 Task: Look for space in Bishop Auckland, United Kingdom from 4th August, 2023 to 8th August, 2023 for 1 adult in price range Rs.10000 to Rs.15000. Place can be private room with 1  bedroom having 1 bed and 1 bathroom. Property type can be flatguest house, hotel. Amenities needed are: wifi. Booking option can be shelf check-in. Required host language is English.
Action: Mouse moved to (546, 69)
Screenshot: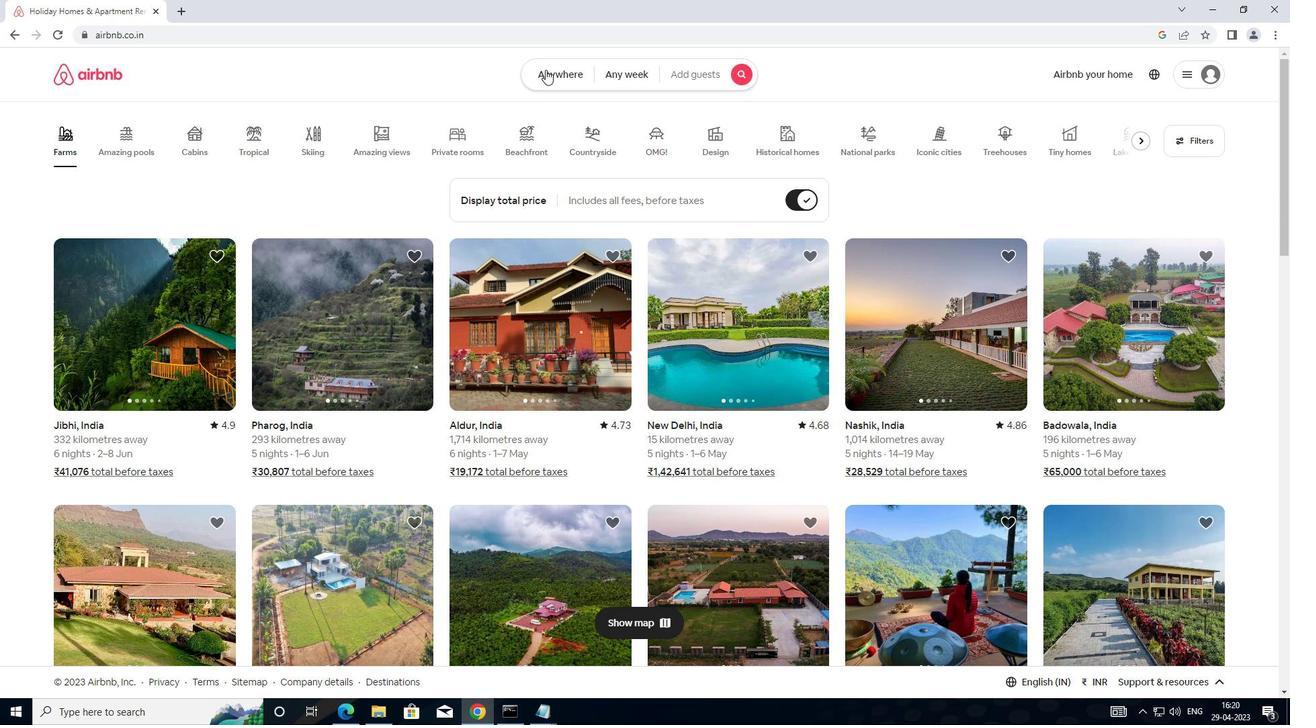 
Action: Mouse pressed left at (546, 69)
Screenshot: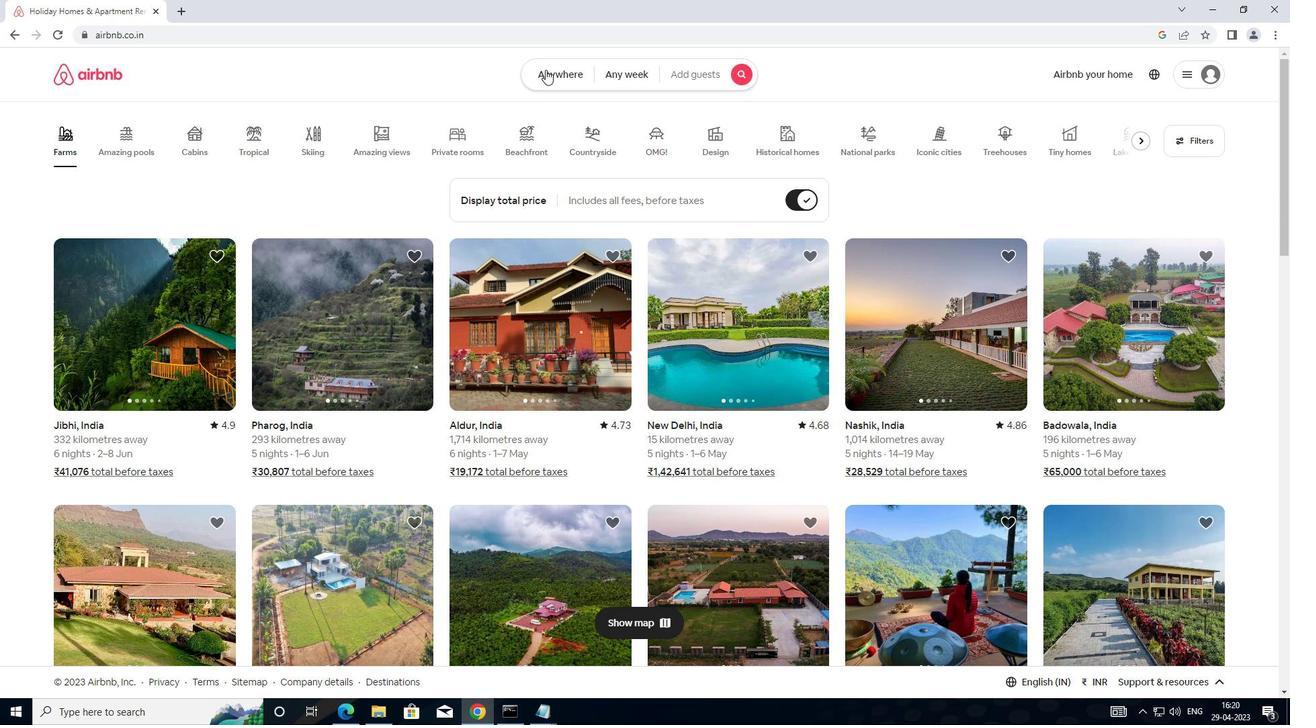
Action: Mouse moved to (452, 133)
Screenshot: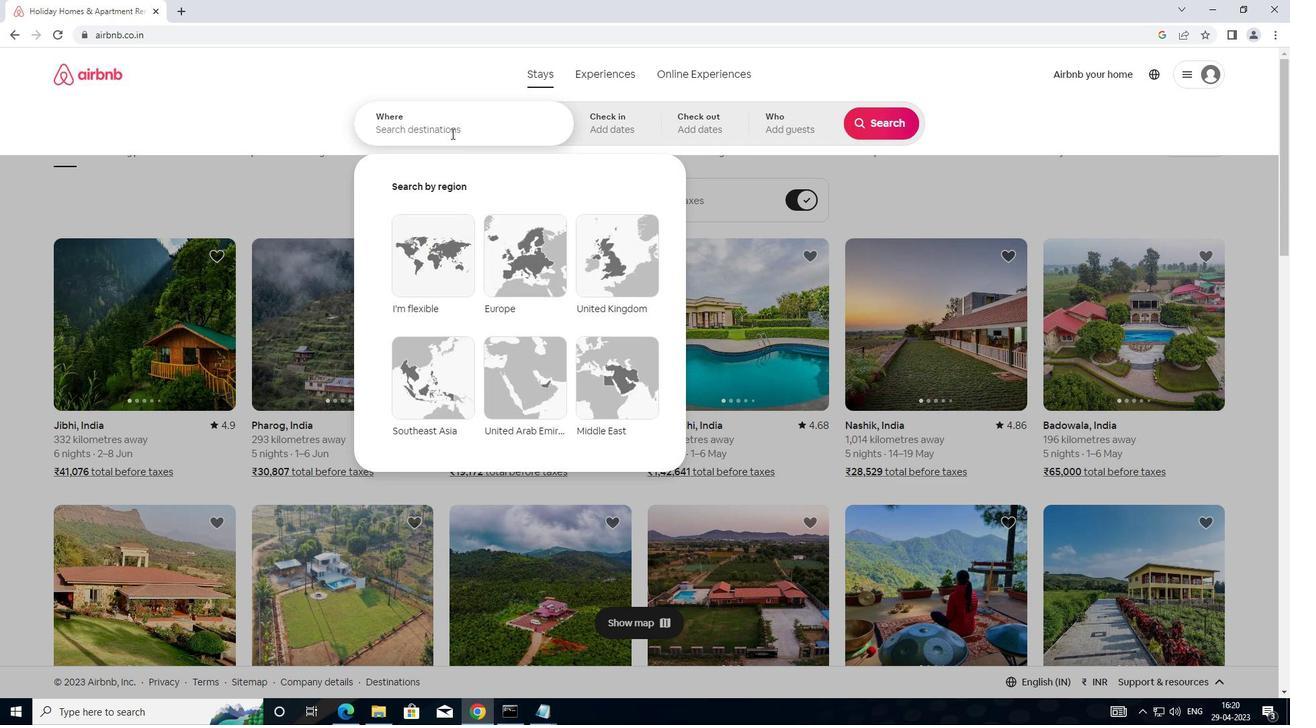 
Action: Mouse pressed left at (452, 133)
Screenshot: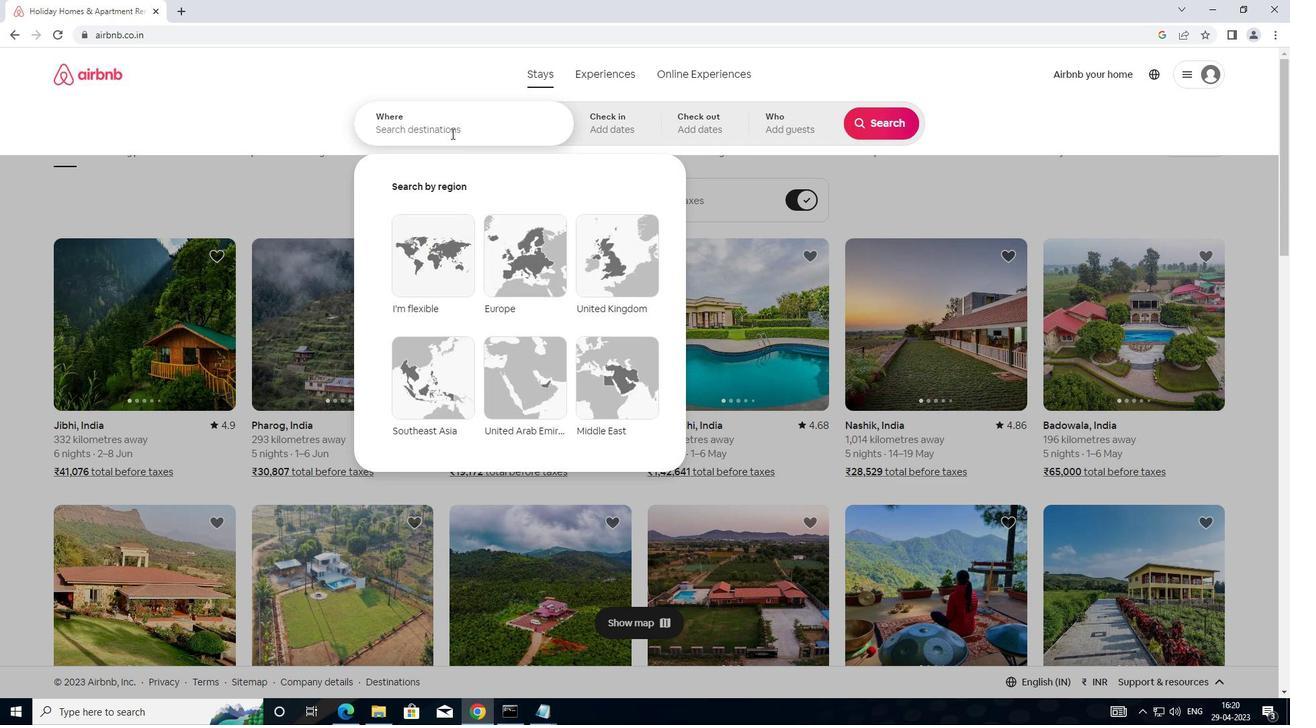 
Action: Mouse moved to (726, 102)
Screenshot: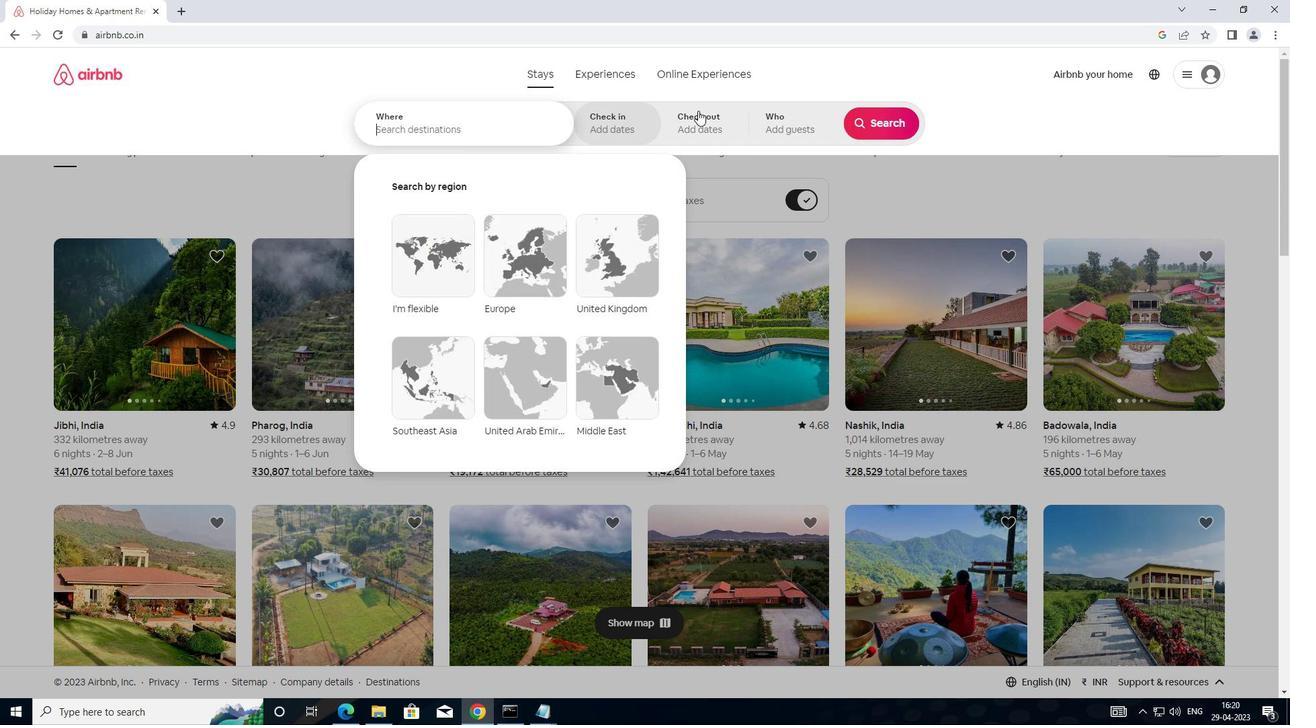 
Action: Key pressed <Key.space><Key.shift>BO<Key.backspace>ISHOP<Key.space>AUCKLAND,UNITED
Screenshot: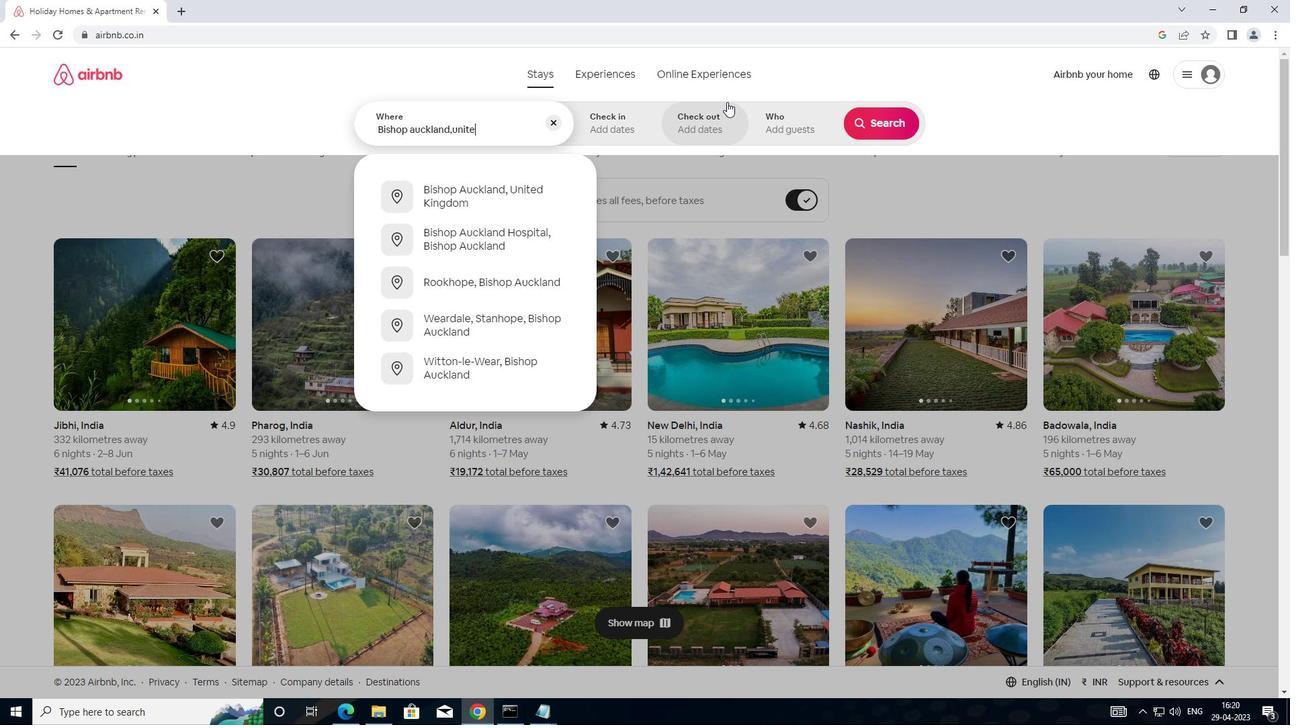 
Action: Mouse moved to (501, 188)
Screenshot: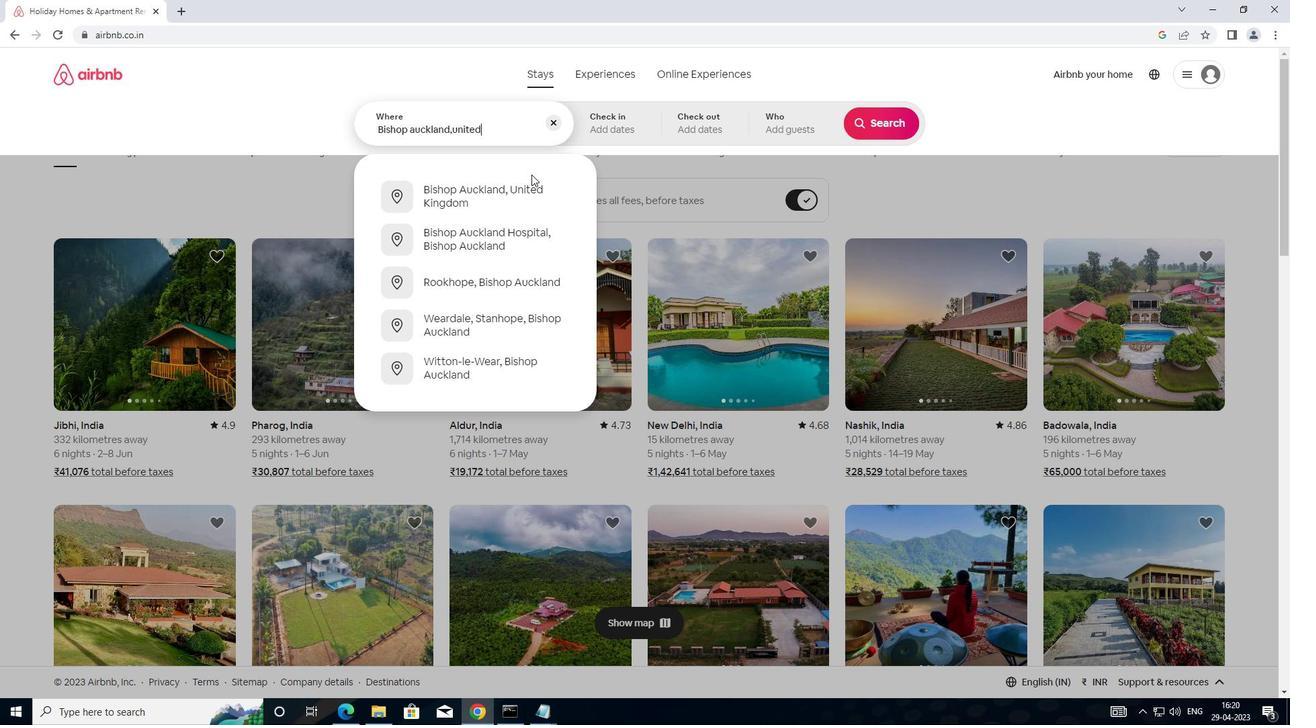 
Action: Mouse pressed left at (501, 188)
Screenshot: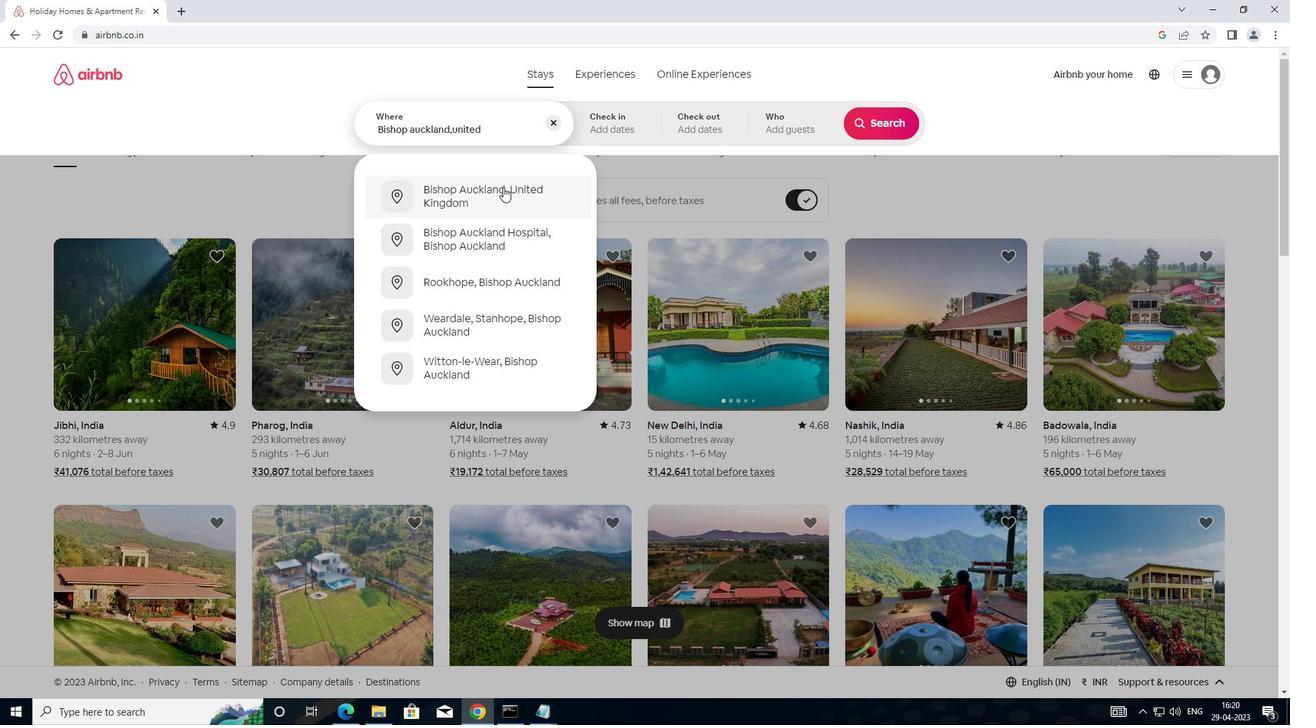 
Action: Mouse moved to (884, 233)
Screenshot: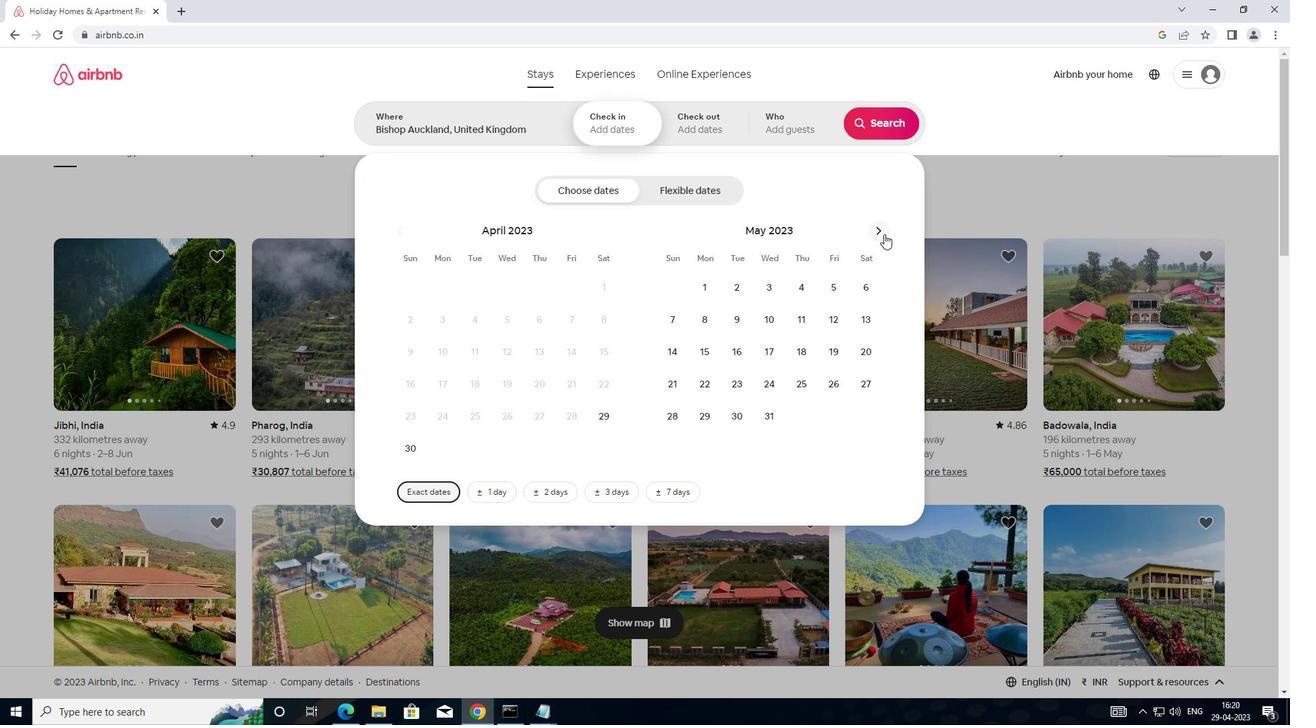 
Action: Mouse pressed left at (884, 233)
Screenshot: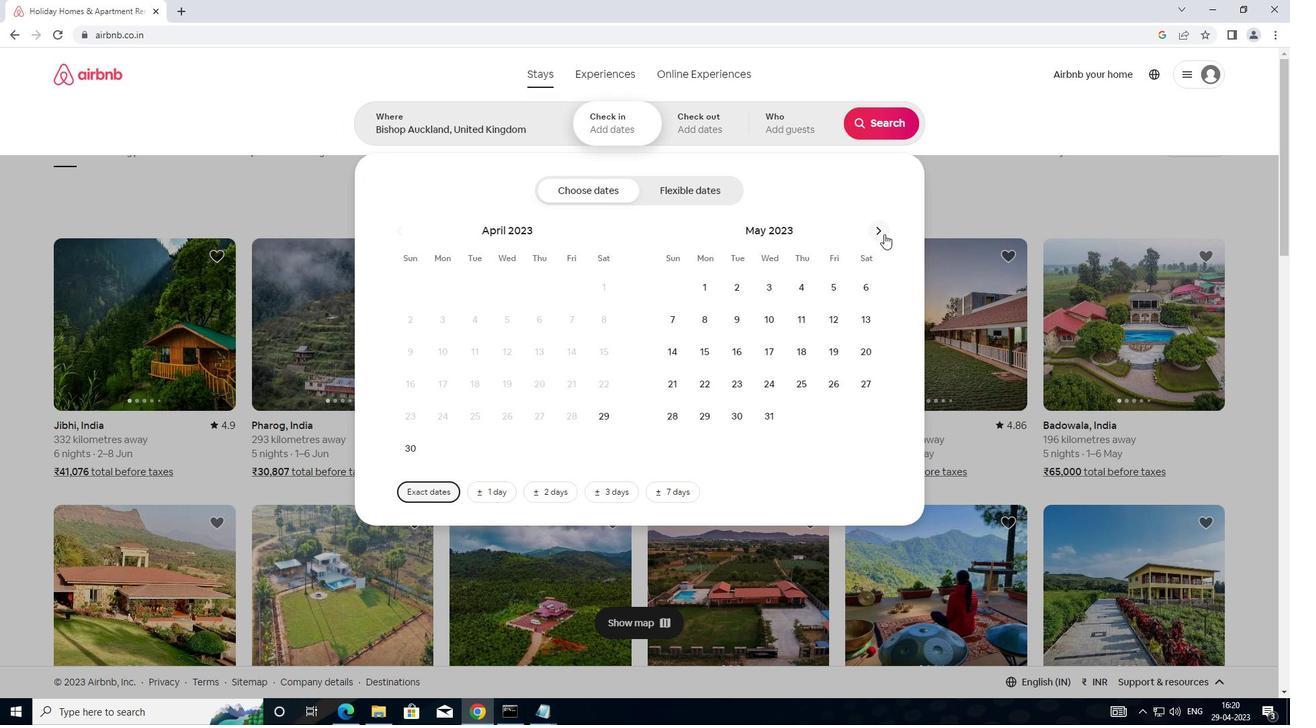 
Action: Mouse moved to (884, 233)
Screenshot: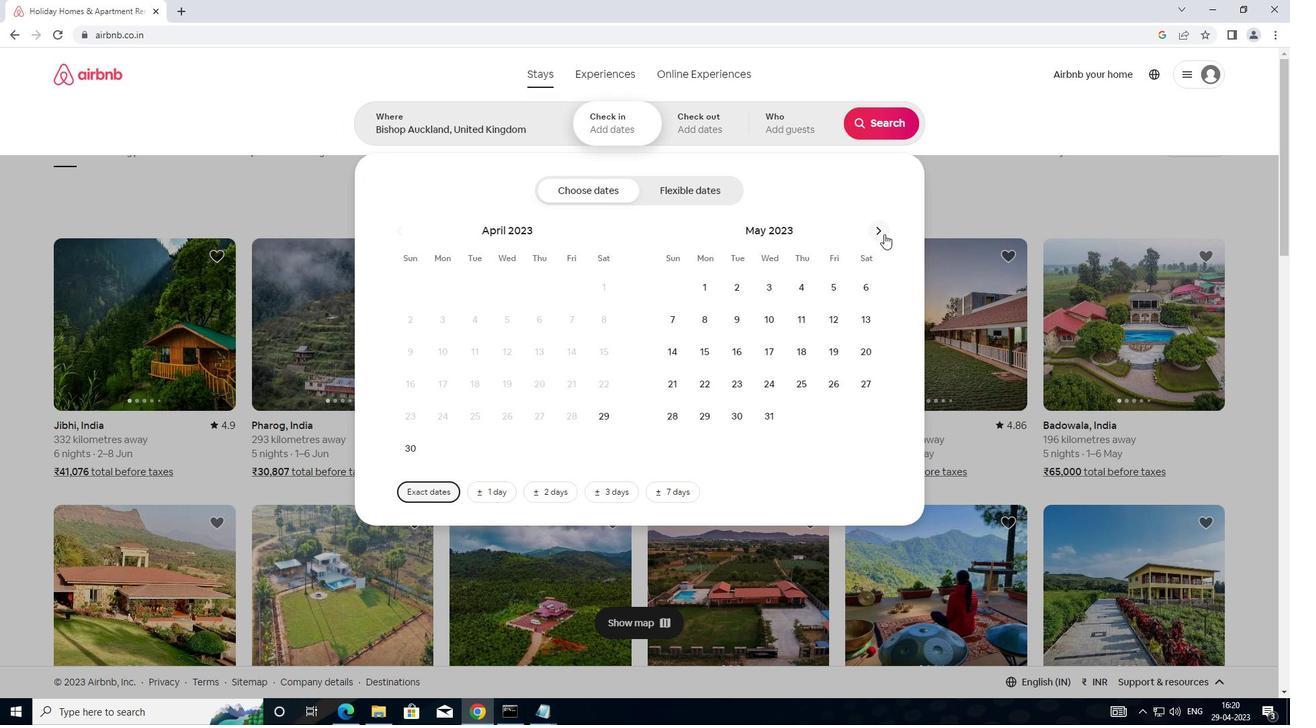 
Action: Mouse pressed left at (884, 233)
Screenshot: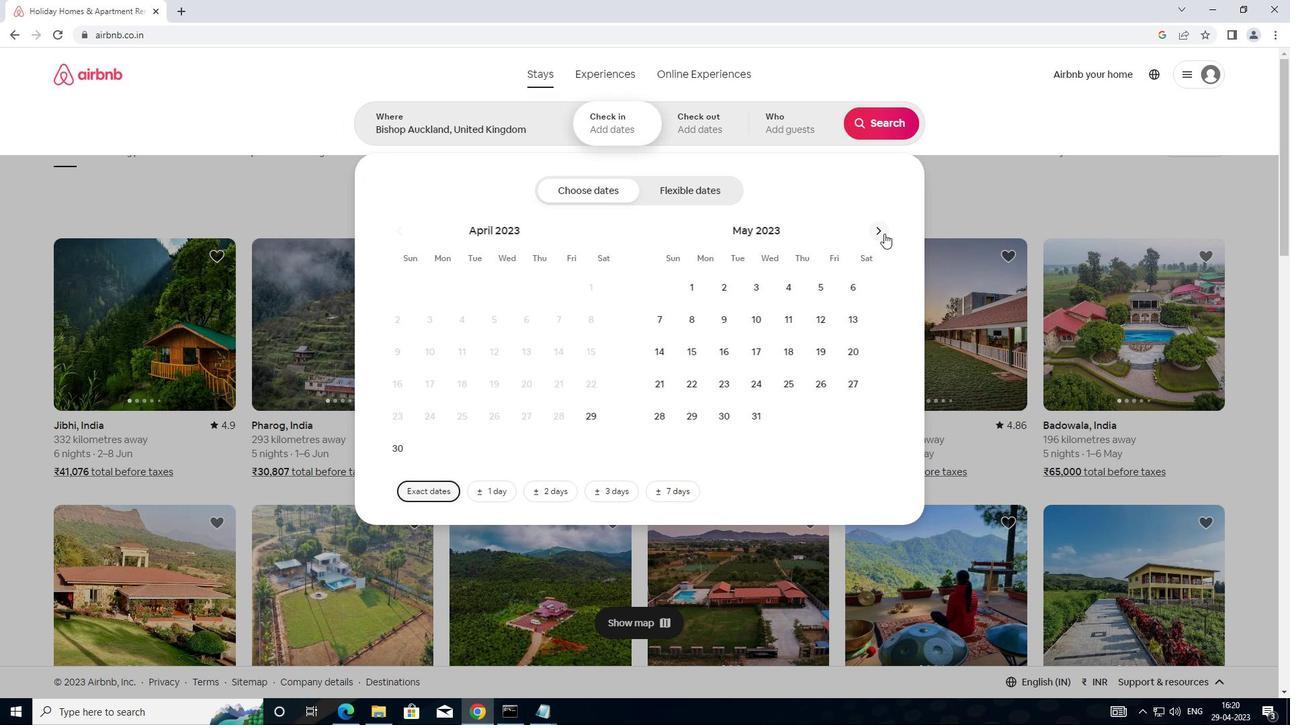 
Action: Mouse moved to (880, 234)
Screenshot: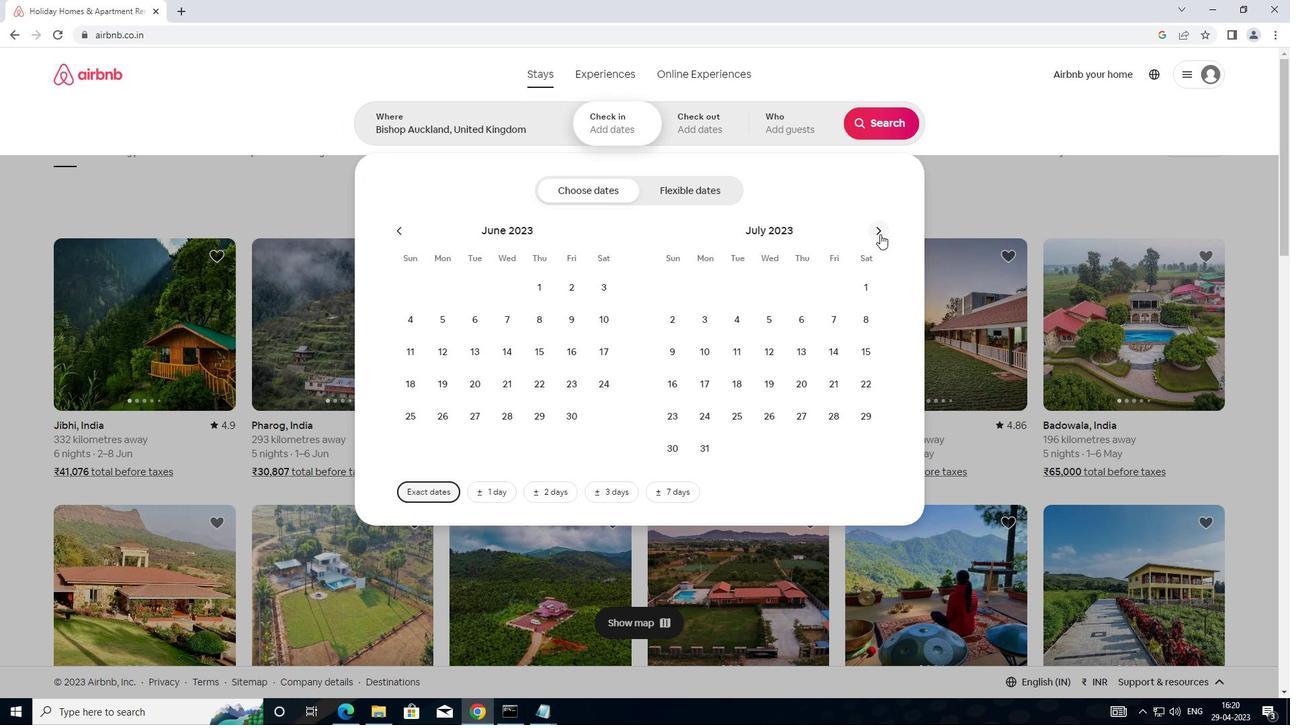 
Action: Mouse pressed left at (880, 234)
Screenshot: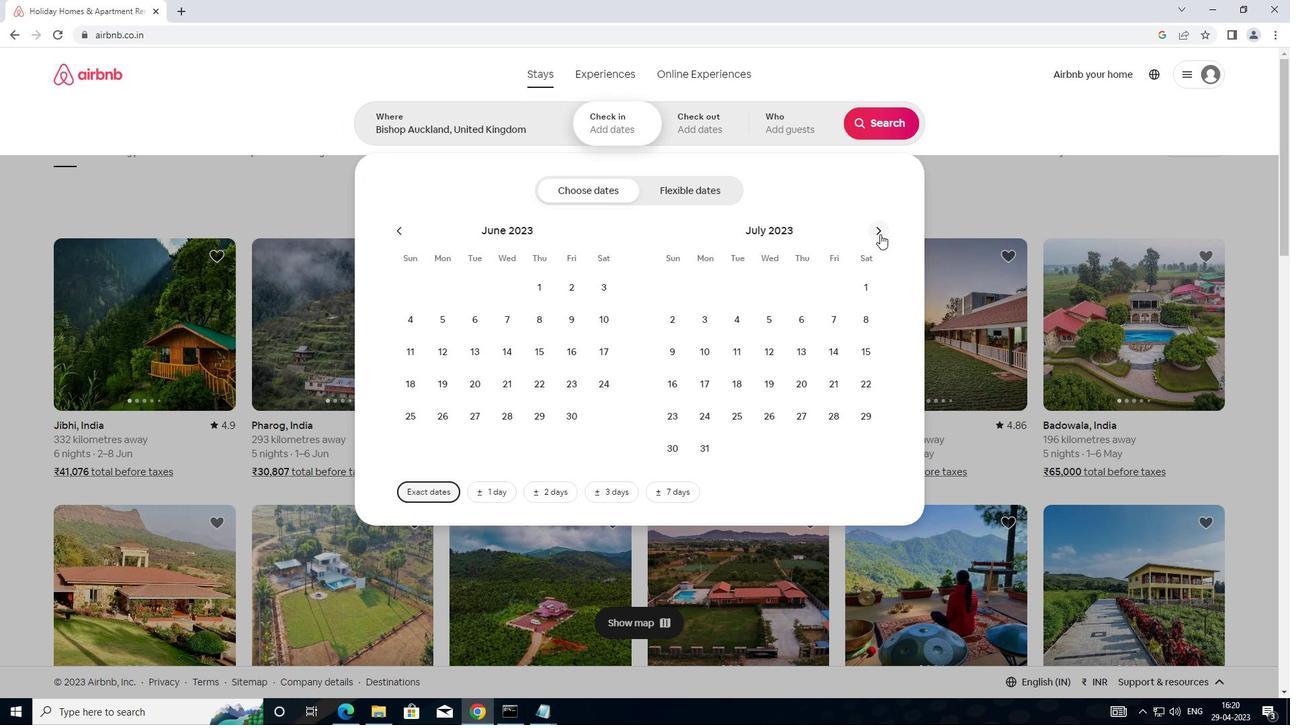 
Action: Mouse moved to (825, 282)
Screenshot: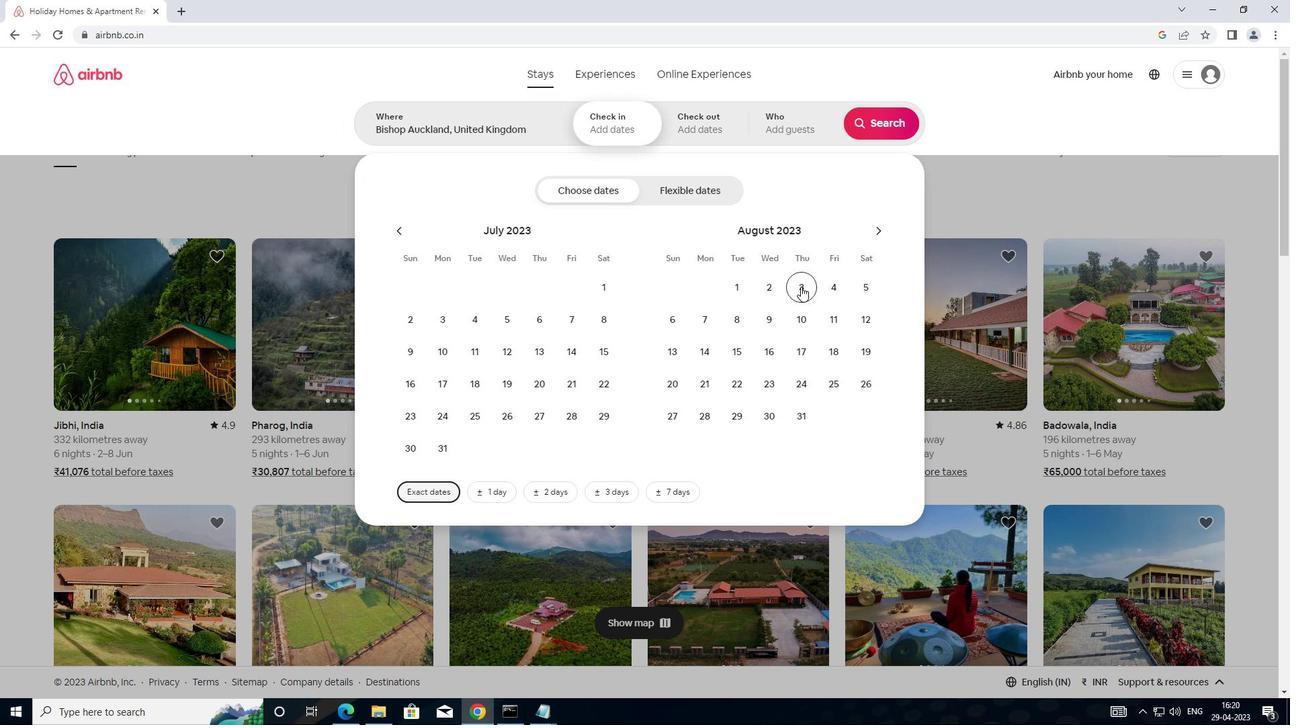 
Action: Mouse pressed left at (825, 282)
Screenshot: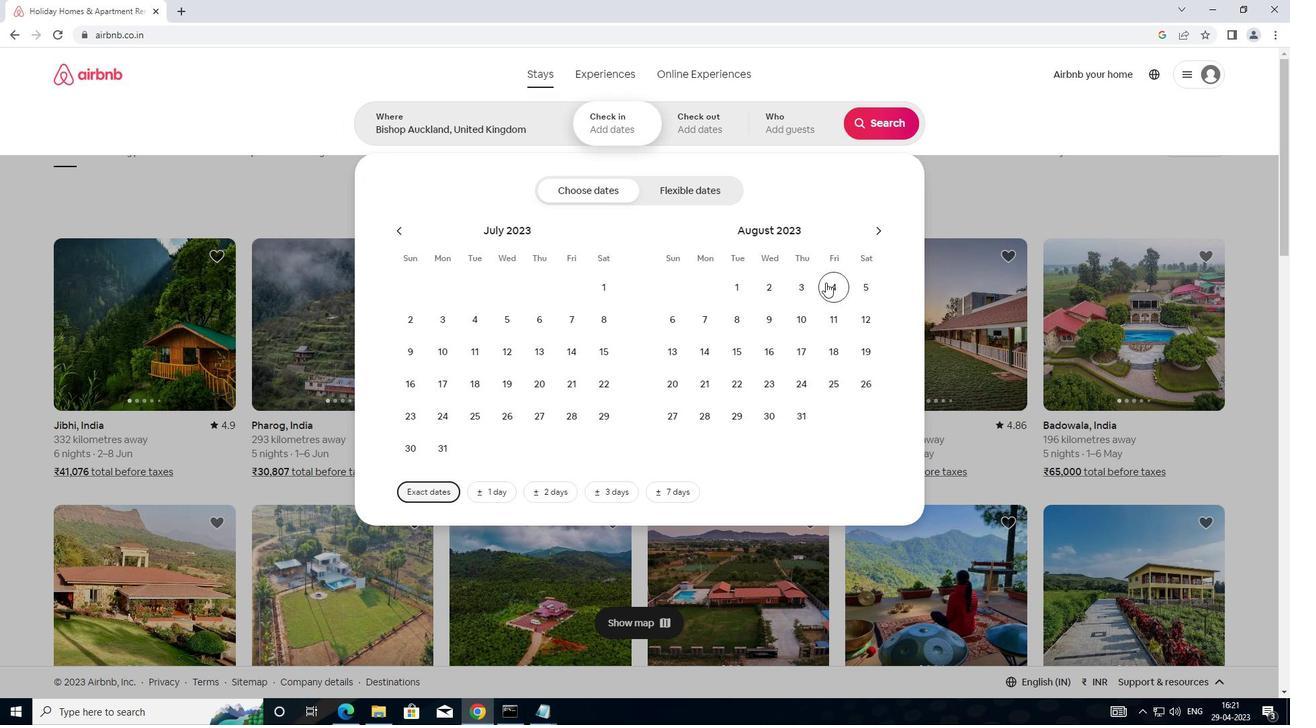 
Action: Mouse moved to (735, 317)
Screenshot: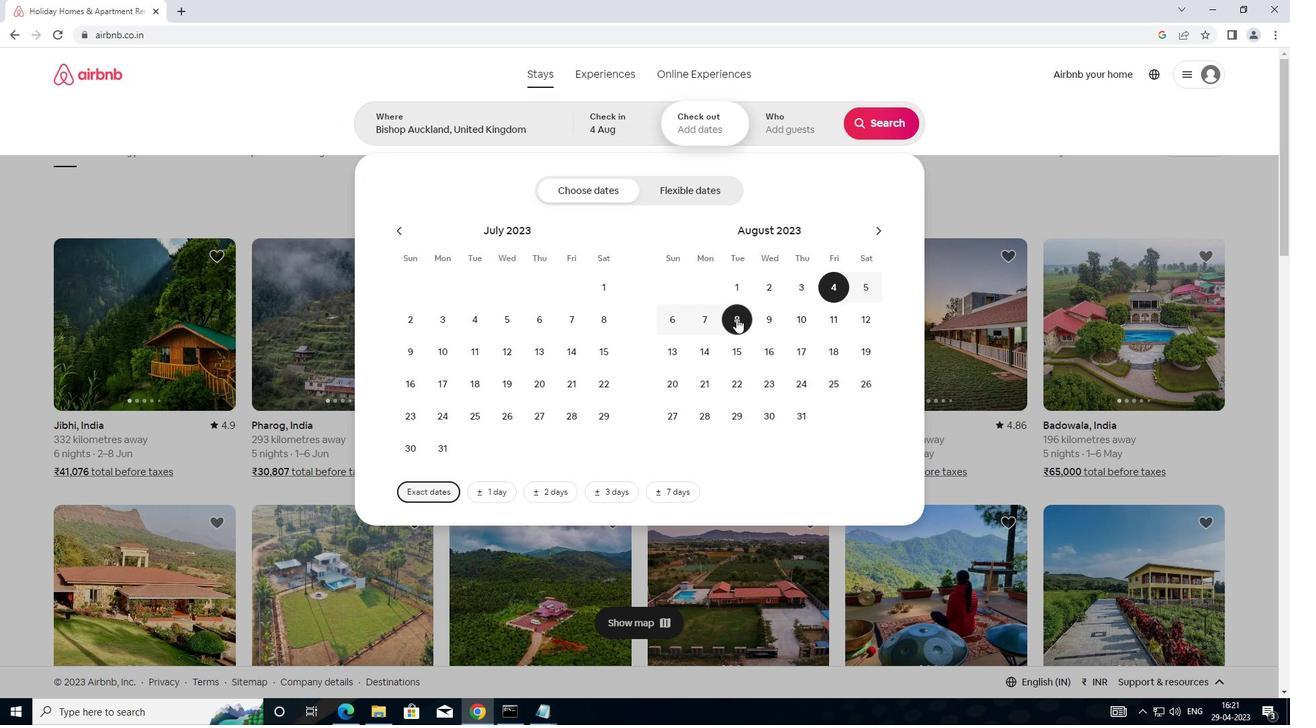 
Action: Mouse pressed left at (735, 317)
Screenshot: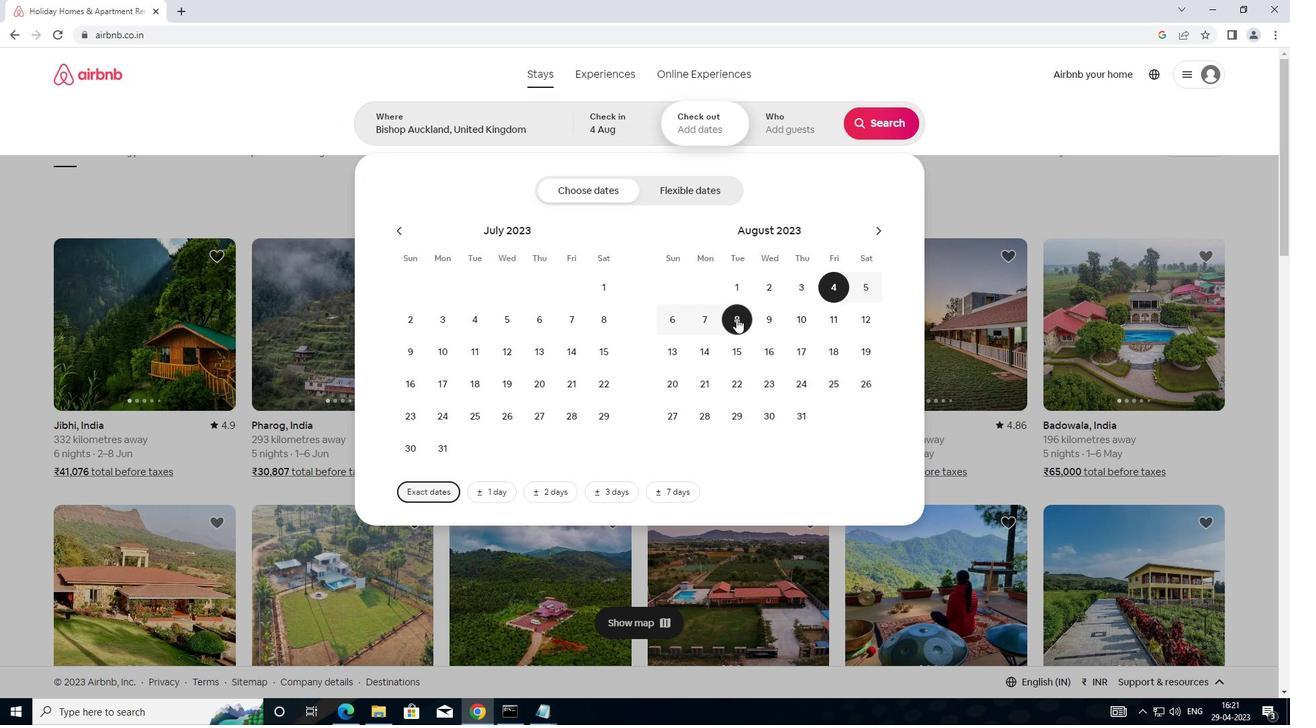 
Action: Mouse moved to (802, 126)
Screenshot: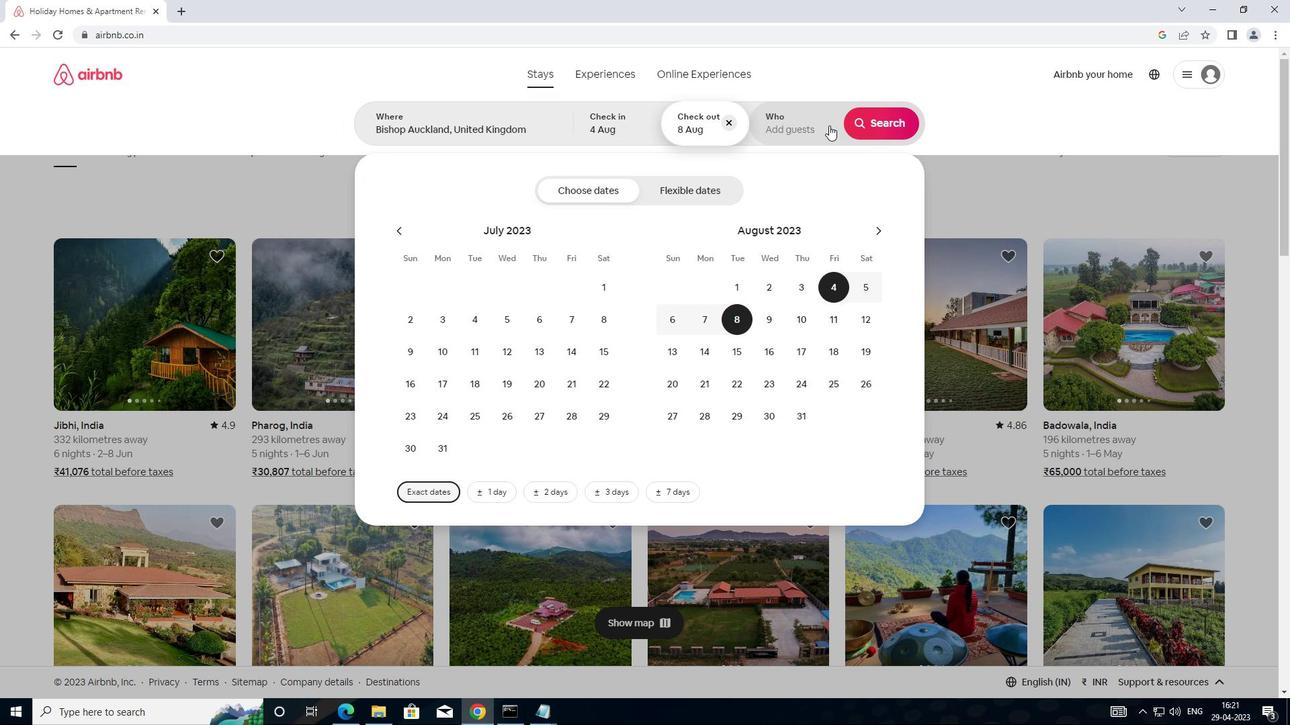 
Action: Mouse pressed left at (802, 126)
Screenshot: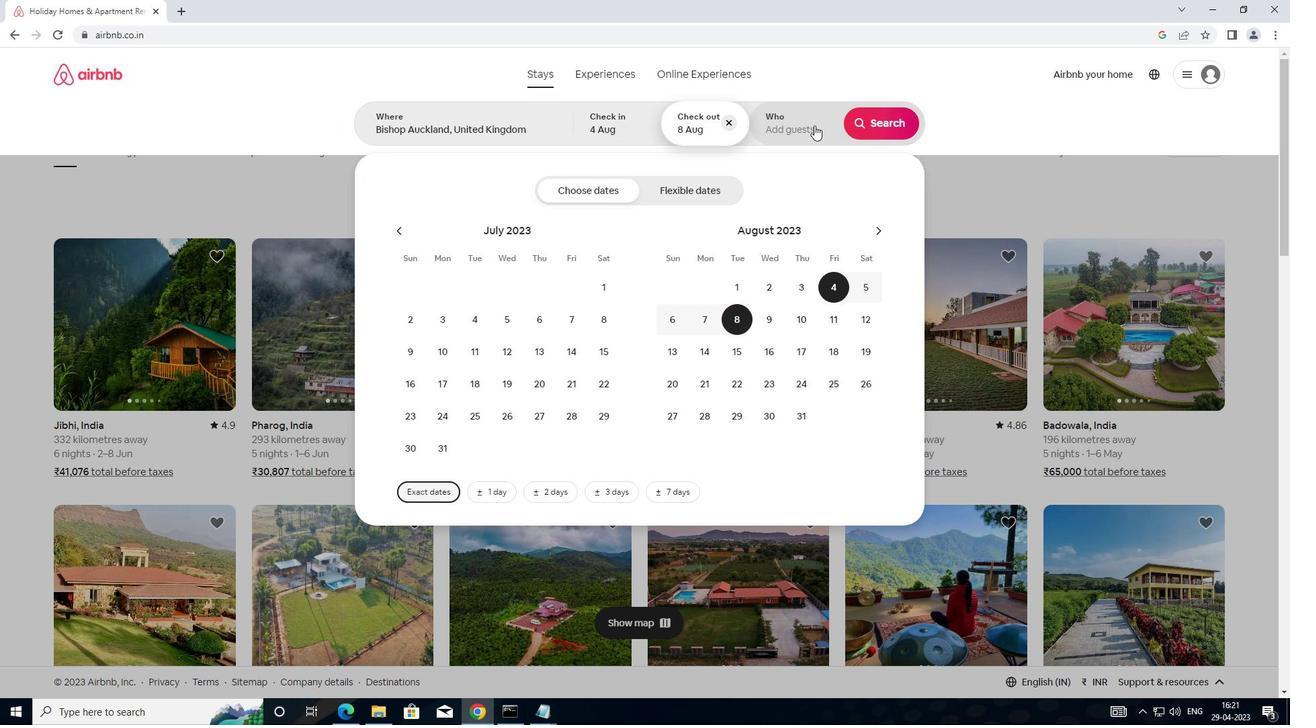 
Action: Mouse moved to (893, 190)
Screenshot: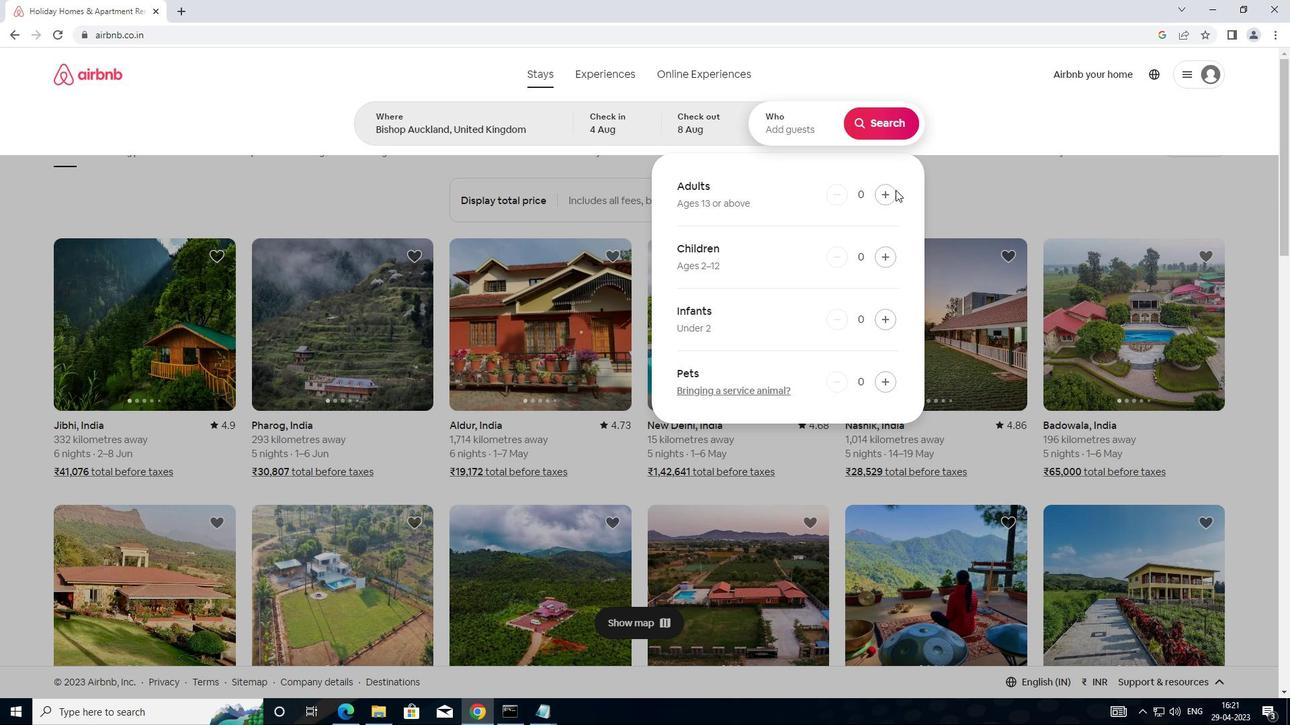 
Action: Mouse pressed left at (893, 190)
Screenshot: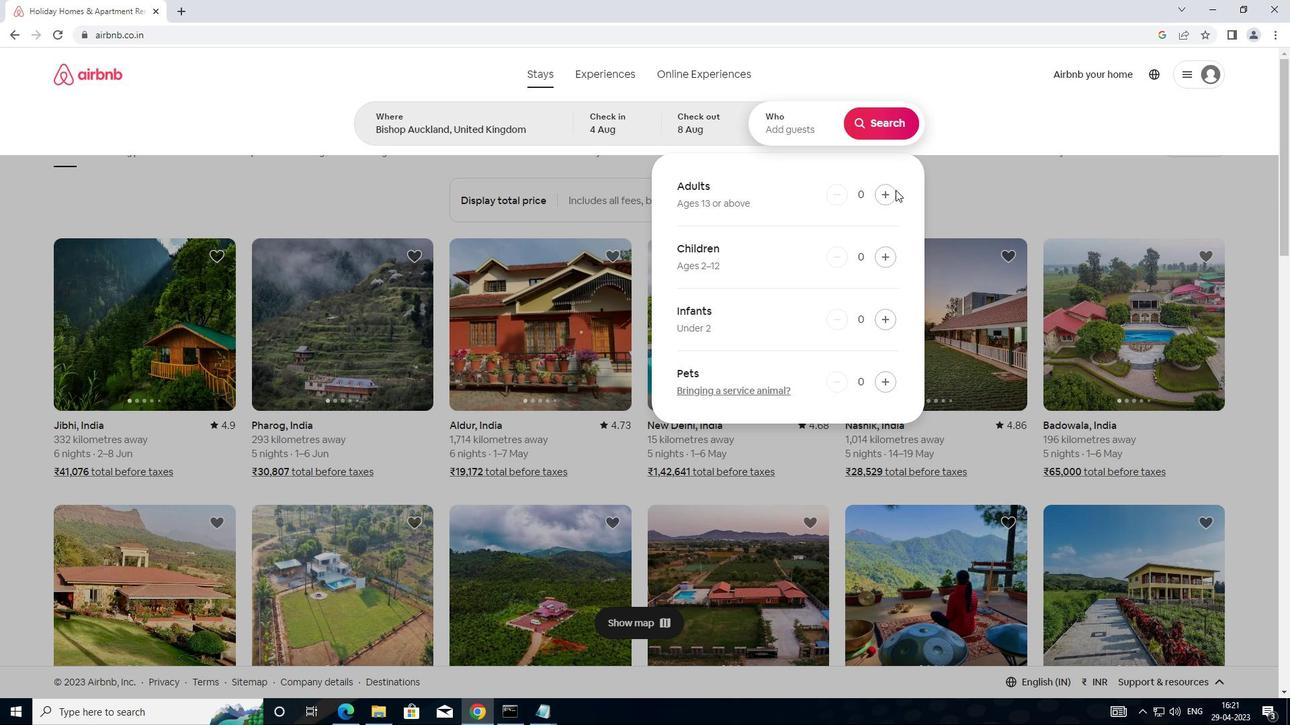 
Action: Mouse moved to (890, 128)
Screenshot: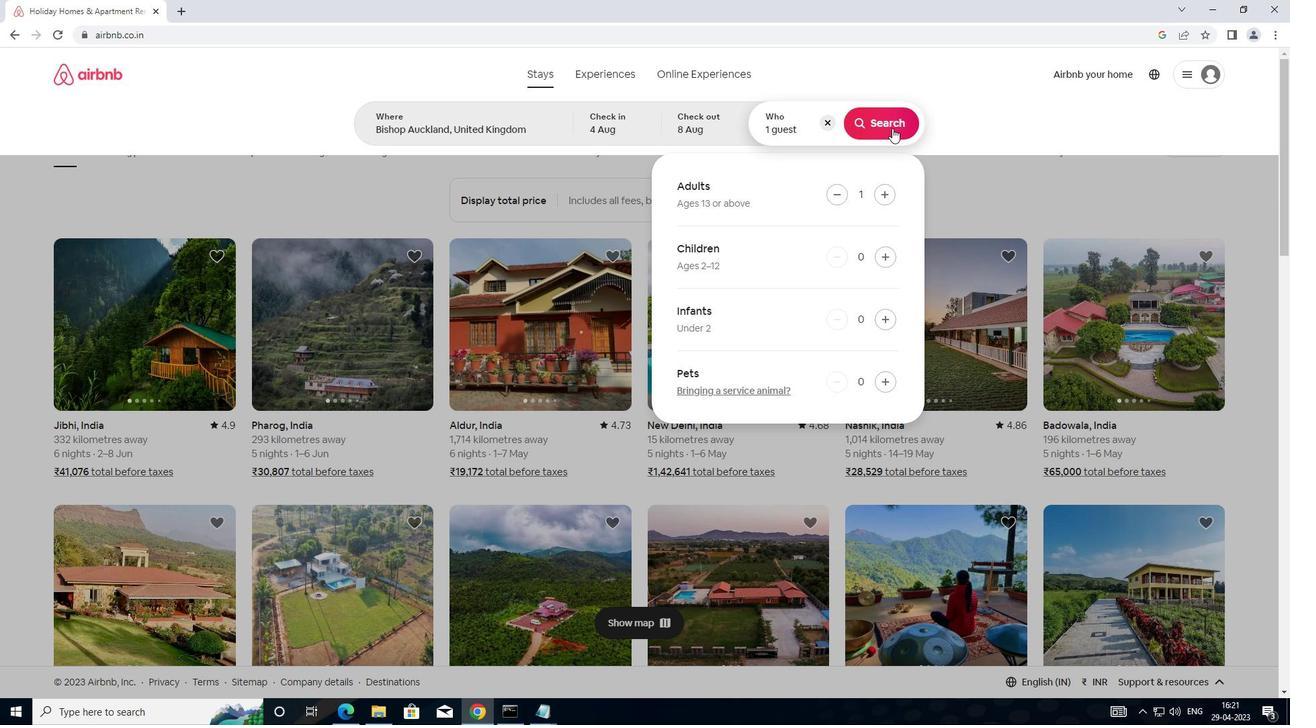 
Action: Mouse pressed left at (890, 128)
Screenshot: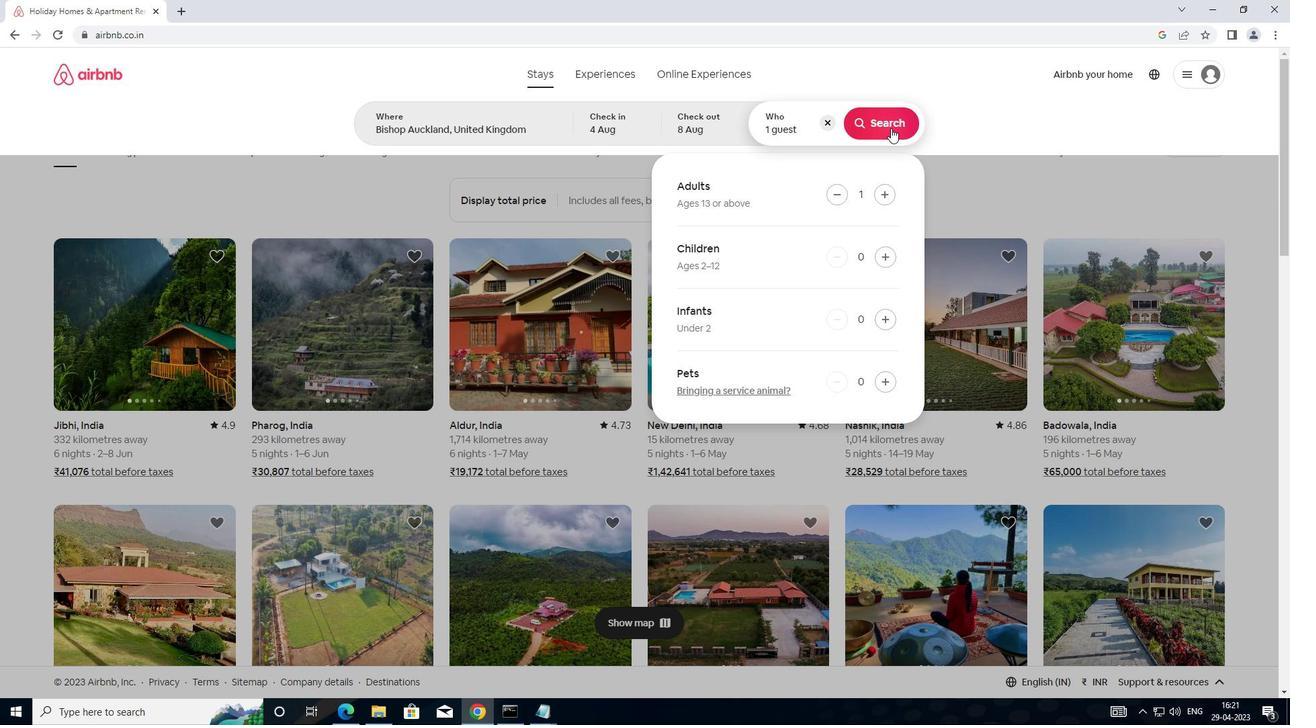 
Action: Mouse moved to (1208, 135)
Screenshot: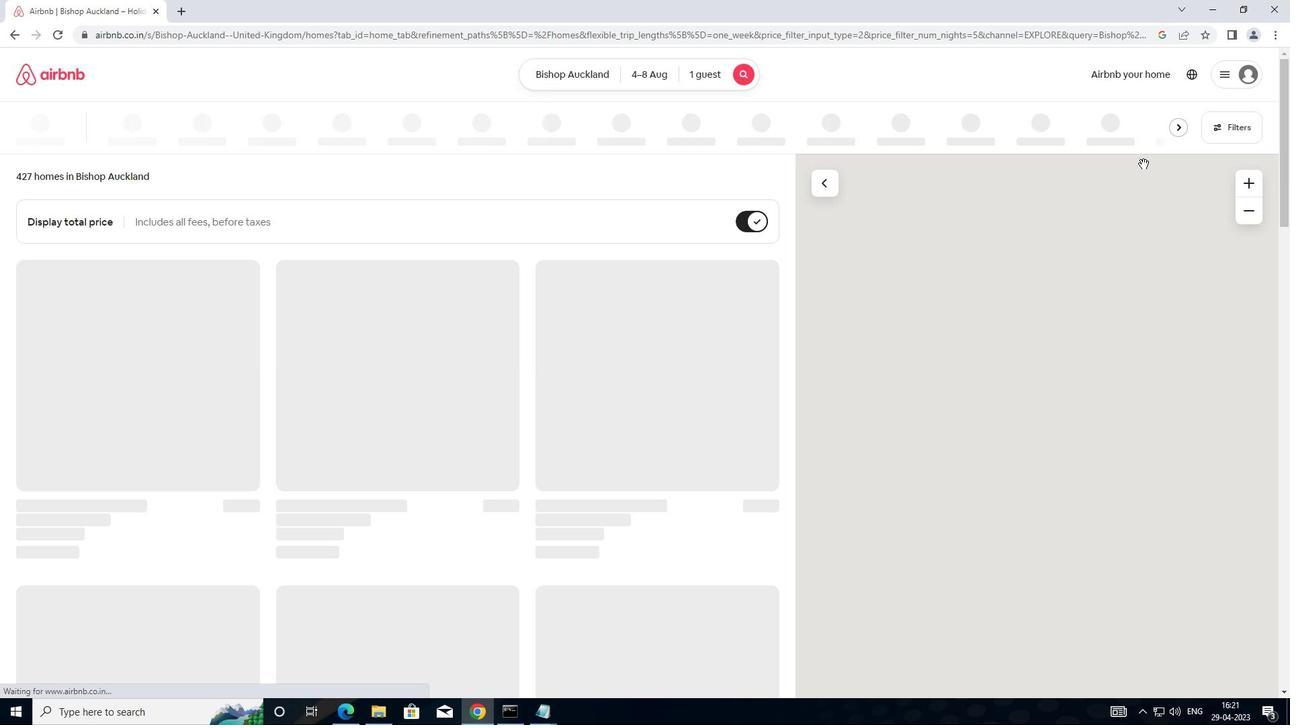 
Action: Mouse pressed left at (1208, 135)
Screenshot: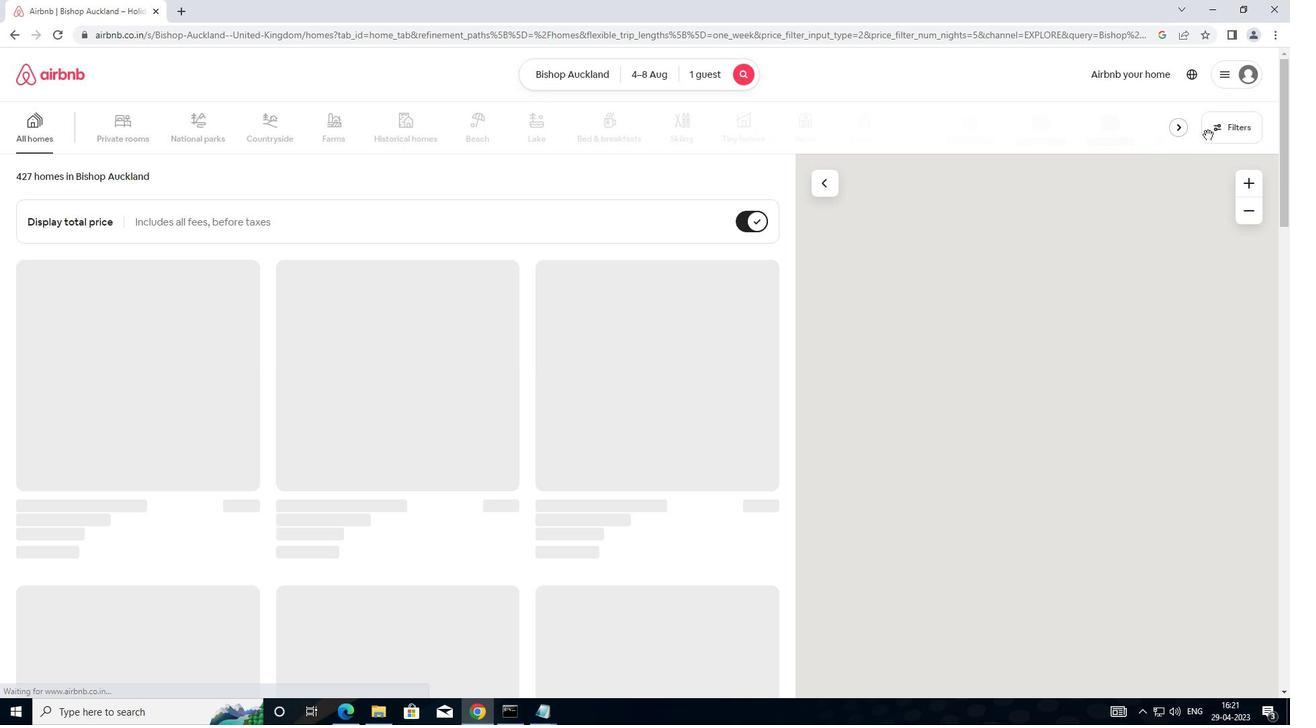 
Action: Mouse moved to (488, 299)
Screenshot: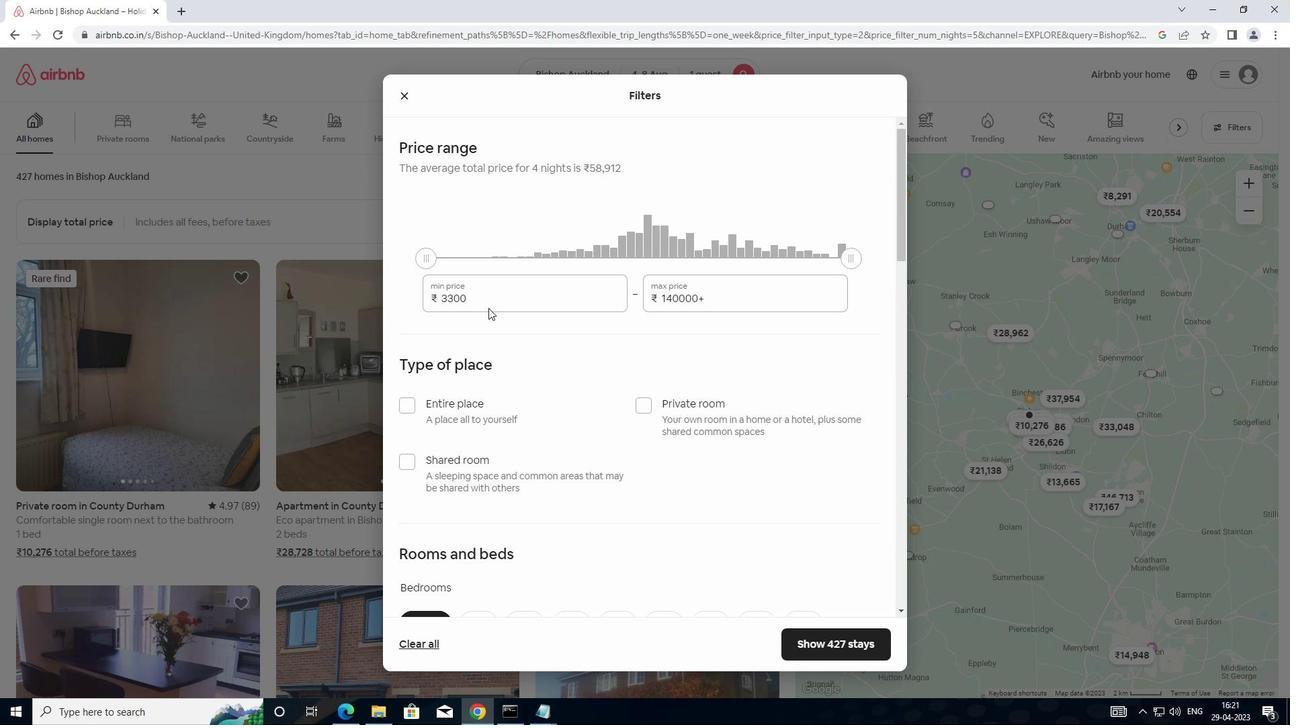 
Action: Mouse pressed left at (488, 299)
Screenshot: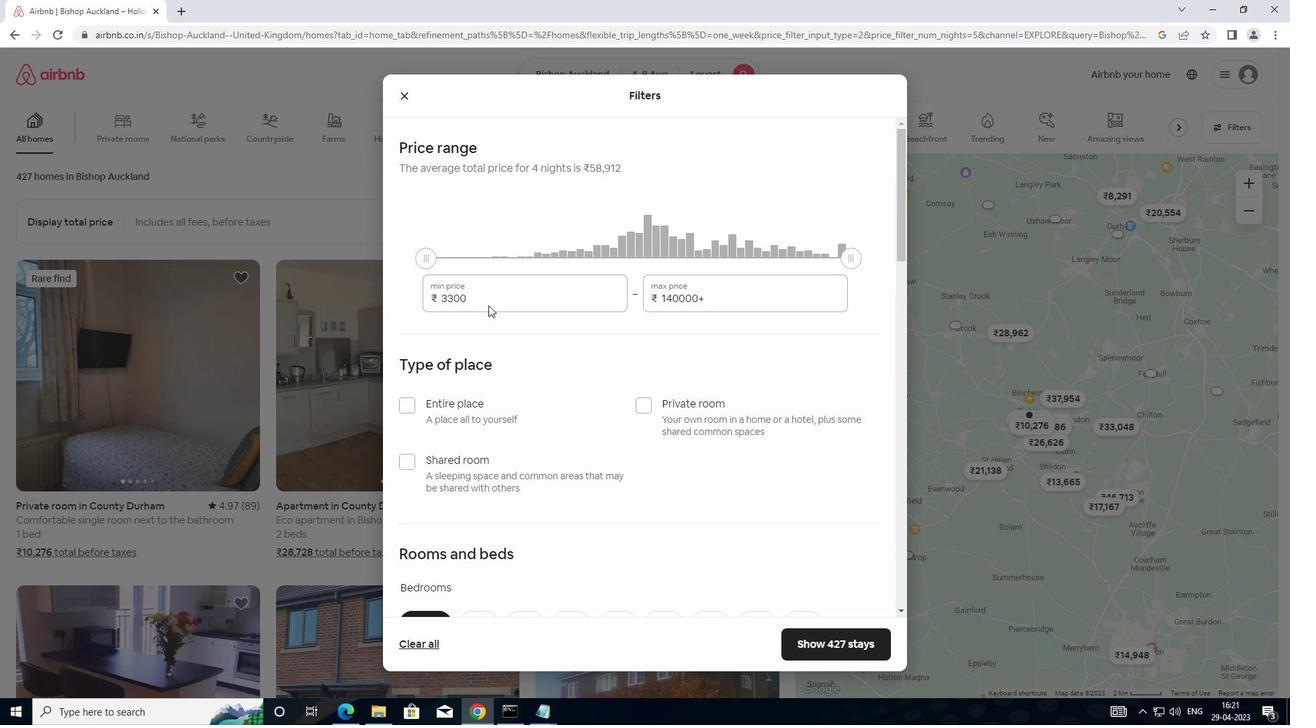 
Action: Mouse moved to (443, 297)
Screenshot: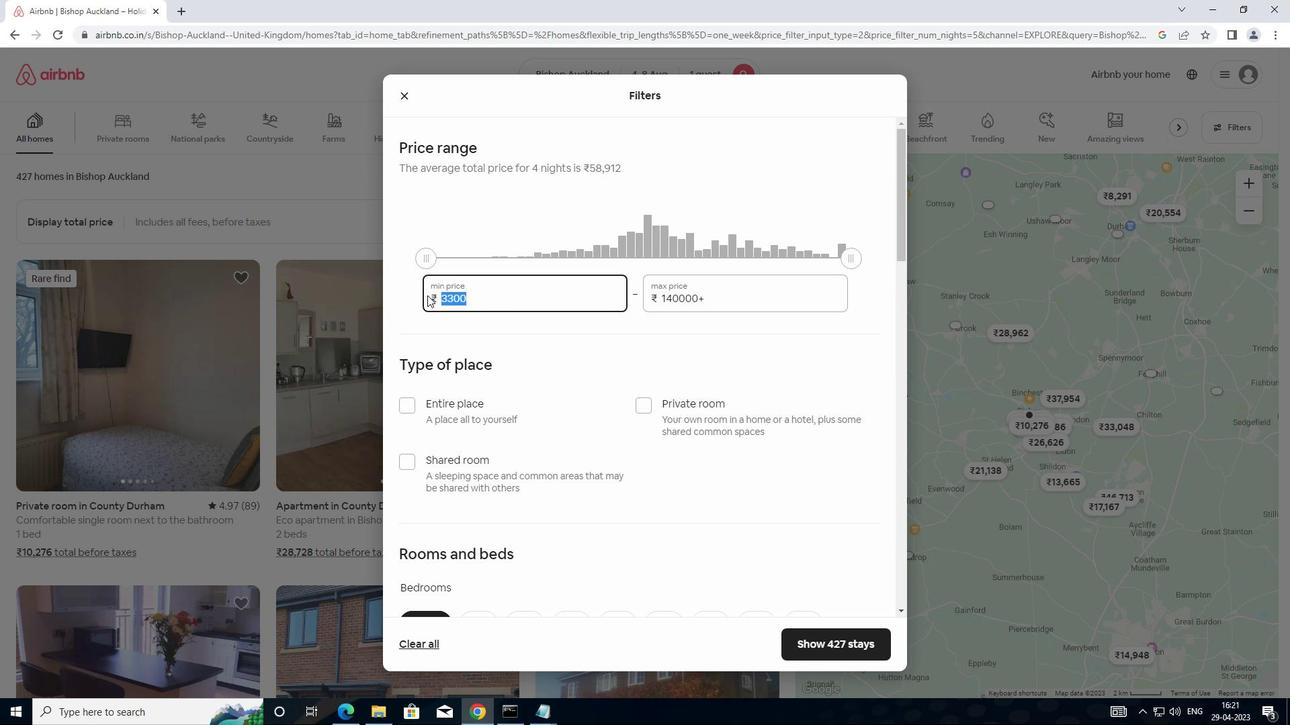 
Action: Key pressed 10000
Screenshot: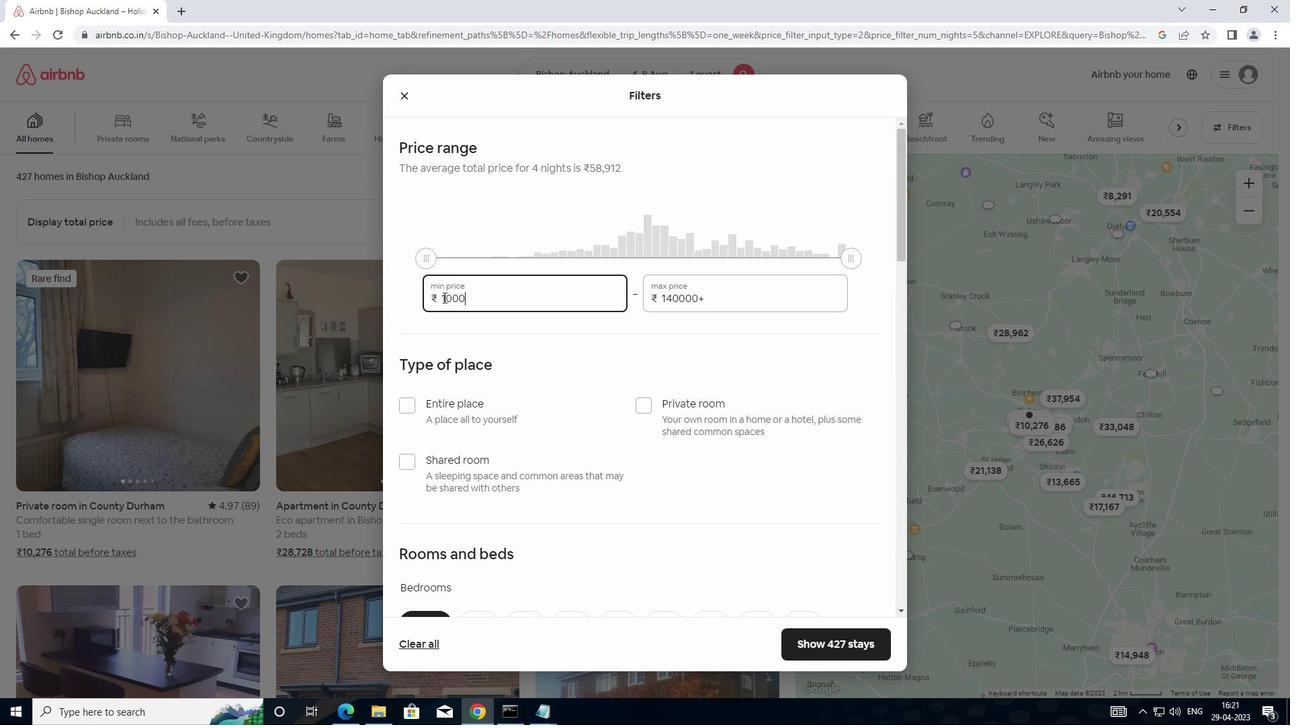 
Action: Mouse moved to (717, 286)
Screenshot: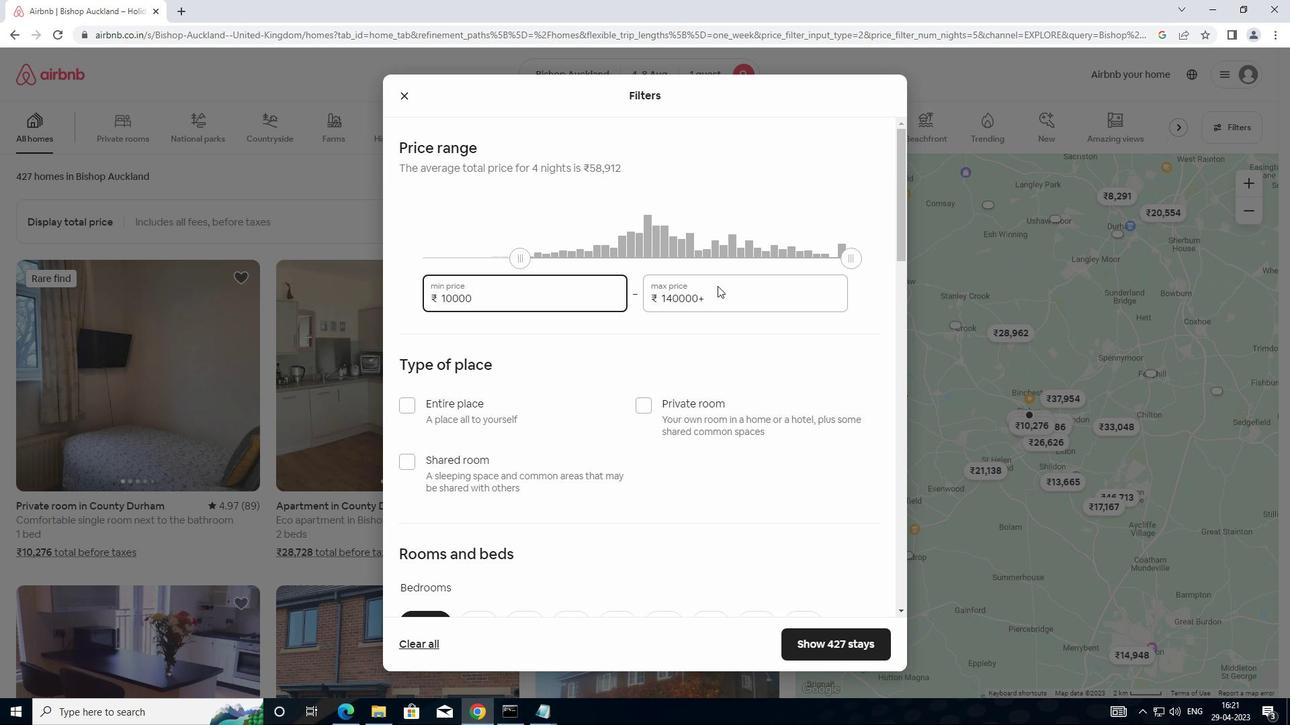 
Action: Mouse pressed left at (717, 286)
Screenshot: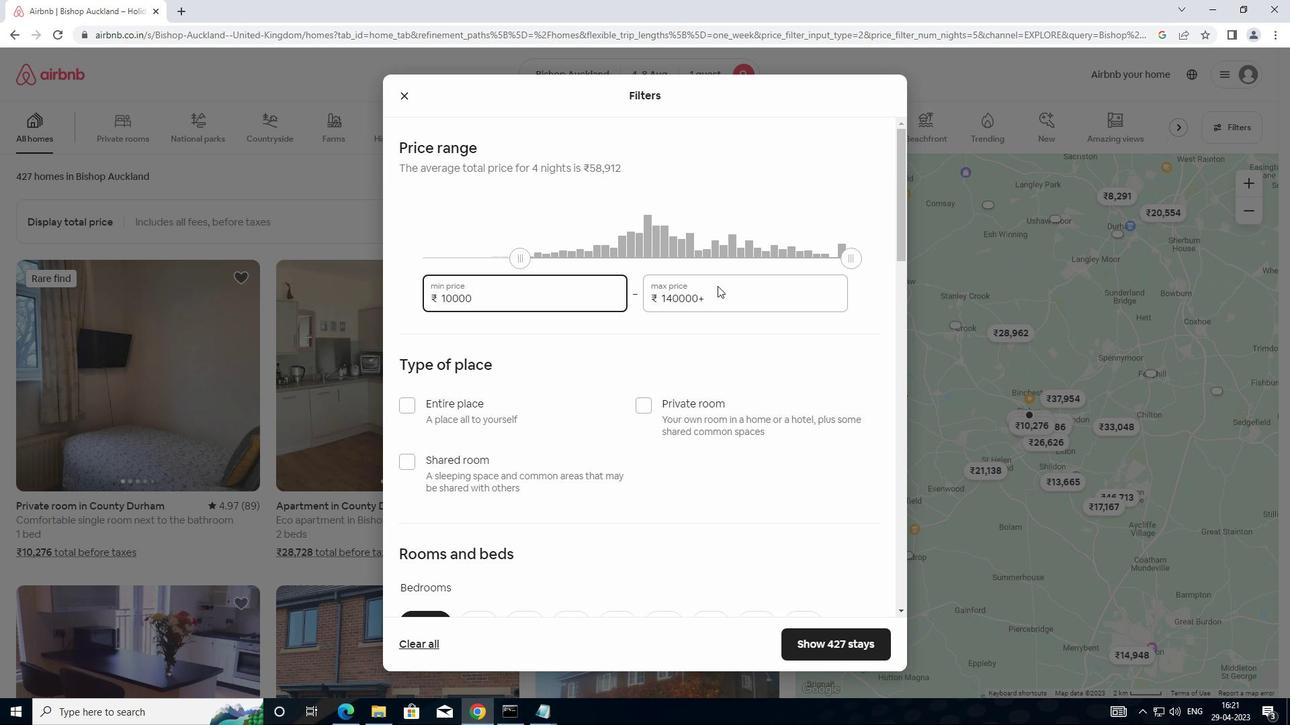 
Action: Mouse moved to (724, 294)
Screenshot: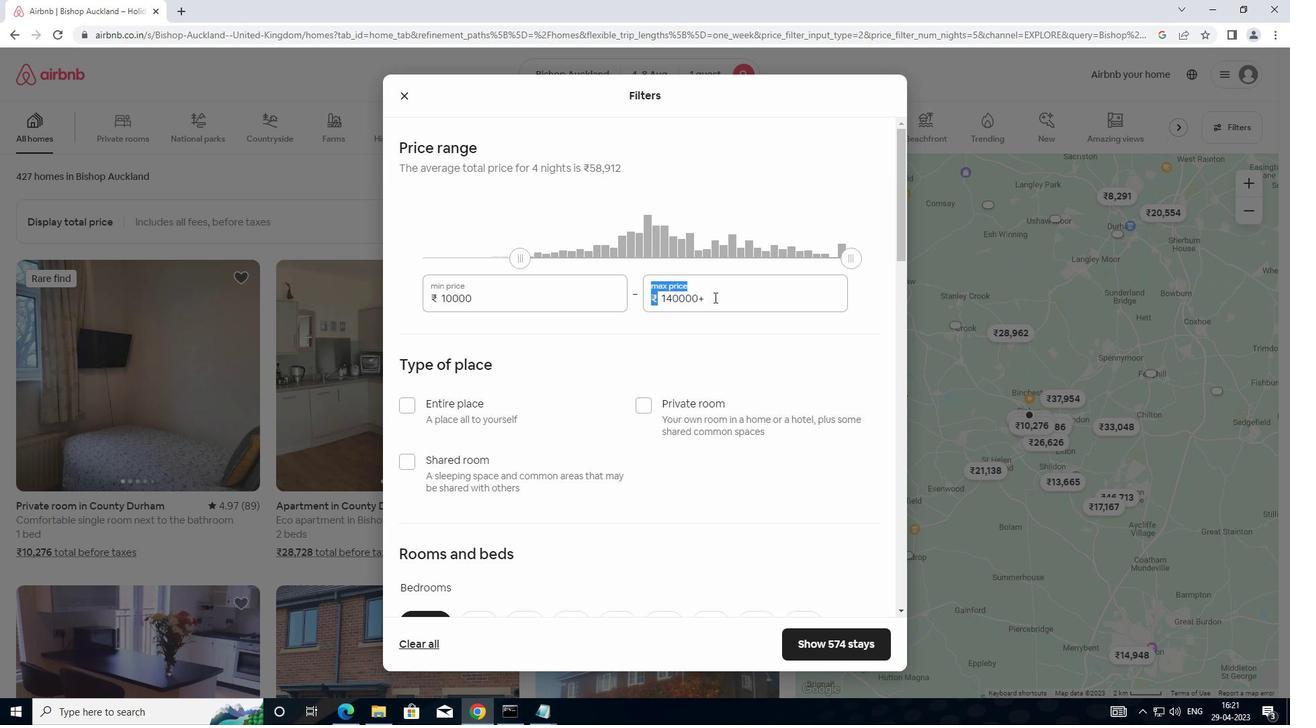 
Action: Mouse pressed left at (724, 294)
Screenshot: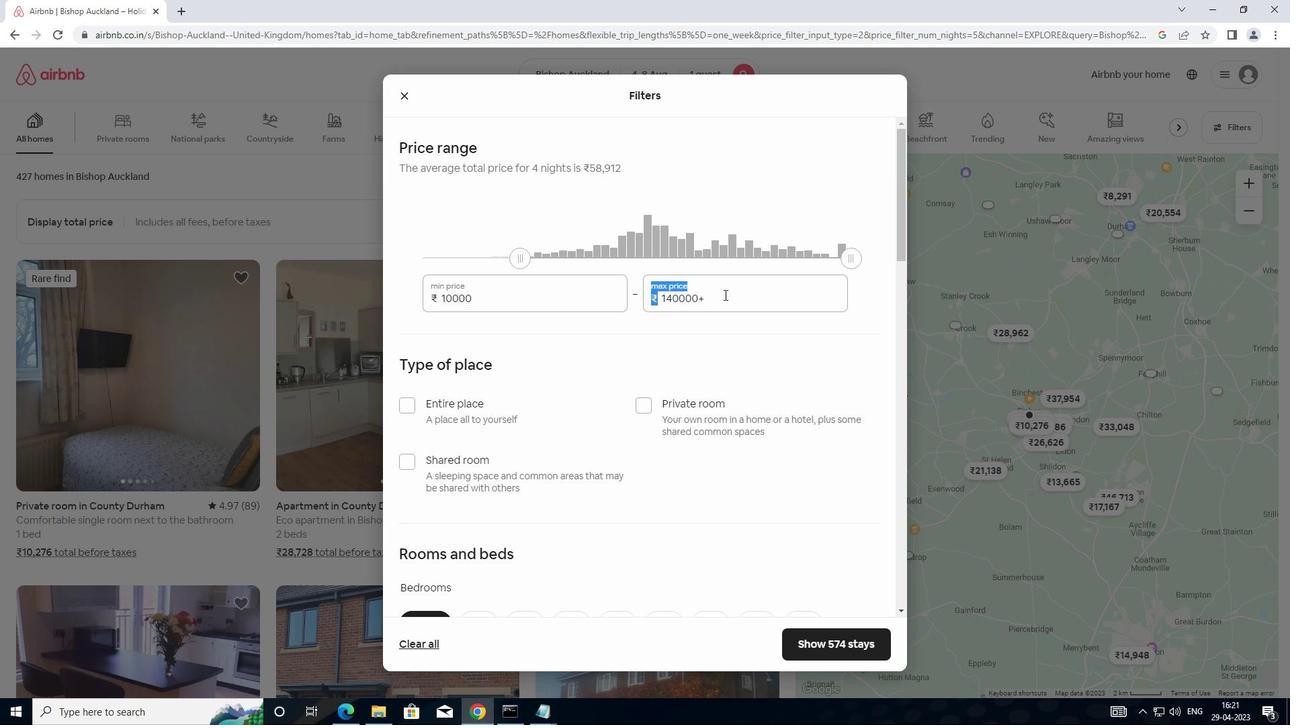 
Action: Mouse moved to (724, 294)
Screenshot: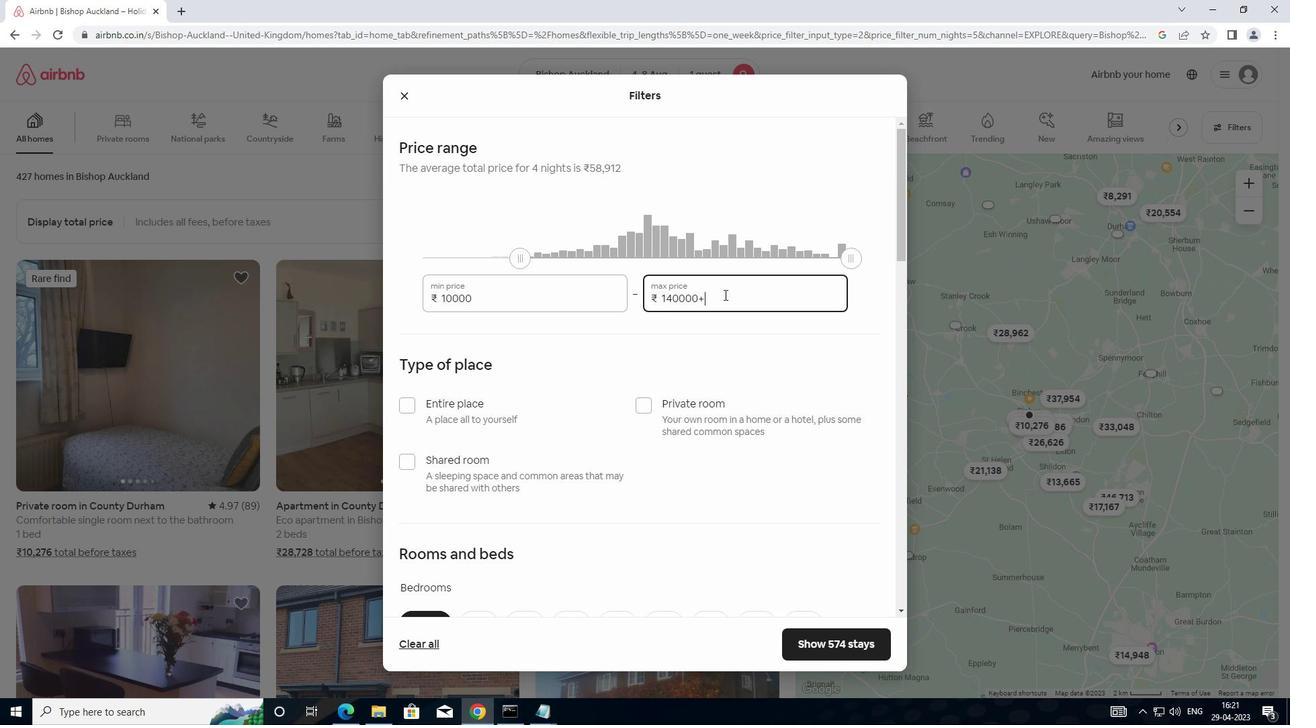 
Action: Mouse pressed left at (724, 294)
Screenshot: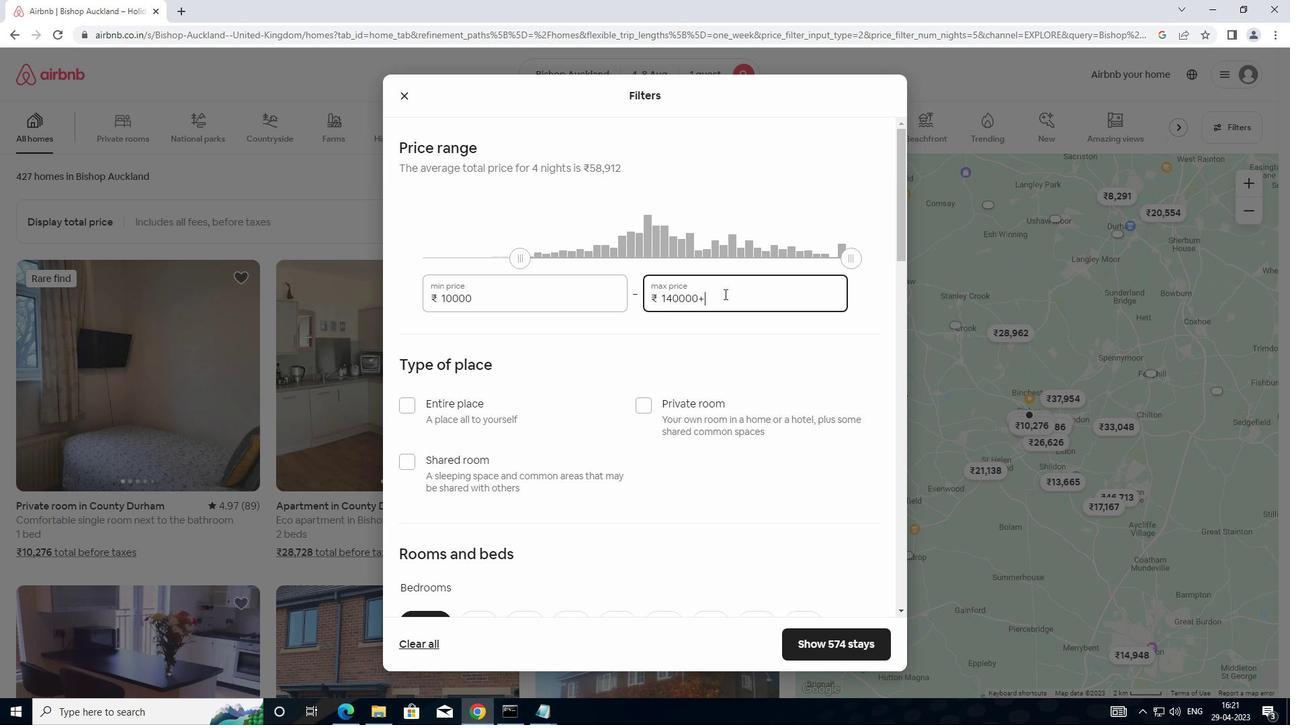 
Action: Mouse moved to (649, 299)
Screenshot: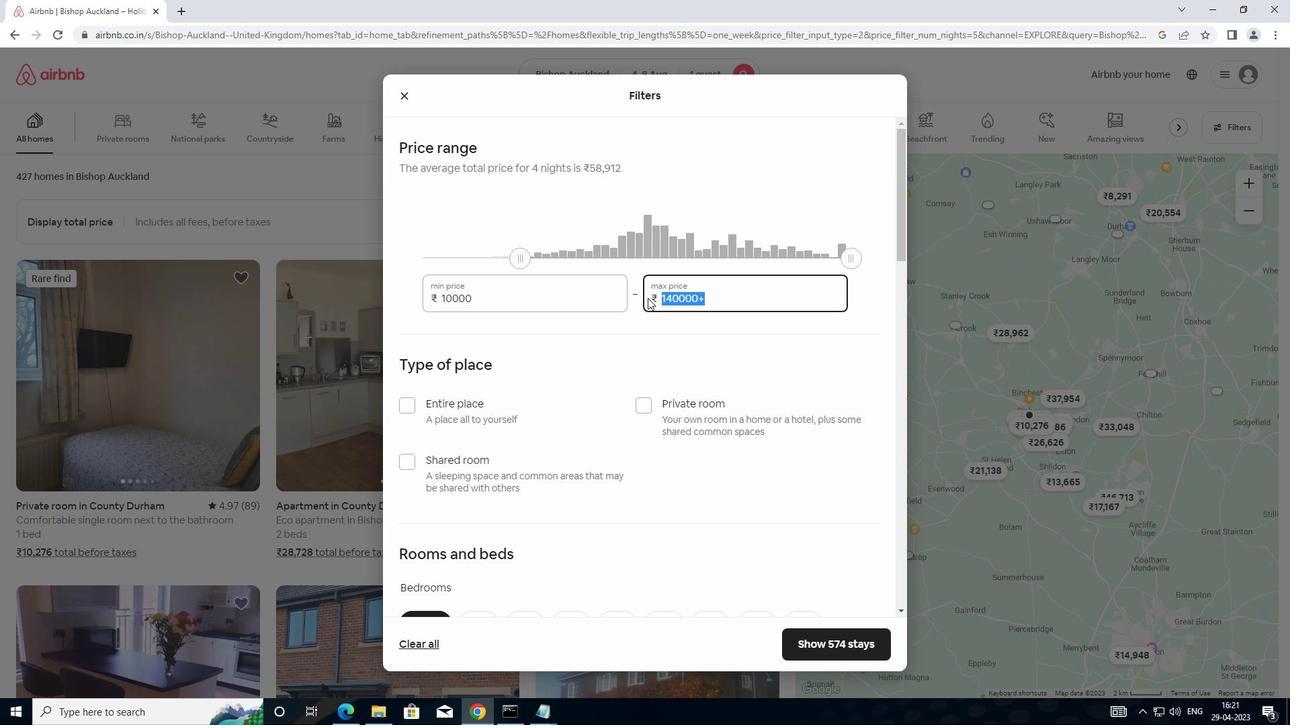 
Action: Key pressed 15000
Screenshot: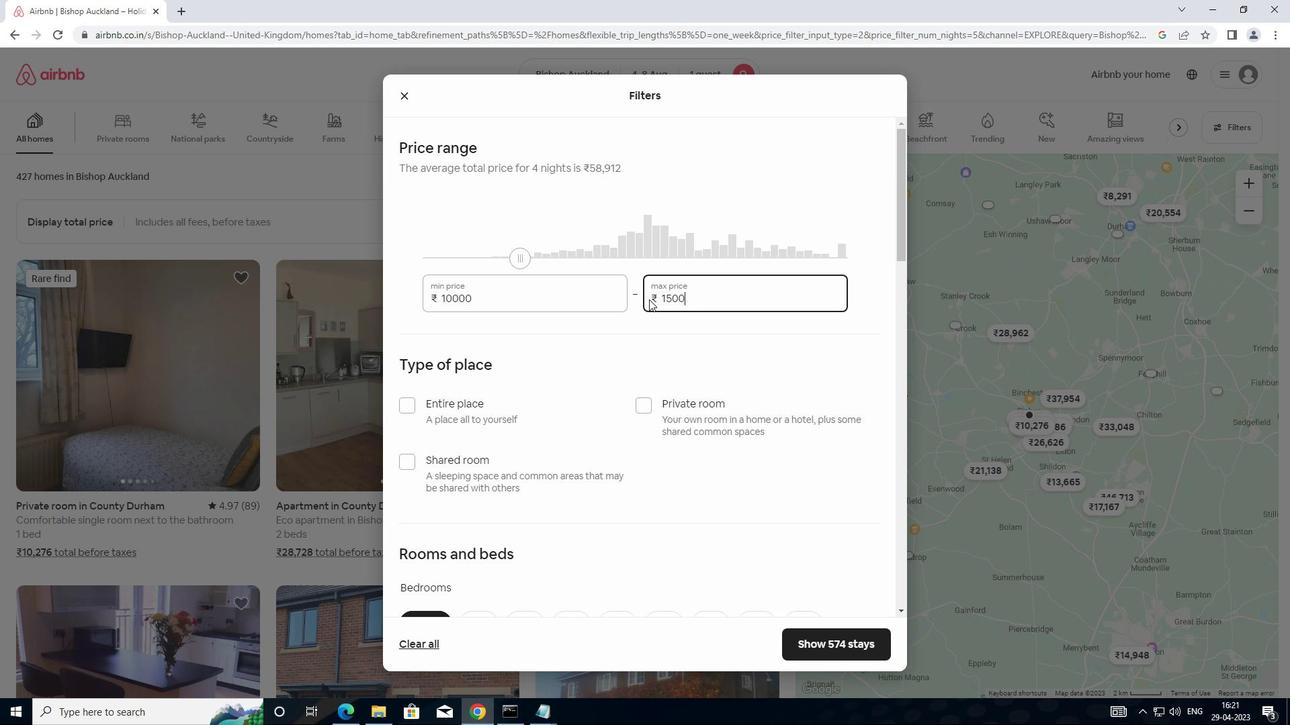 
Action: Mouse moved to (637, 406)
Screenshot: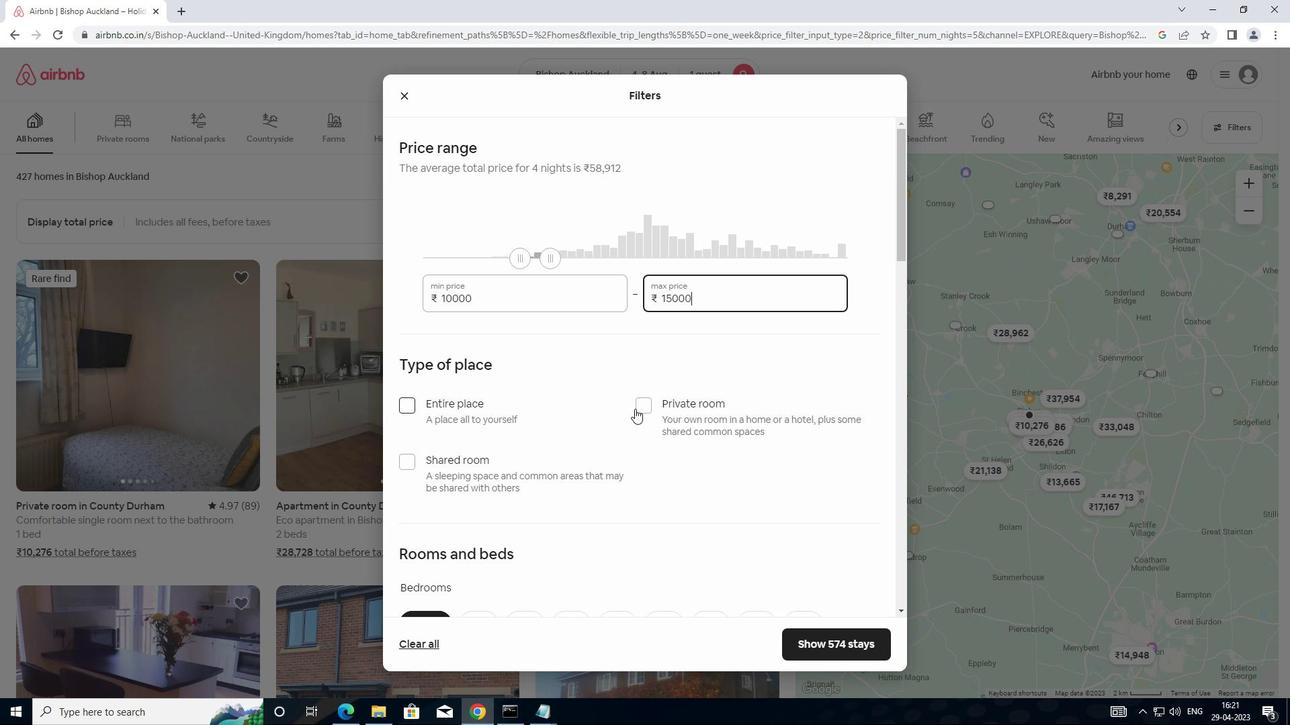 
Action: Mouse pressed left at (637, 406)
Screenshot: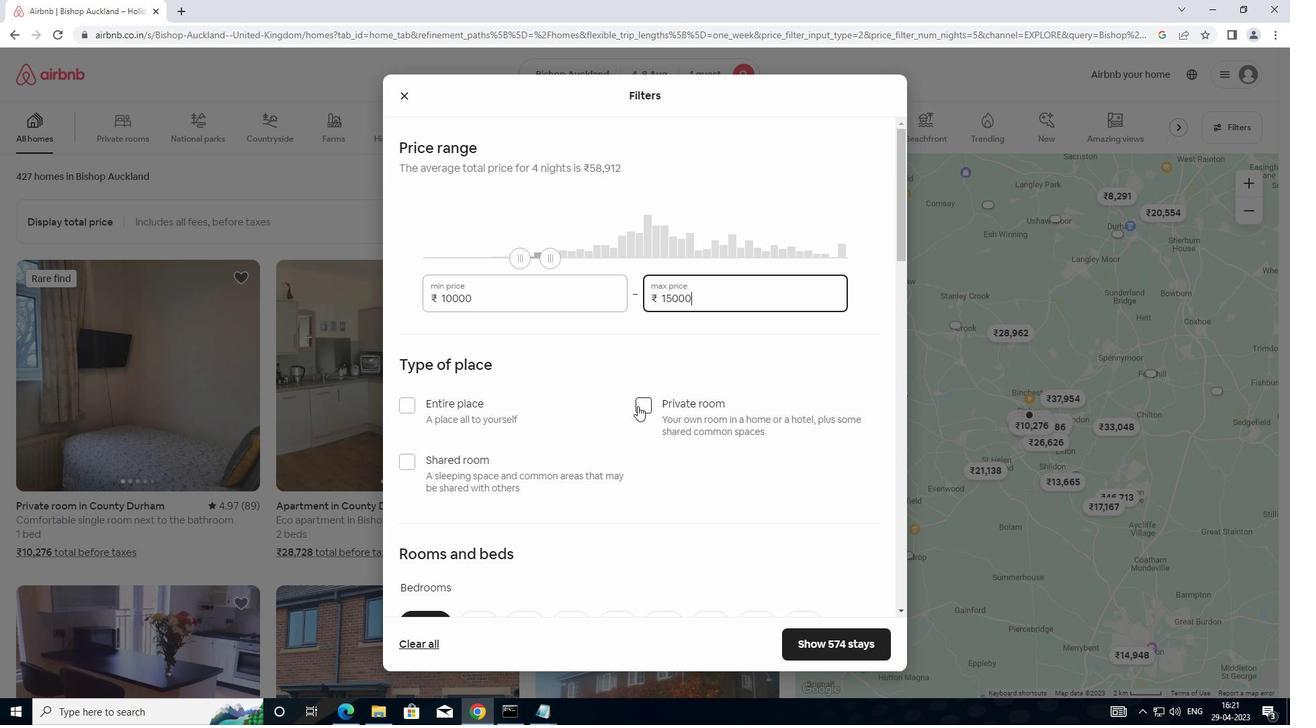 
Action: Mouse moved to (646, 402)
Screenshot: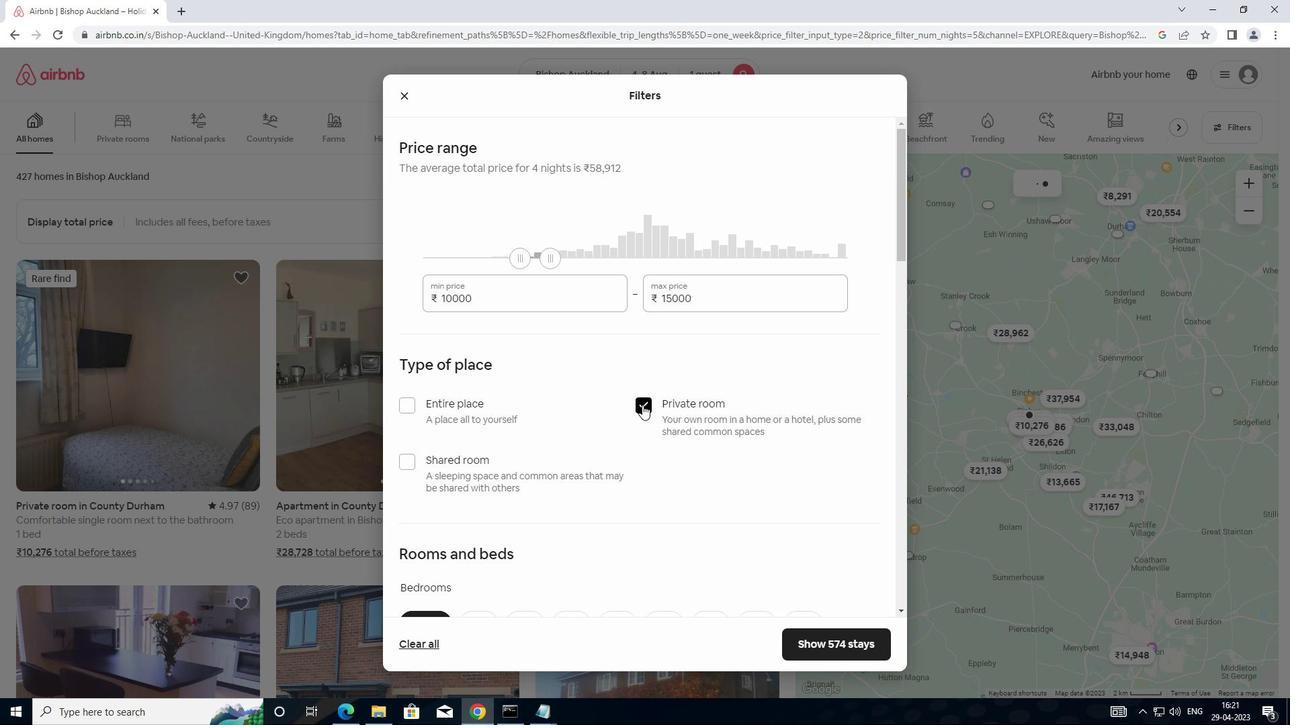 
Action: Mouse scrolled (646, 401) with delta (0, 0)
Screenshot: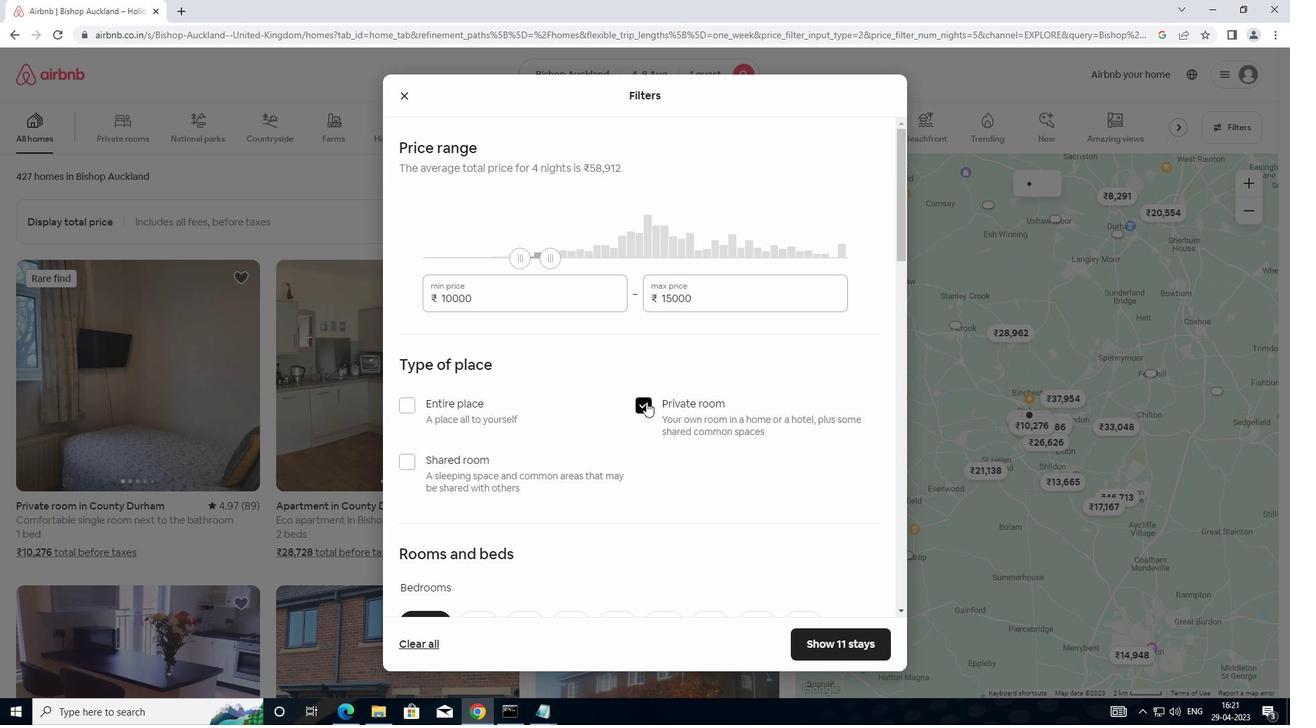 
Action: Mouse scrolled (646, 401) with delta (0, 0)
Screenshot: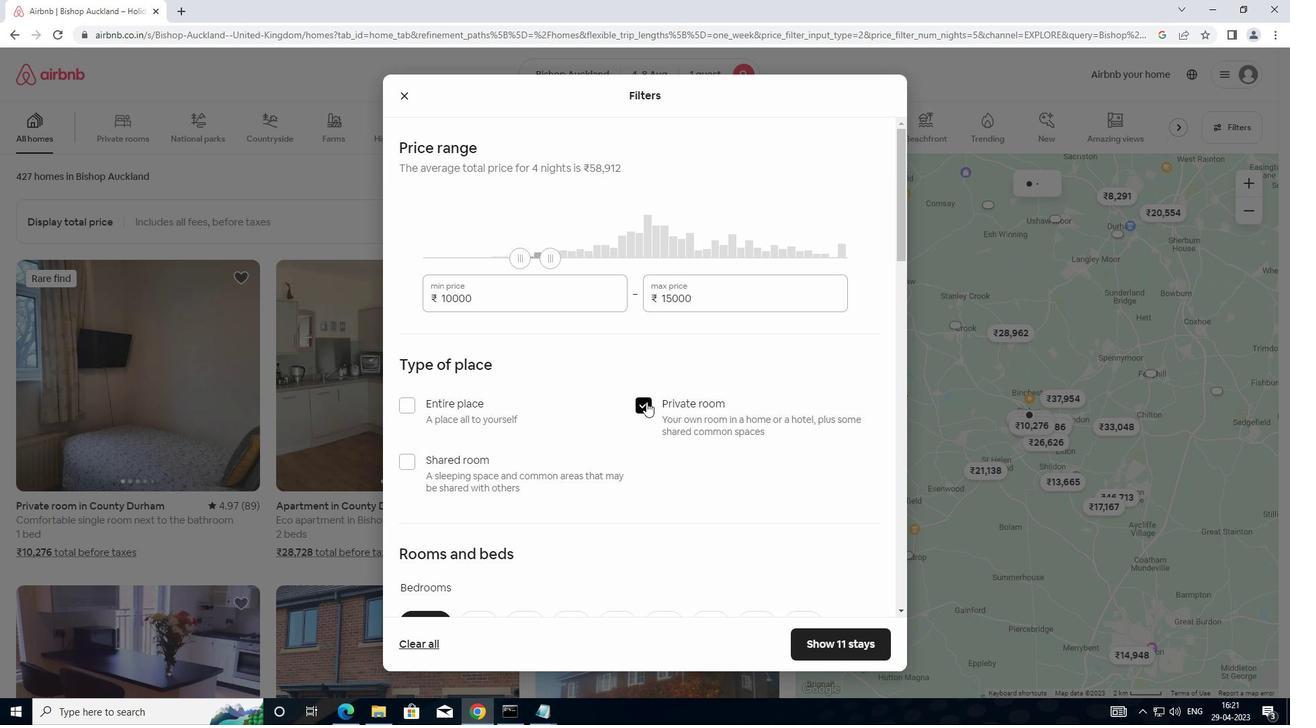 
Action: Mouse moved to (650, 399)
Screenshot: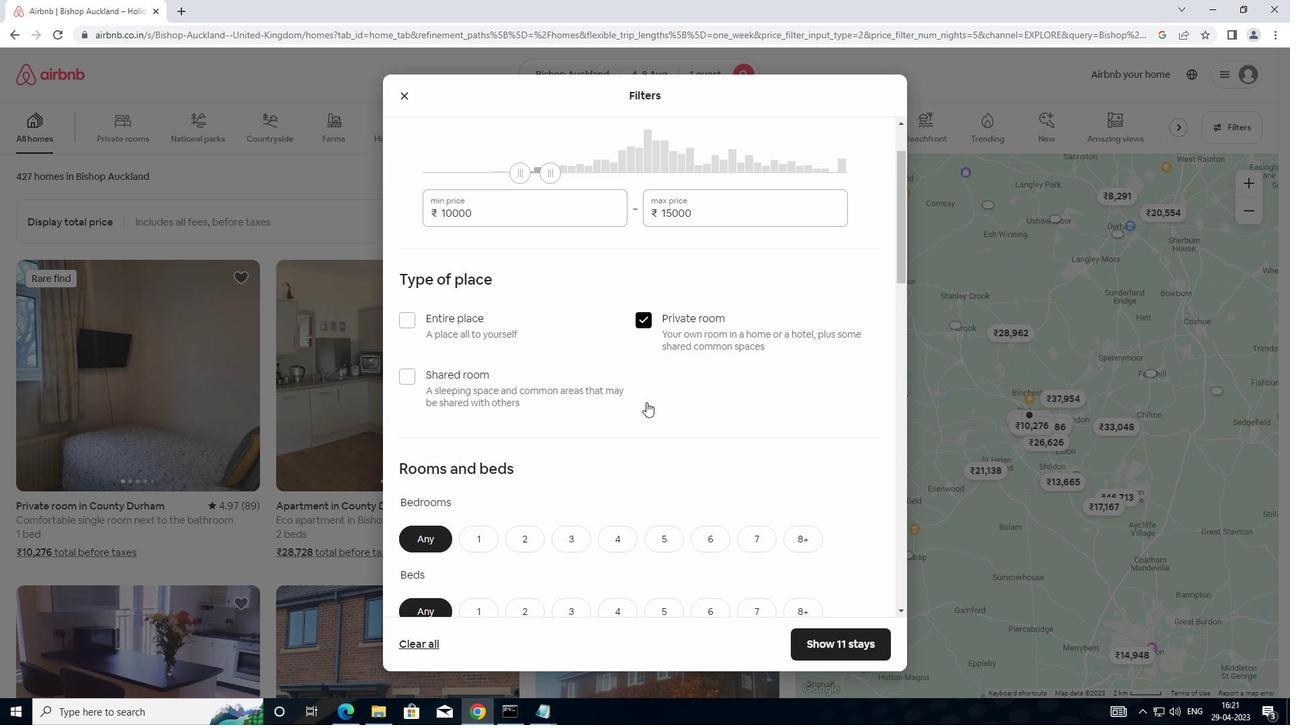 
Action: Mouse scrolled (650, 399) with delta (0, 0)
Screenshot: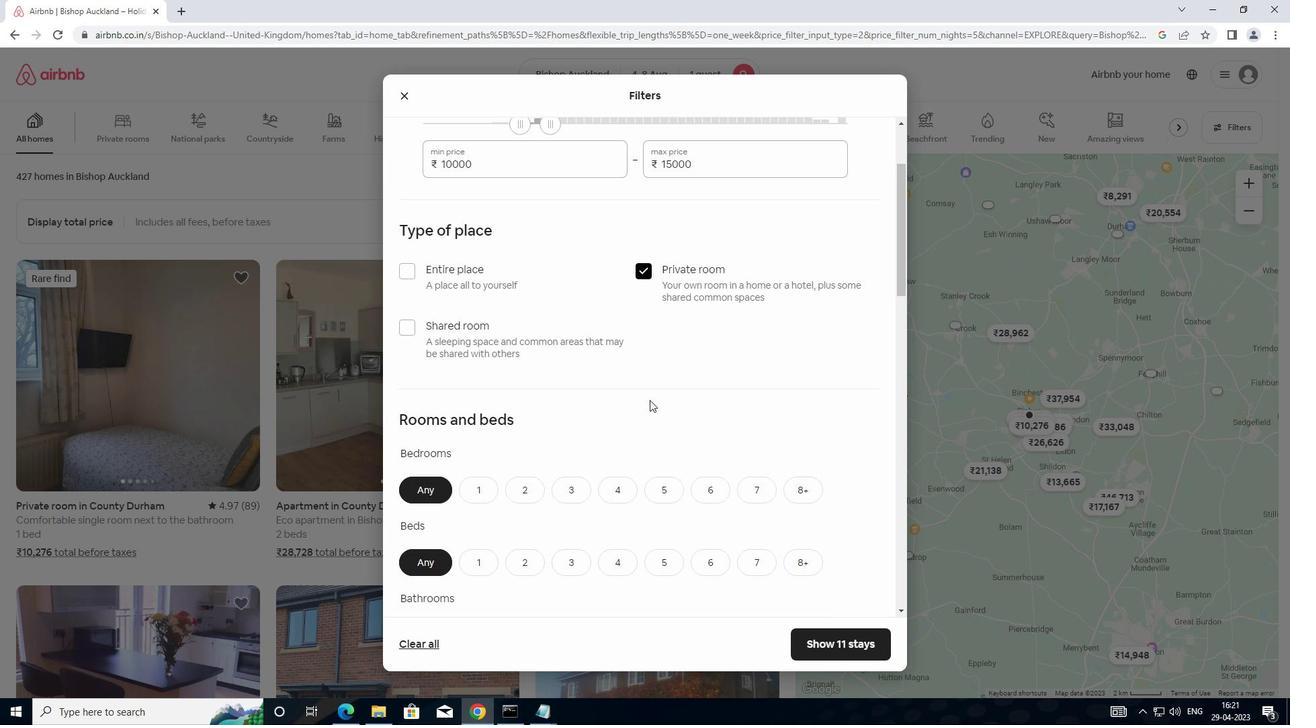 
Action: Mouse scrolled (650, 399) with delta (0, 0)
Screenshot: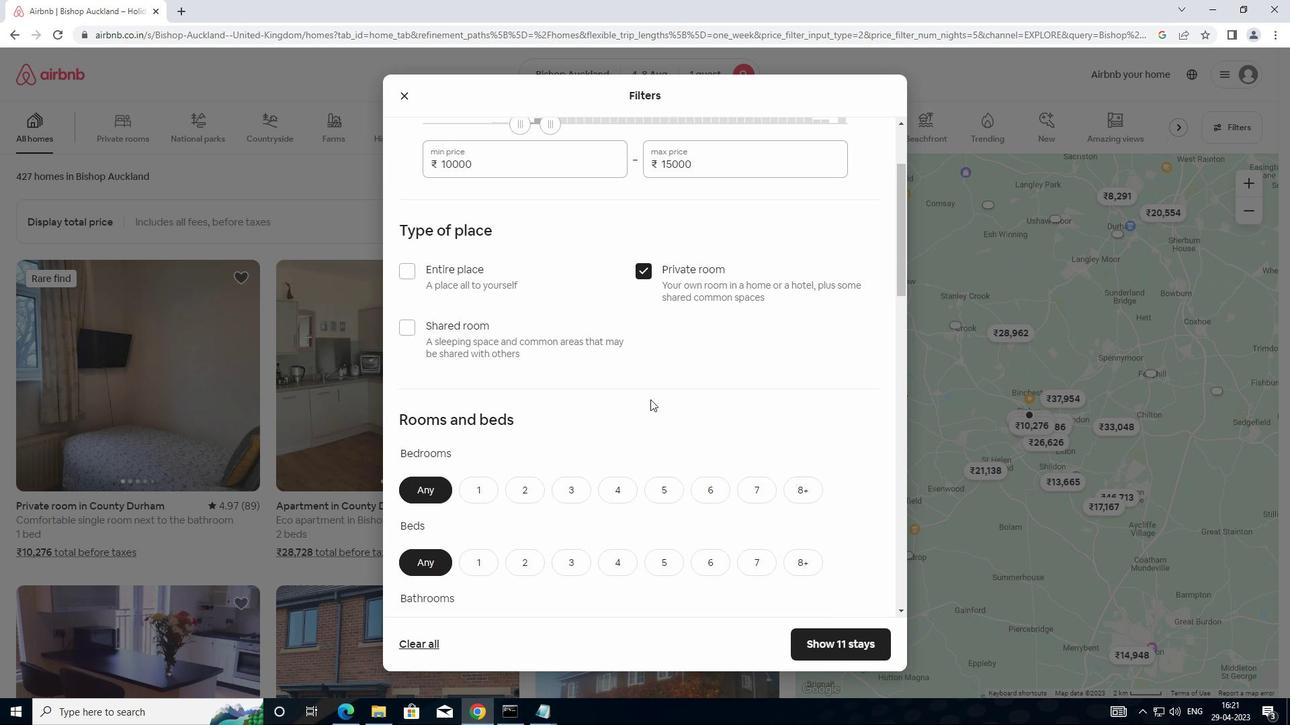 
Action: Mouse moved to (483, 342)
Screenshot: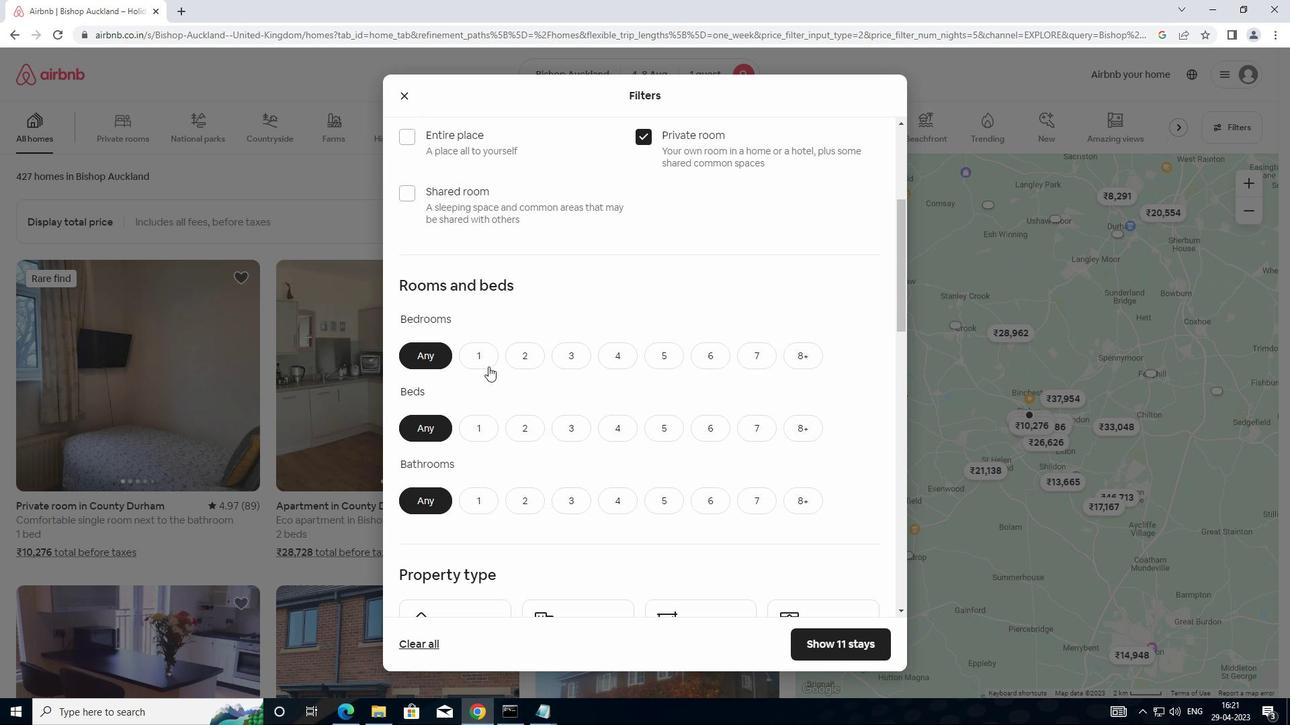 
Action: Mouse pressed left at (483, 342)
Screenshot: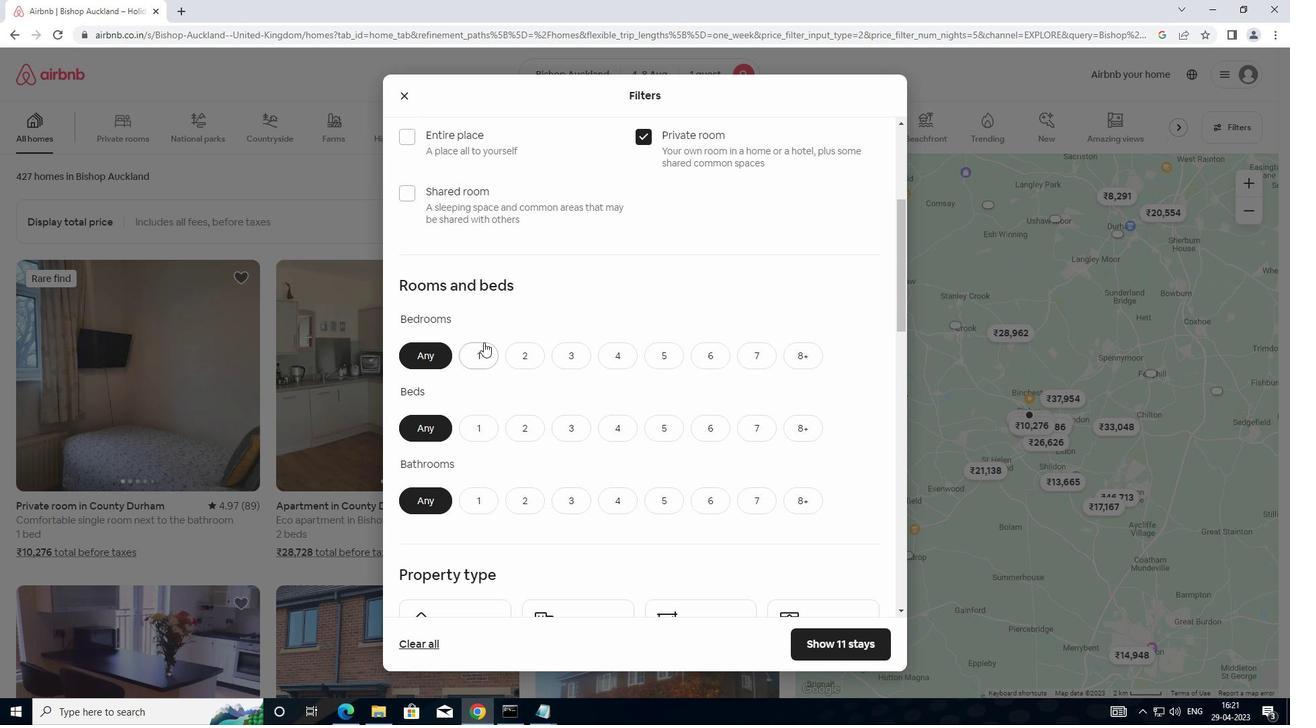 
Action: Mouse moved to (470, 423)
Screenshot: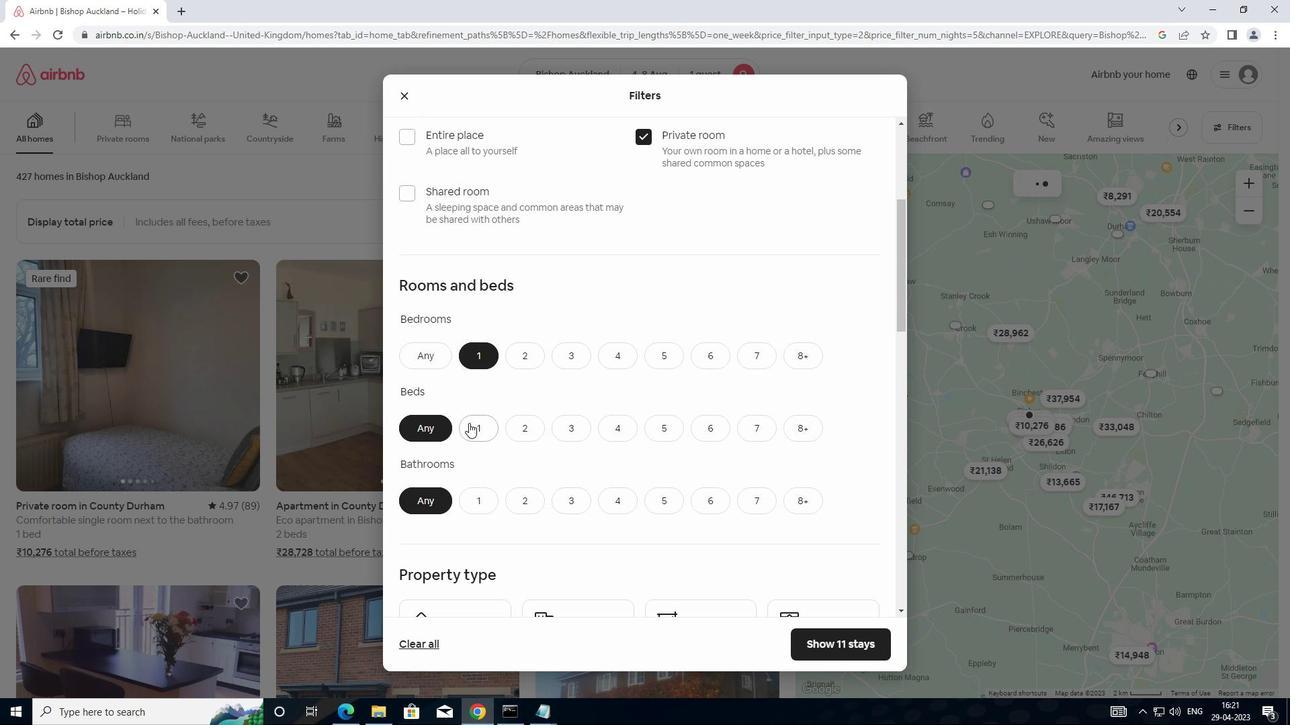 
Action: Mouse pressed left at (470, 423)
Screenshot: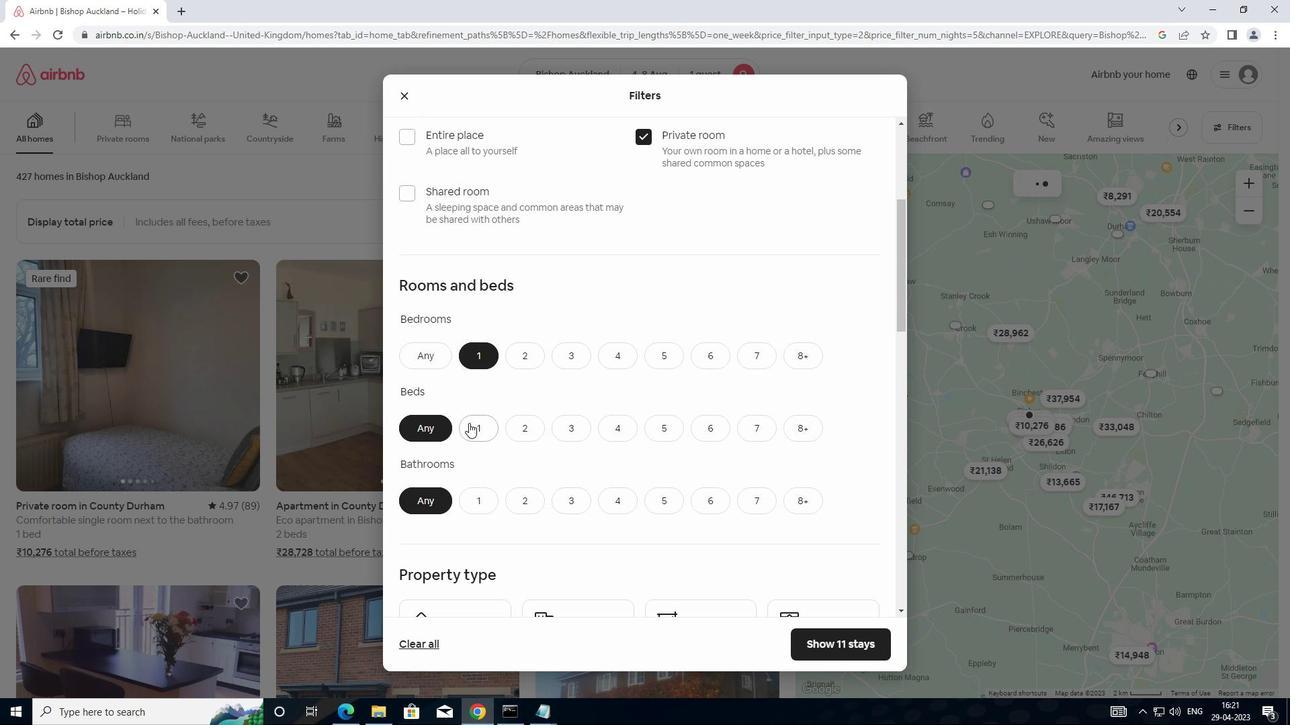 
Action: Mouse moved to (485, 502)
Screenshot: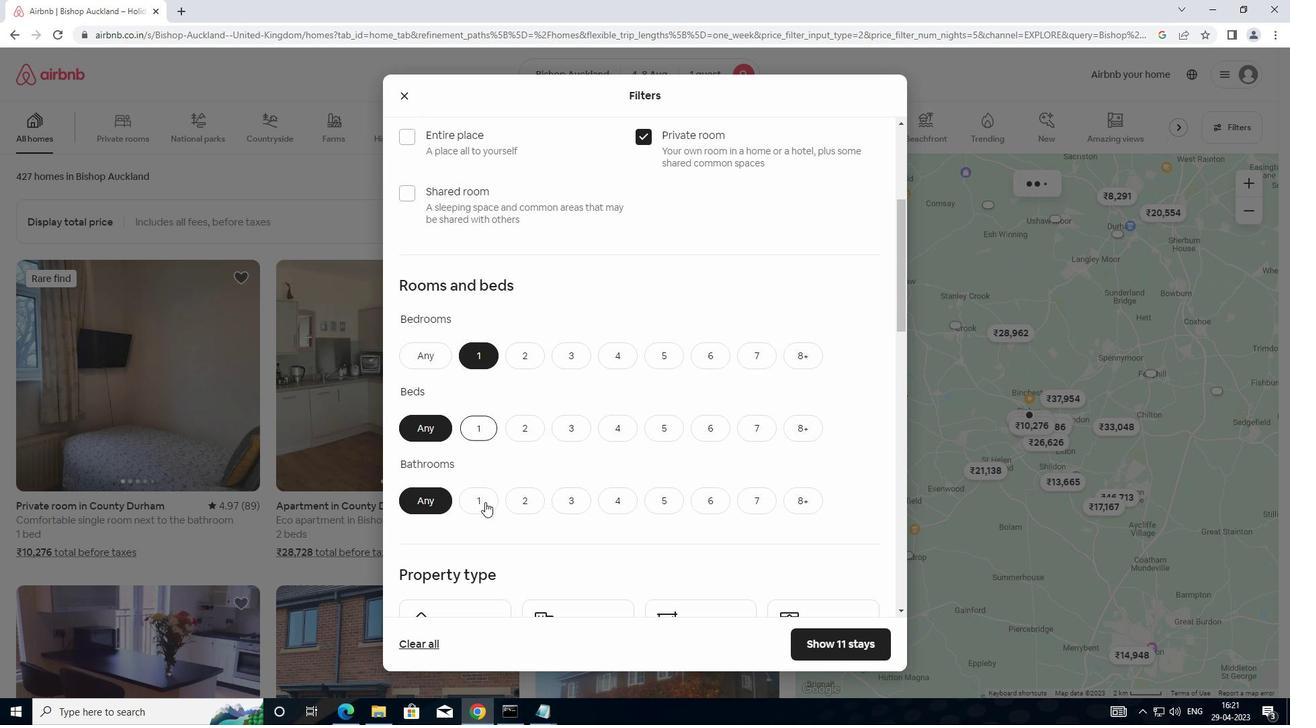 
Action: Mouse pressed left at (485, 502)
Screenshot: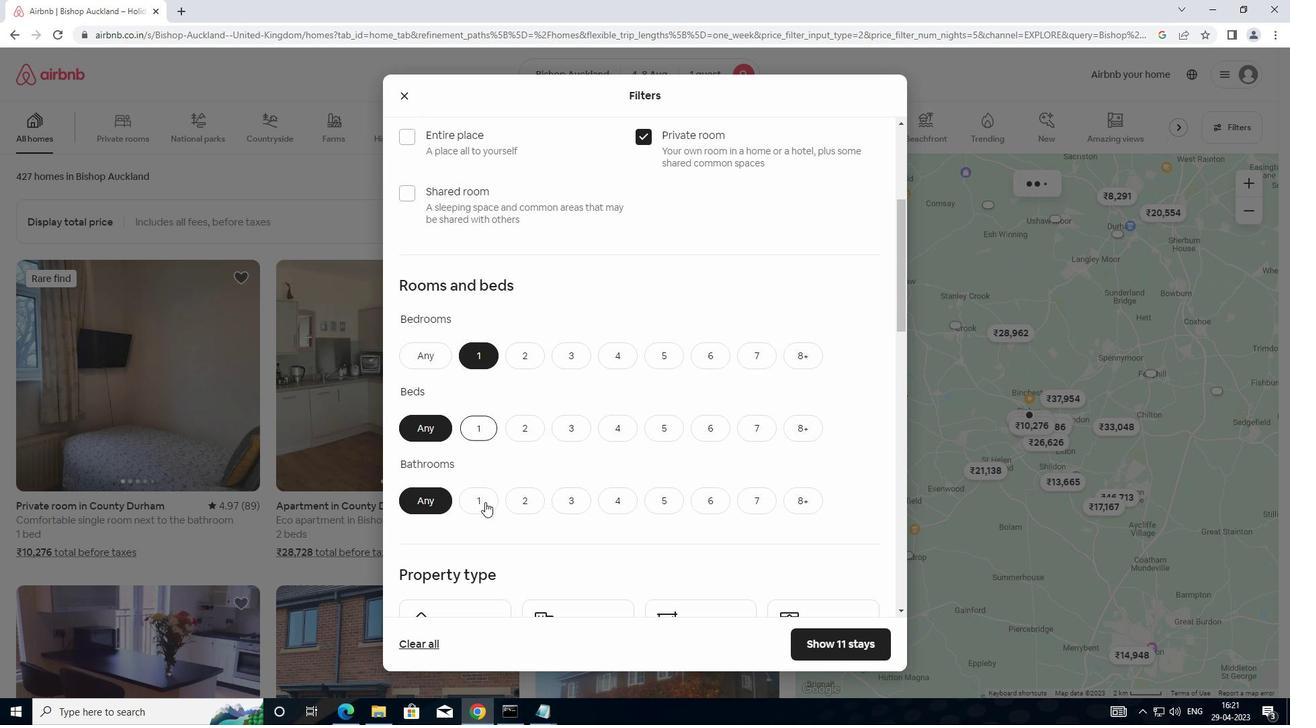 
Action: Mouse moved to (502, 477)
Screenshot: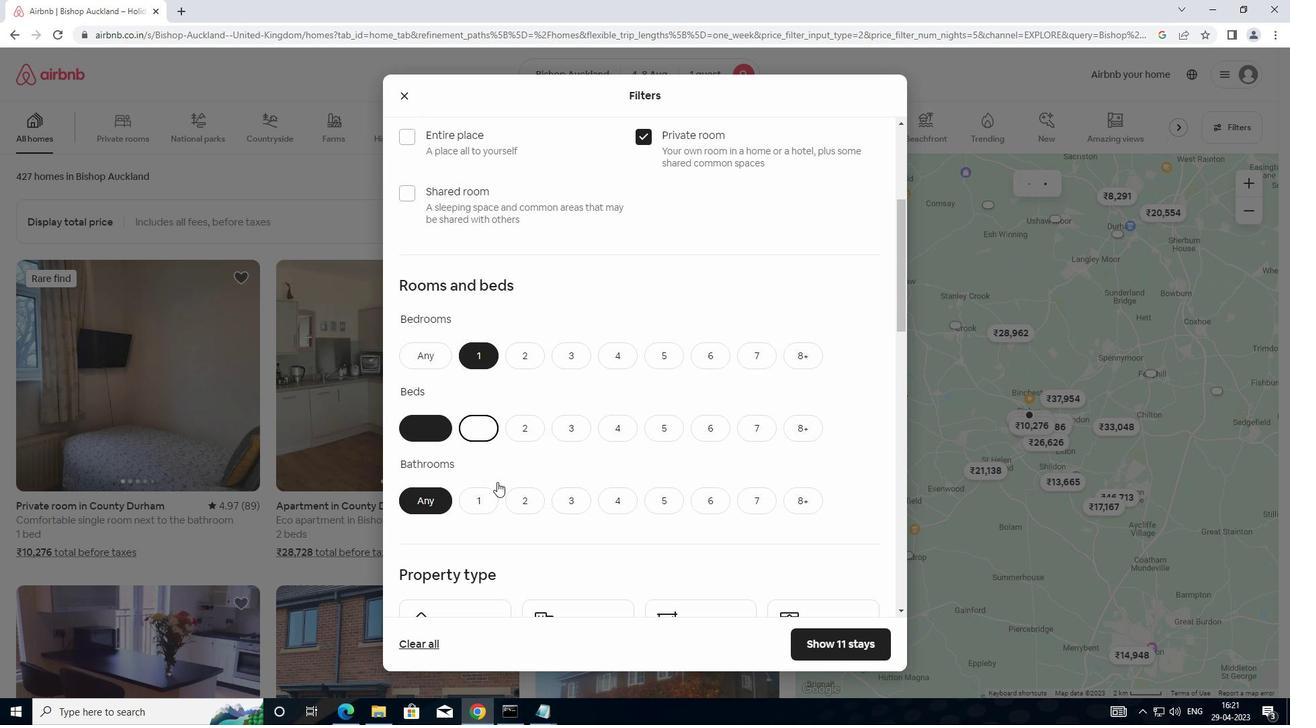 
Action: Mouse scrolled (502, 476) with delta (0, 0)
Screenshot: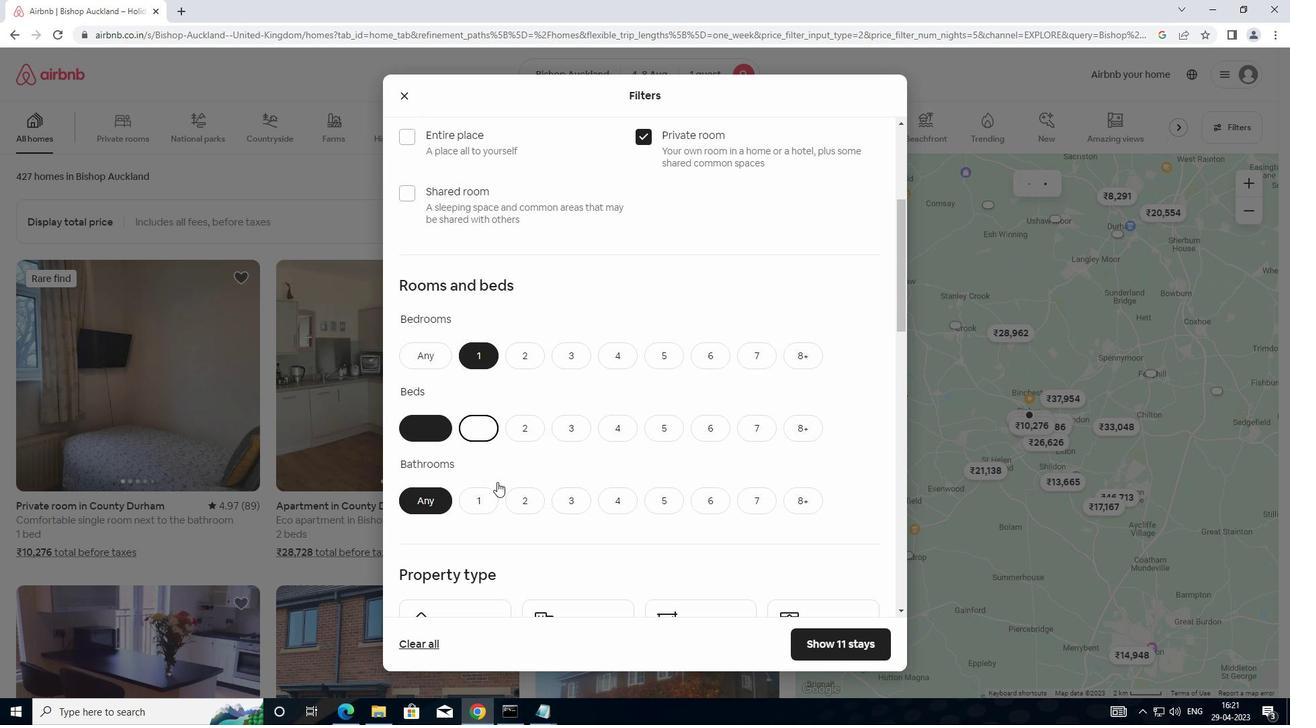 
Action: Mouse moved to (505, 474)
Screenshot: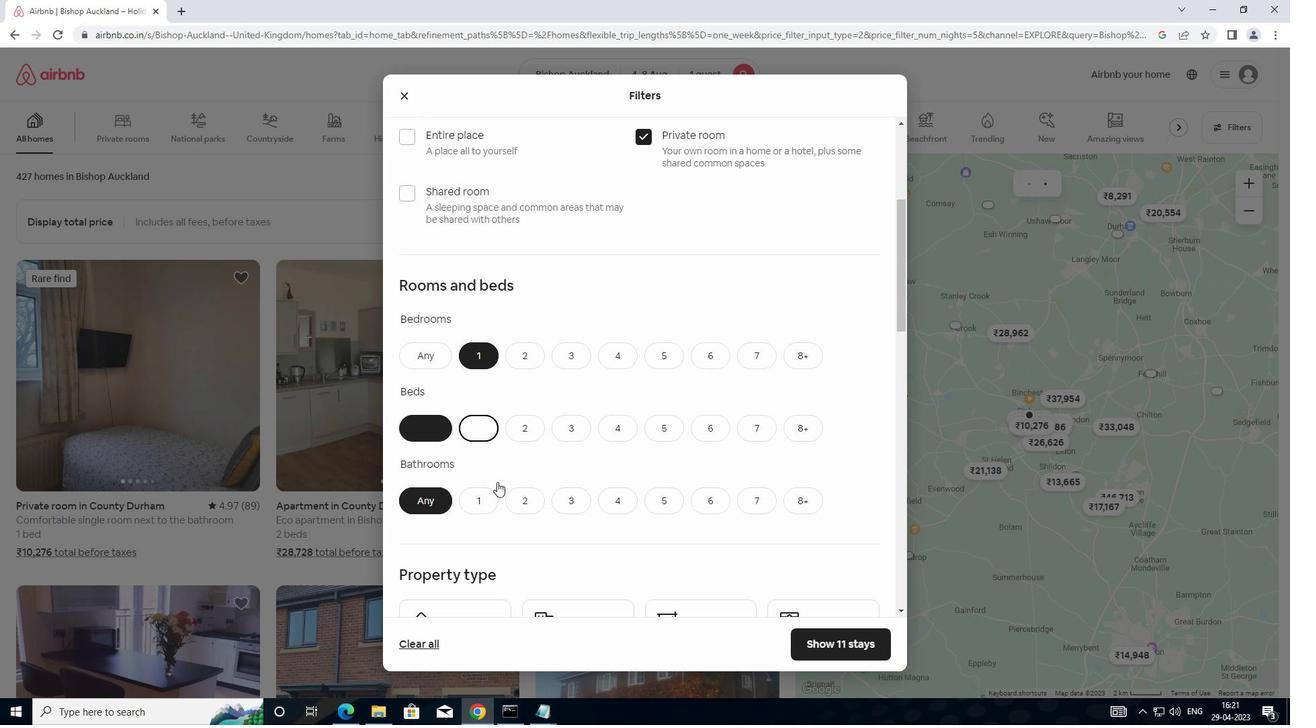 
Action: Mouse scrolled (505, 473) with delta (0, 0)
Screenshot: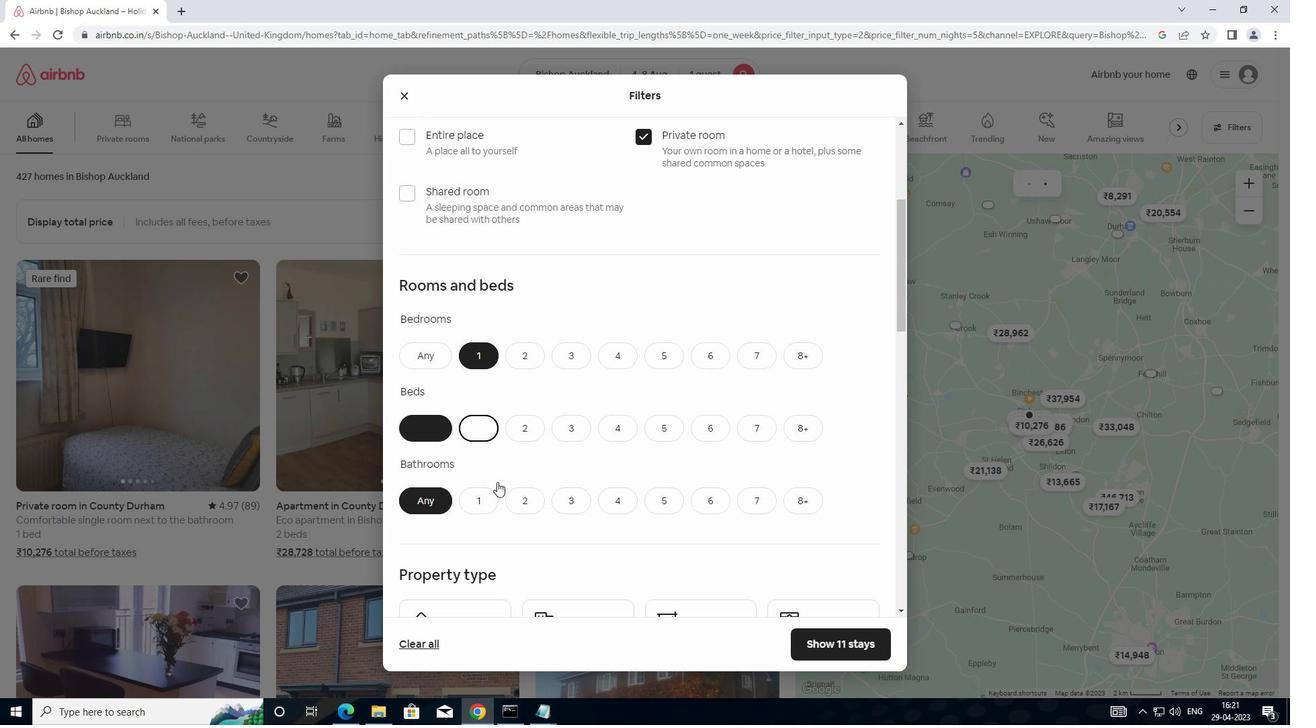 
Action: Mouse moved to (510, 470)
Screenshot: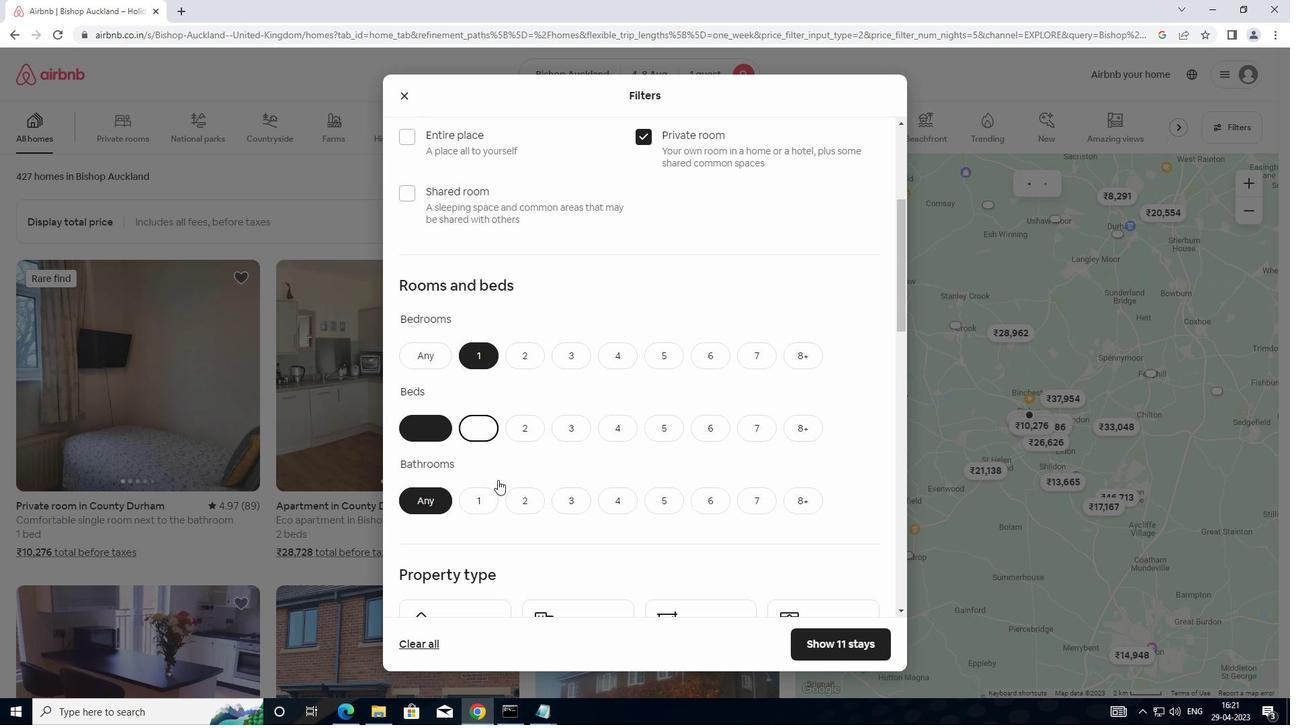 
Action: Mouse scrolled (510, 470) with delta (0, 0)
Screenshot: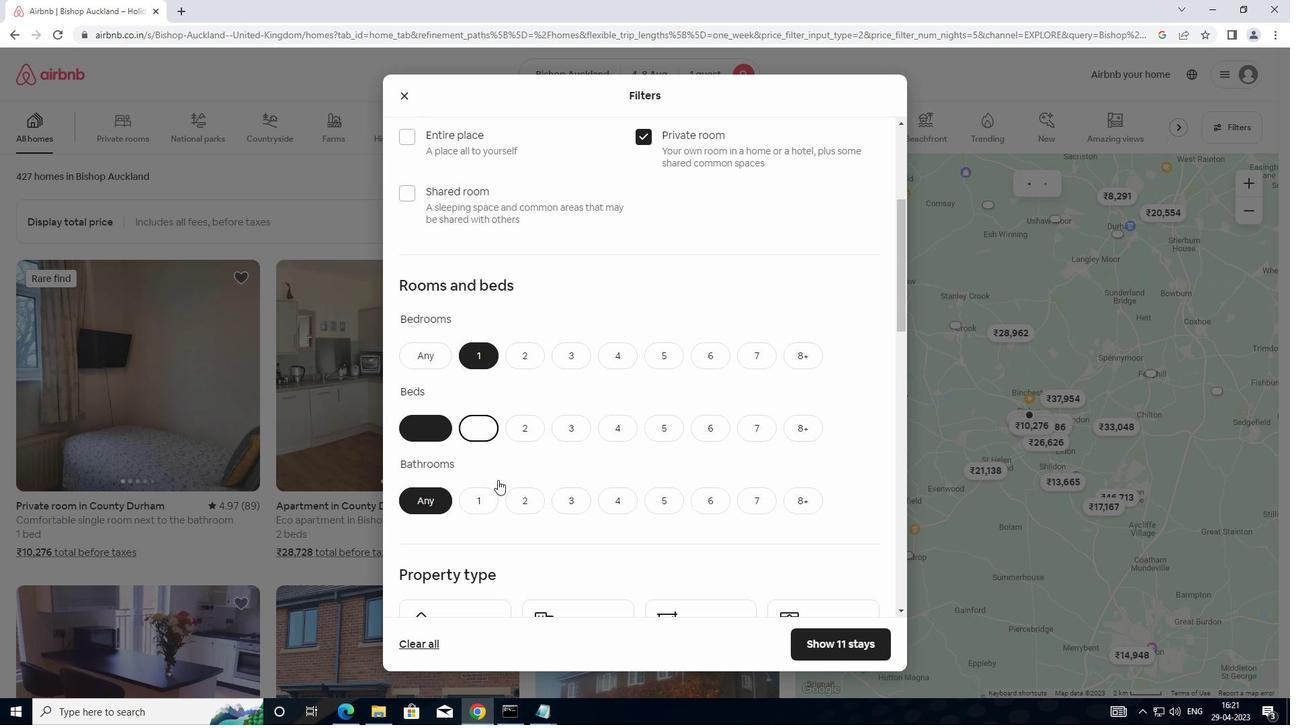 
Action: Mouse moved to (514, 468)
Screenshot: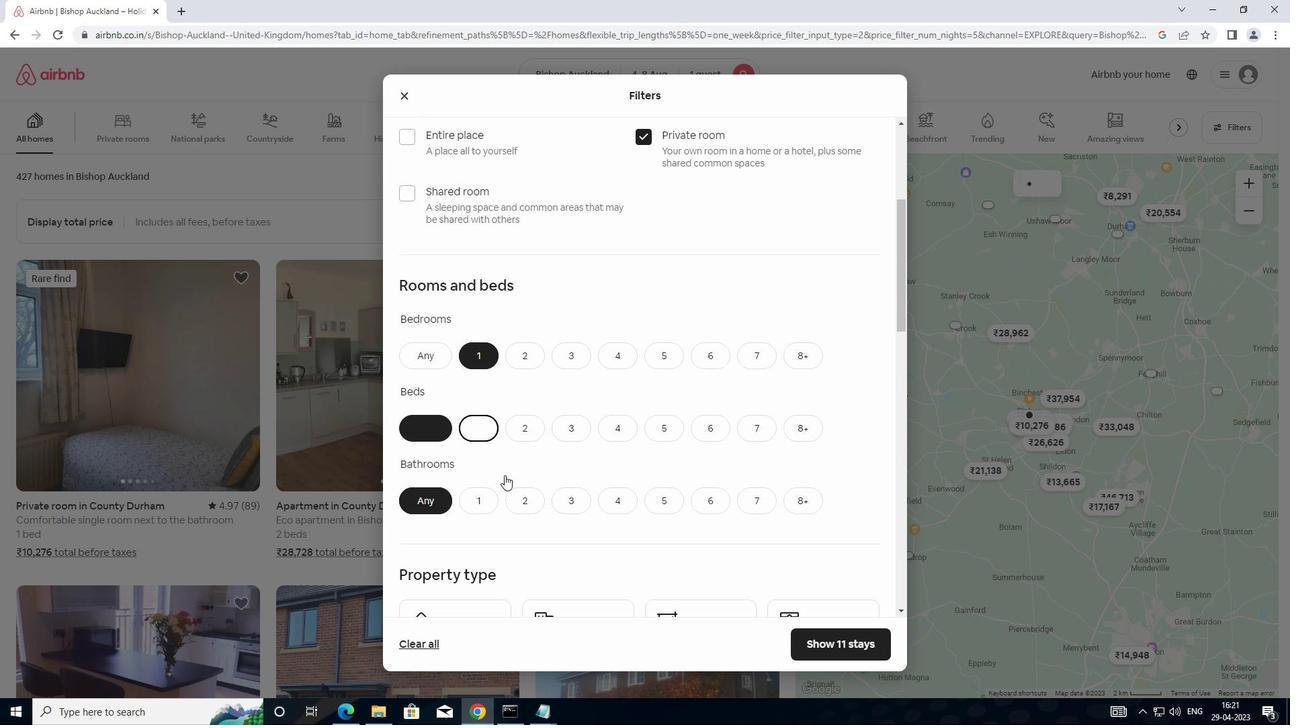 
Action: Mouse scrolled (514, 467) with delta (0, 0)
Screenshot: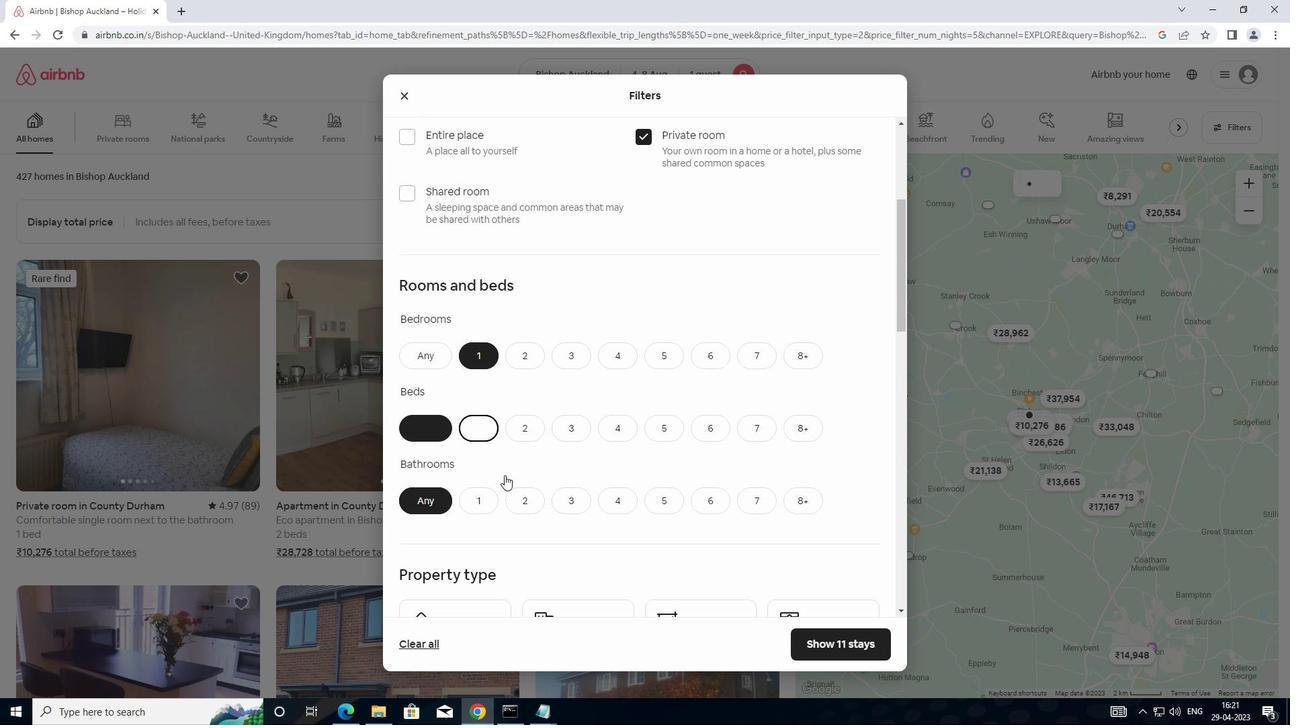 
Action: Mouse moved to (462, 393)
Screenshot: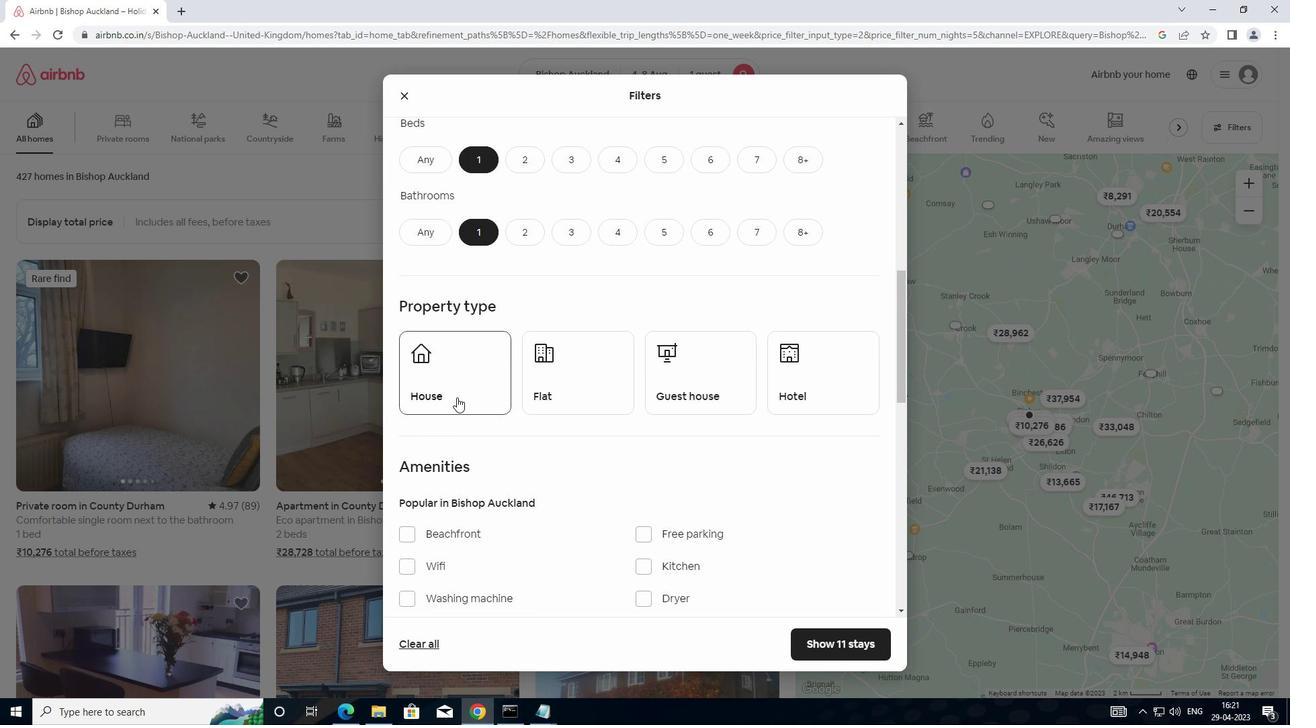 
Action: Mouse pressed left at (462, 393)
Screenshot: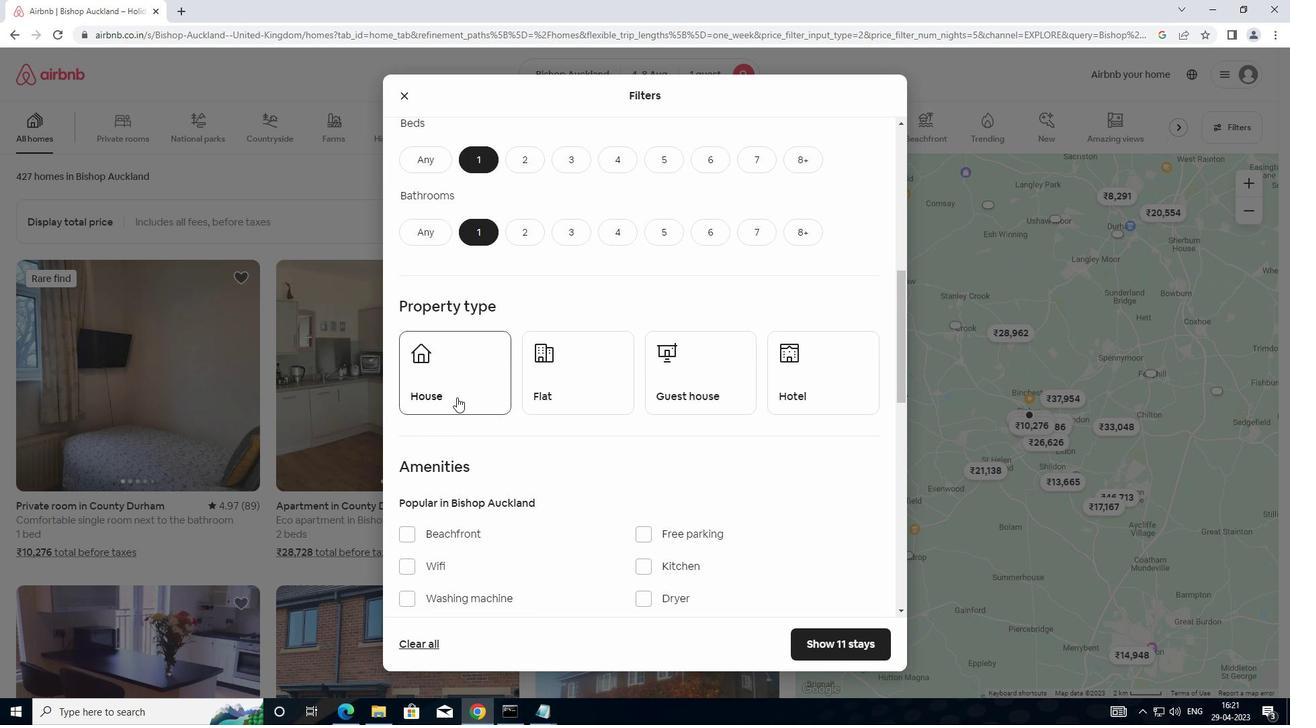 
Action: Mouse moved to (567, 395)
Screenshot: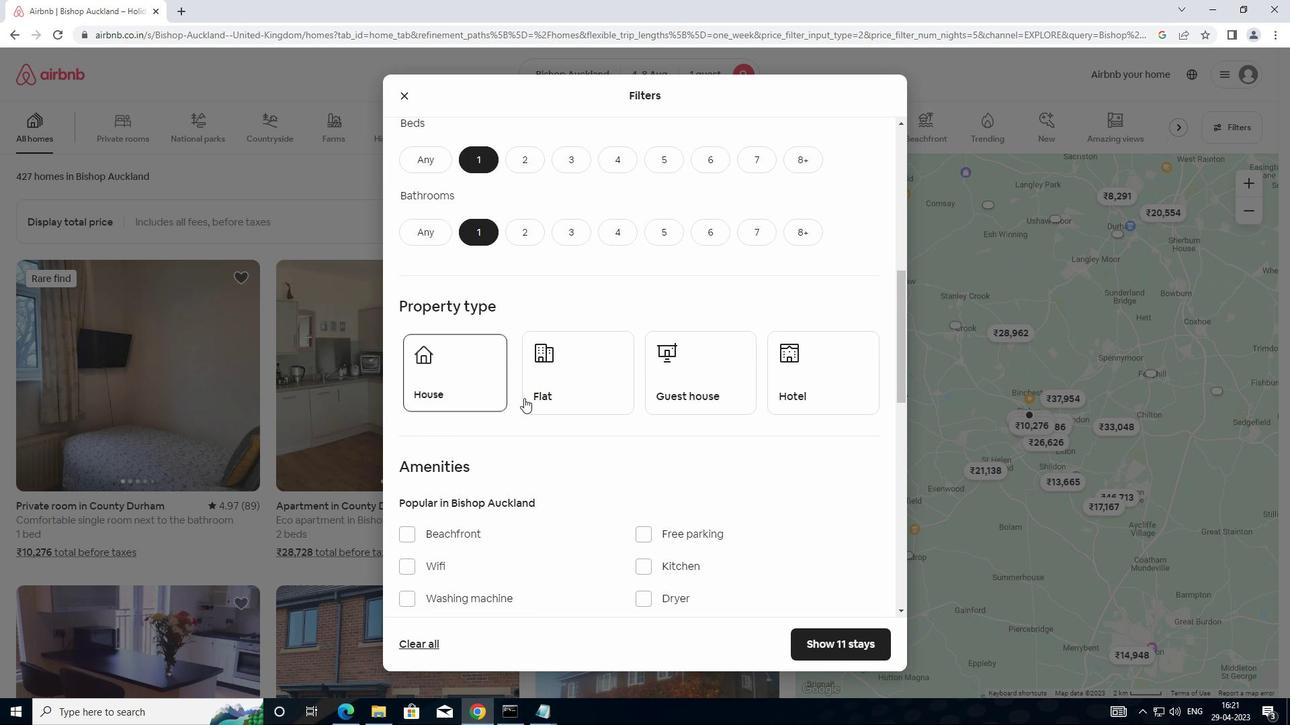 
Action: Mouse pressed left at (567, 395)
Screenshot: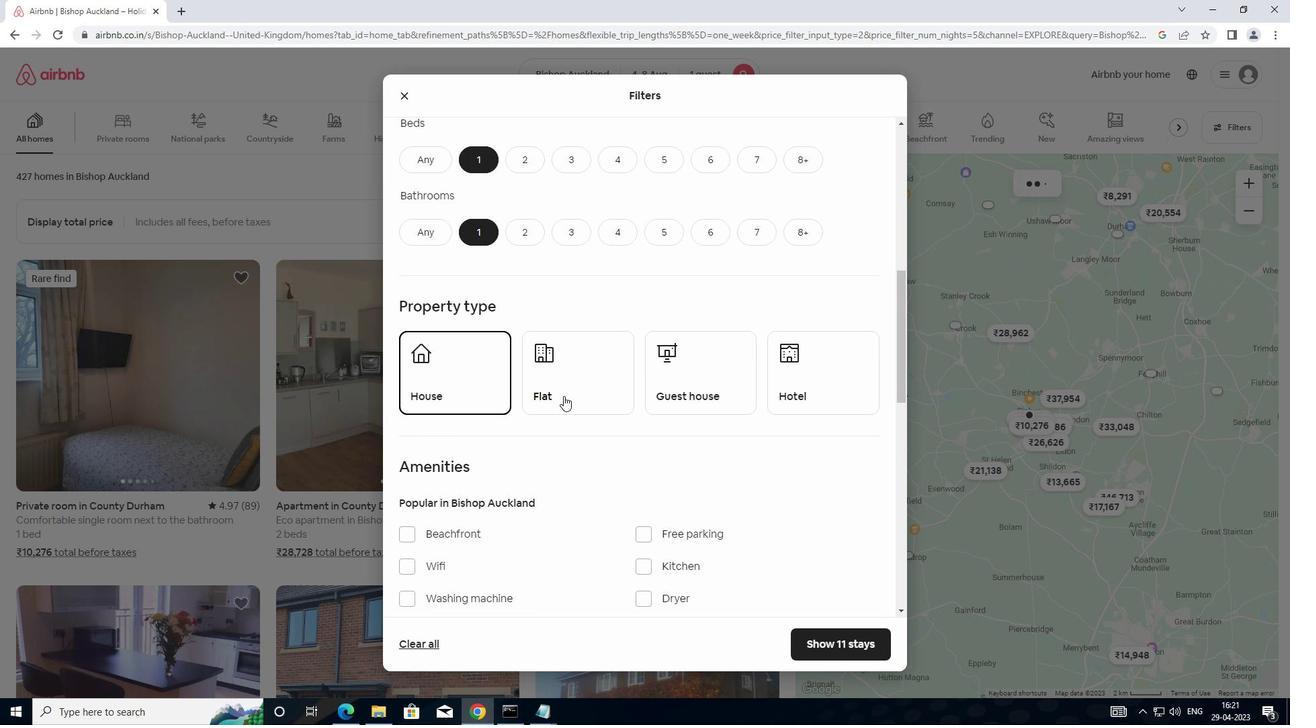 
Action: Mouse moved to (714, 387)
Screenshot: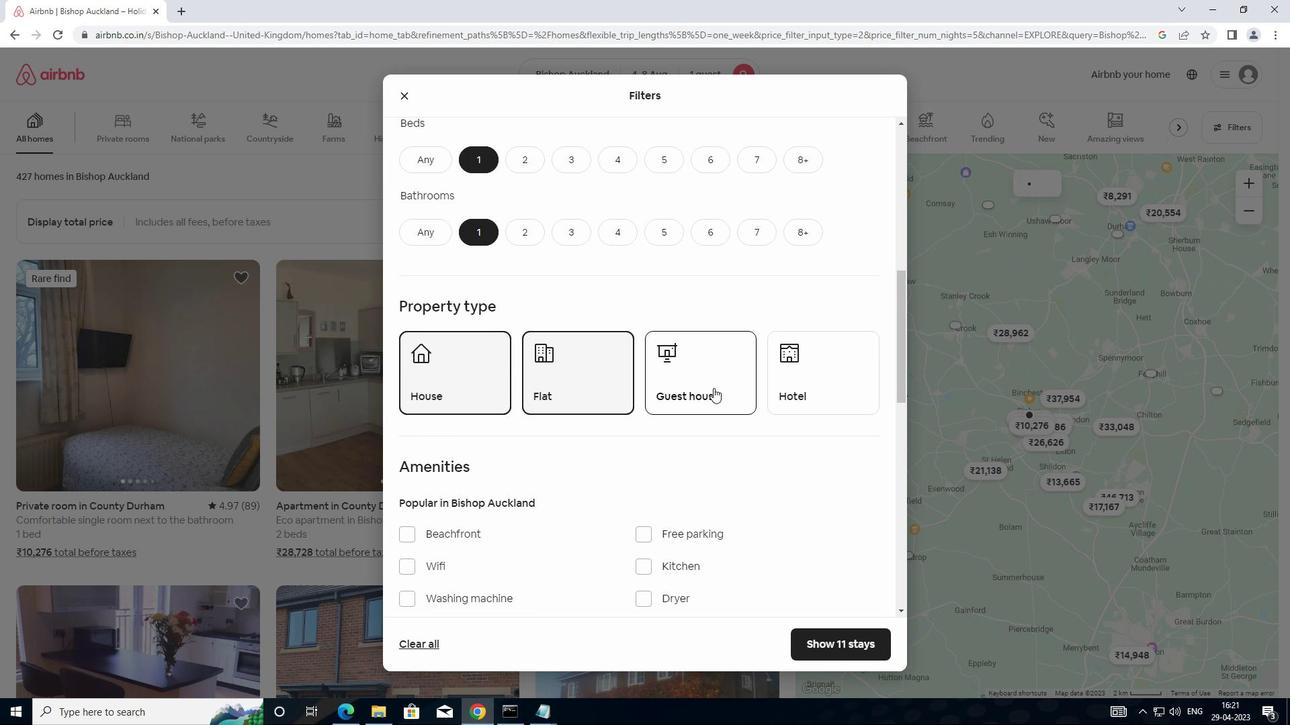 
Action: Mouse pressed left at (714, 387)
Screenshot: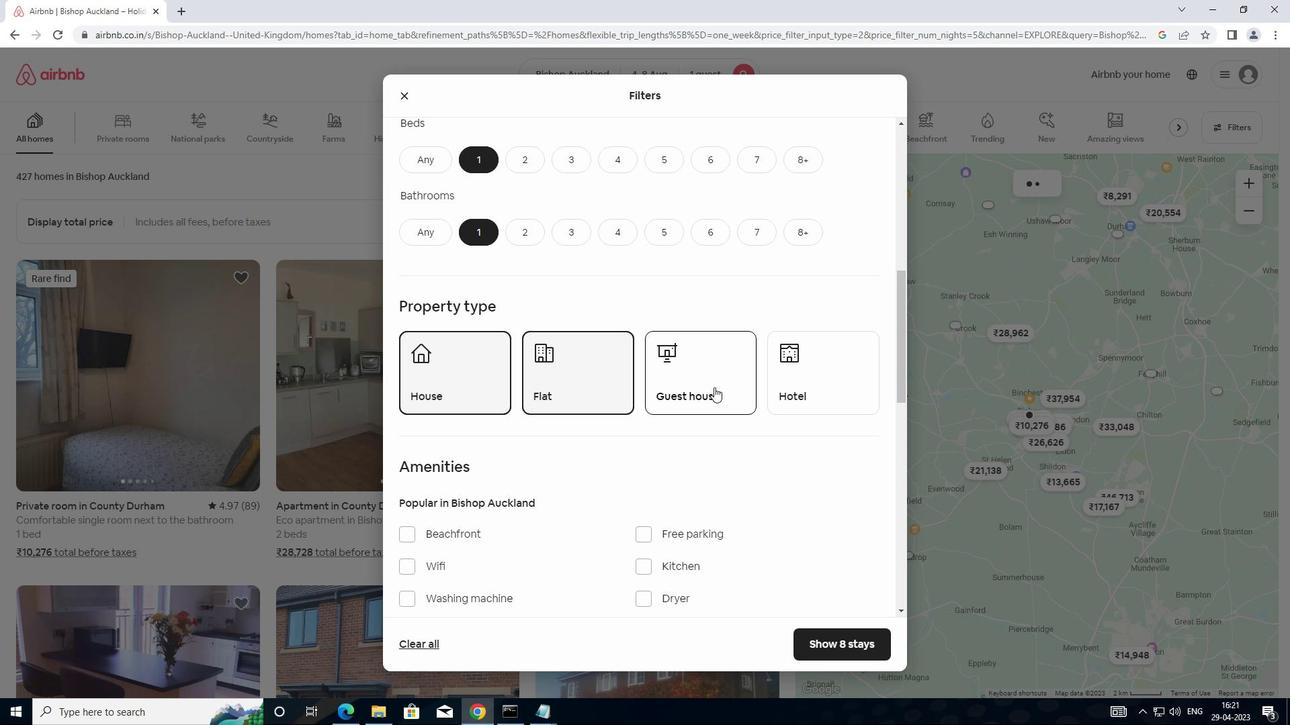 
Action: Mouse moved to (833, 370)
Screenshot: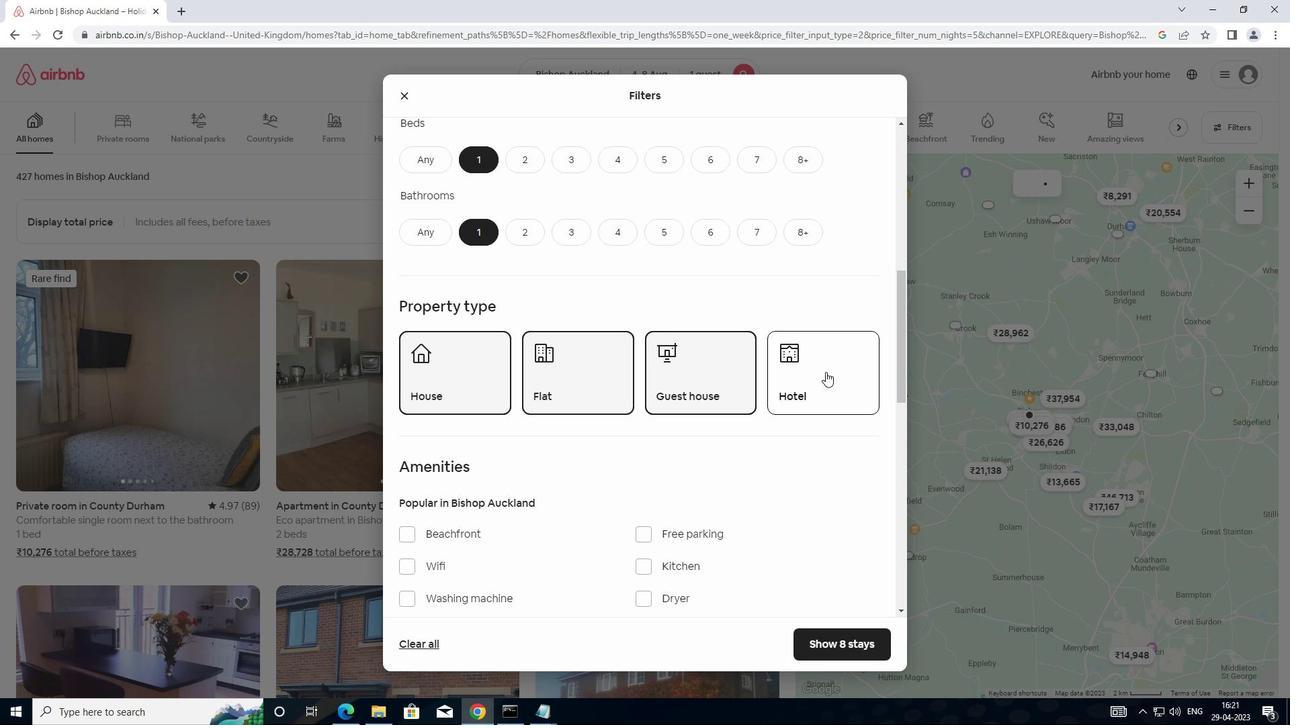 
Action: Mouse pressed left at (833, 370)
Screenshot: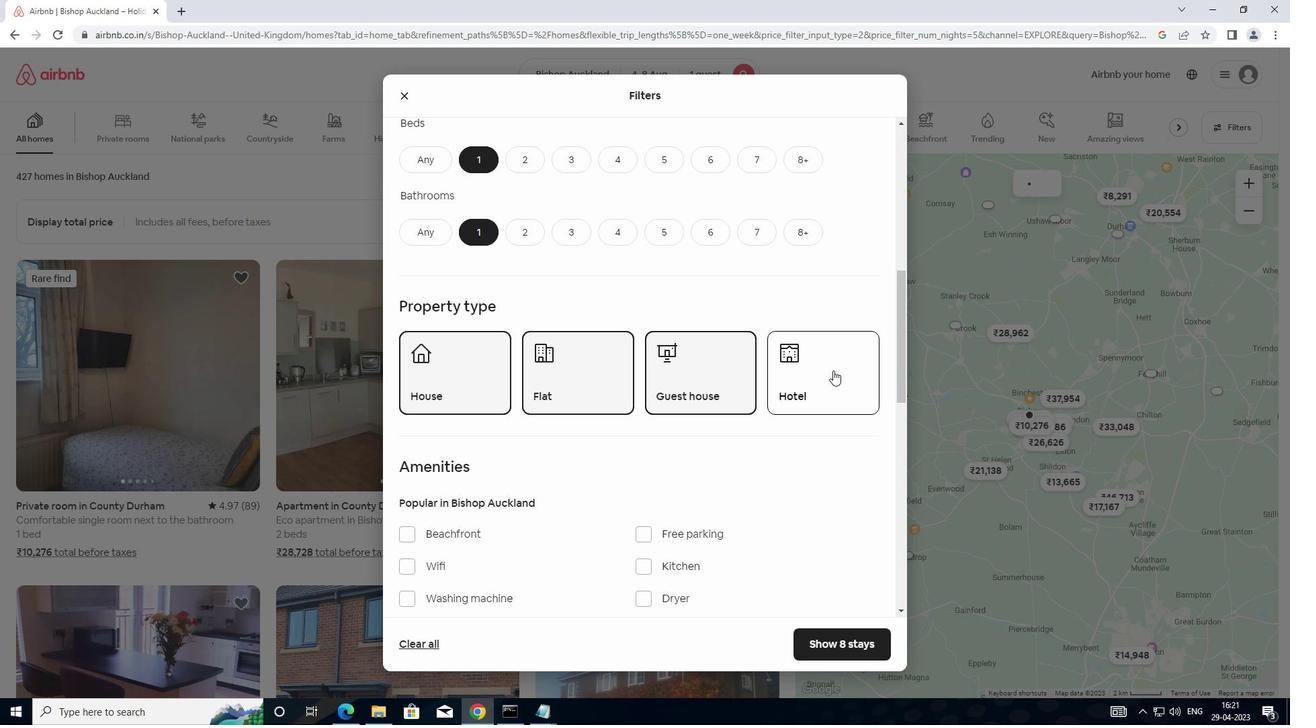 
Action: Mouse moved to (833, 370)
Screenshot: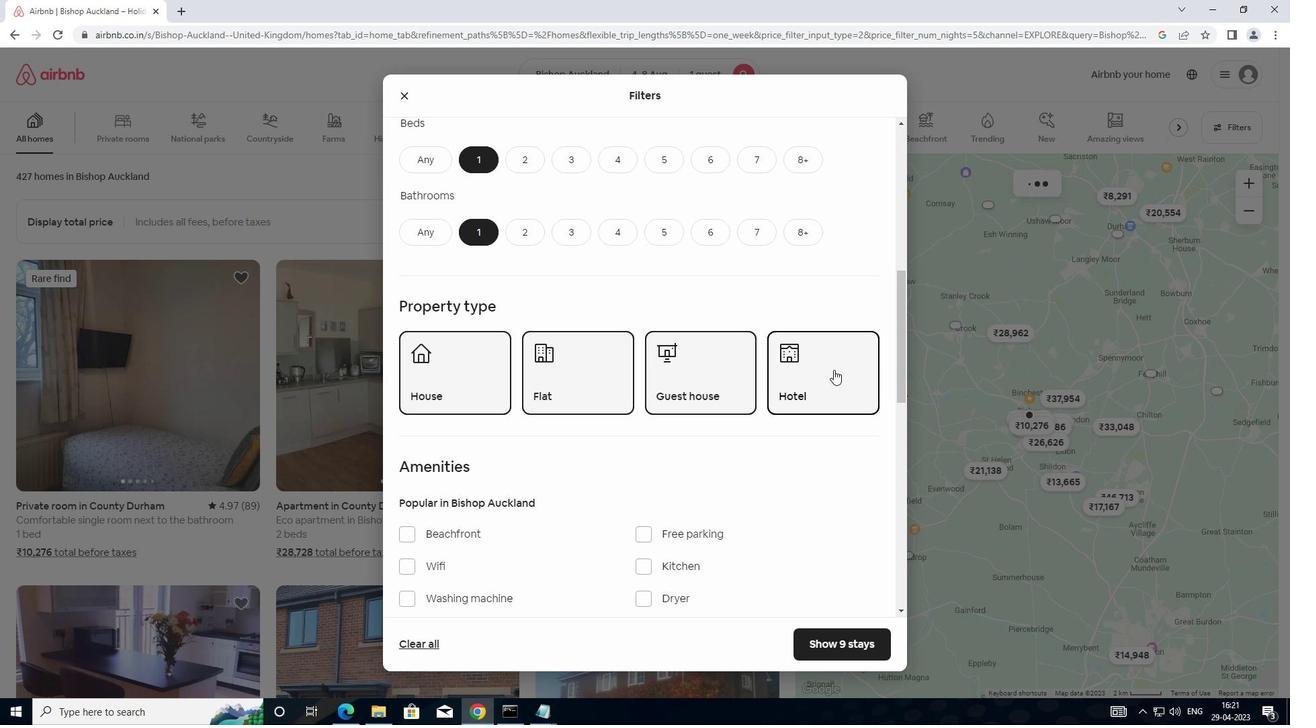 
Action: Mouse scrolled (833, 370) with delta (0, 0)
Screenshot: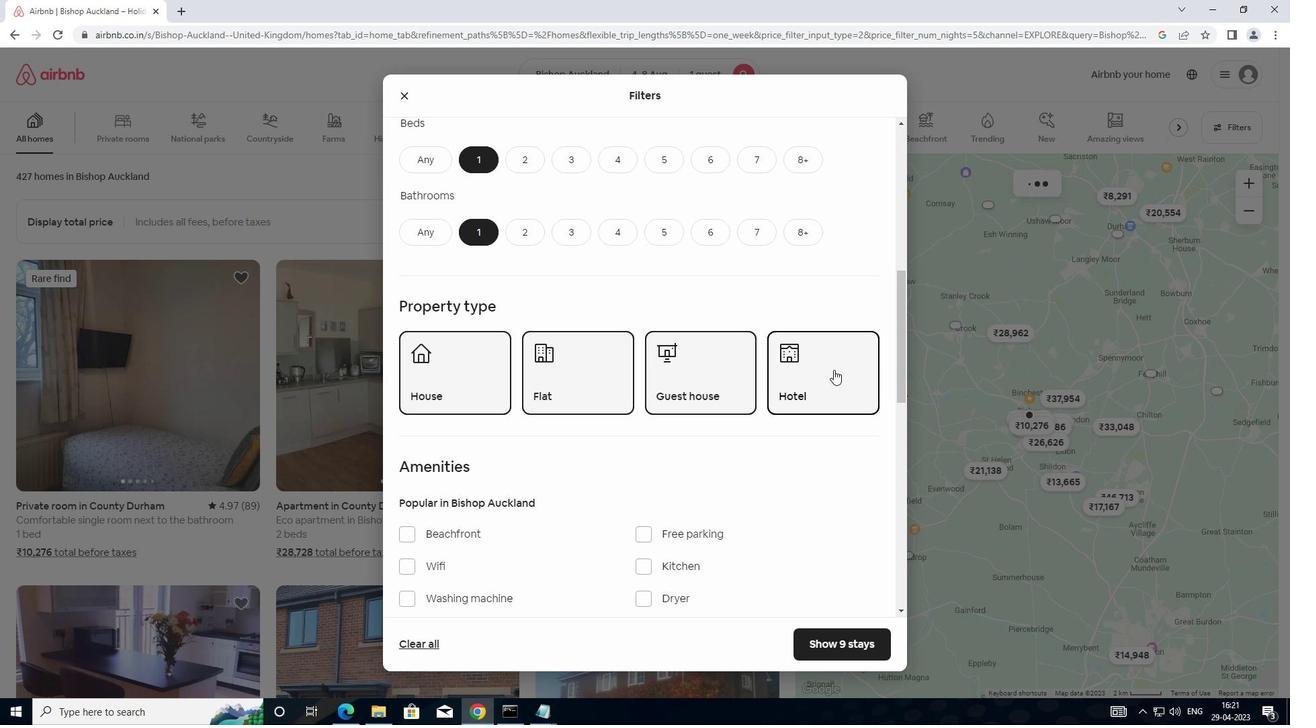 
Action: Mouse moved to (833, 372)
Screenshot: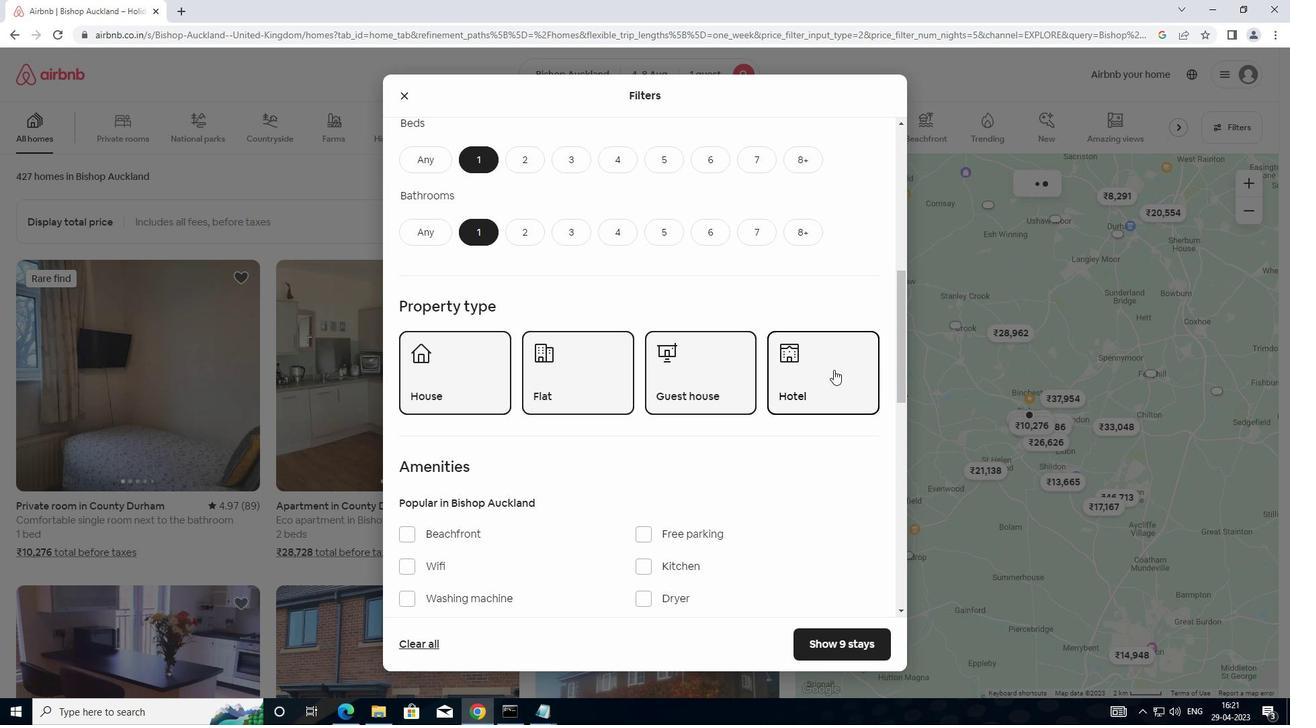 
Action: Mouse scrolled (833, 371) with delta (0, 0)
Screenshot: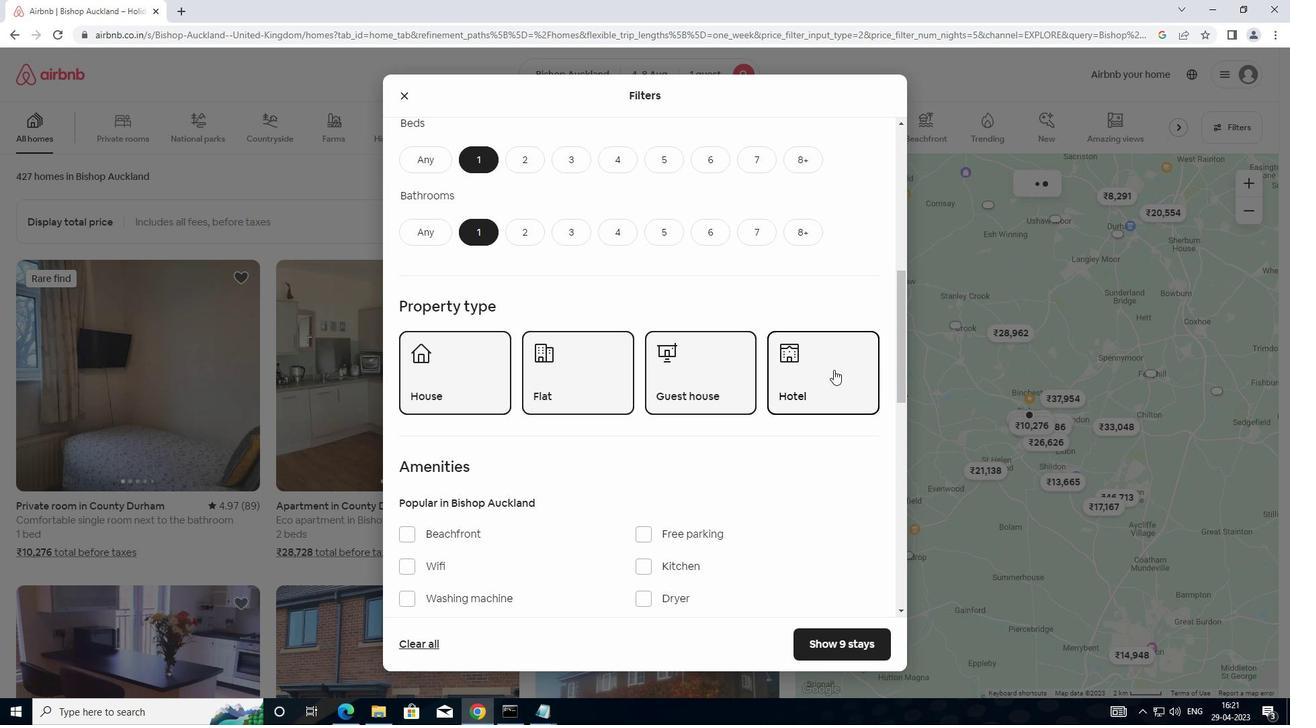 
Action: Mouse moved to (402, 434)
Screenshot: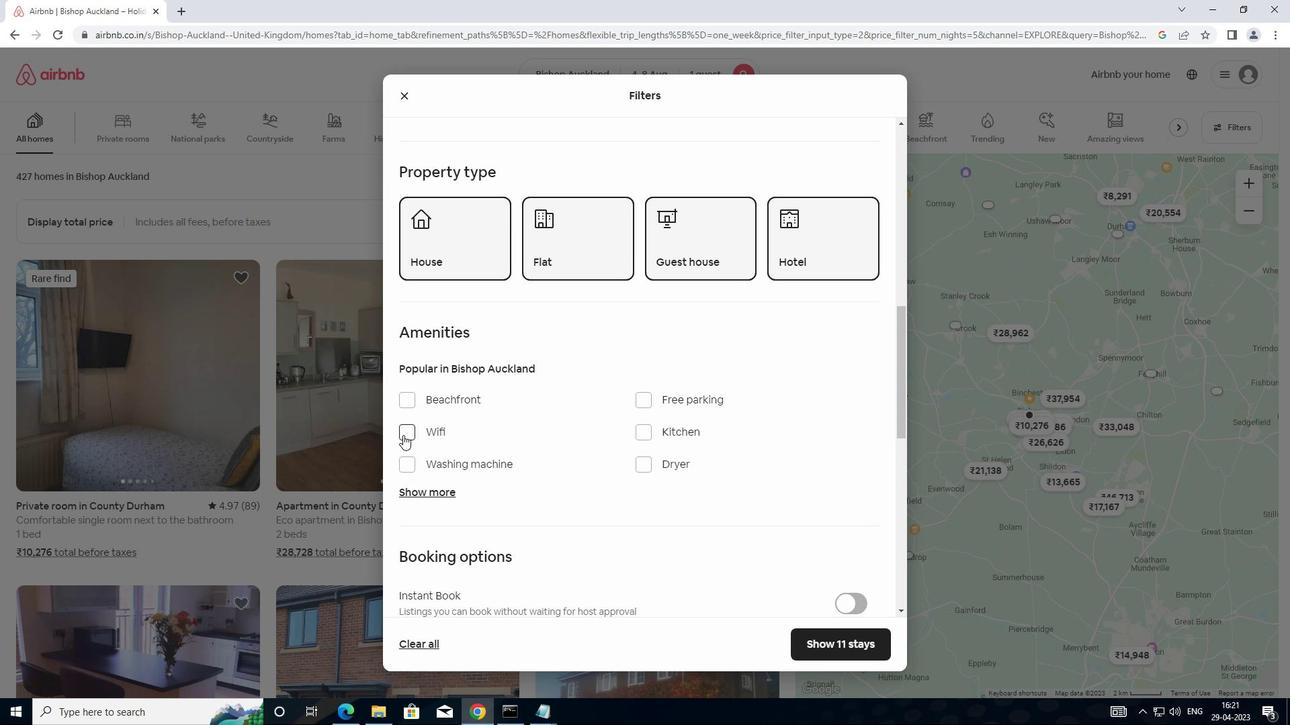 
Action: Mouse pressed left at (402, 434)
Screenshot: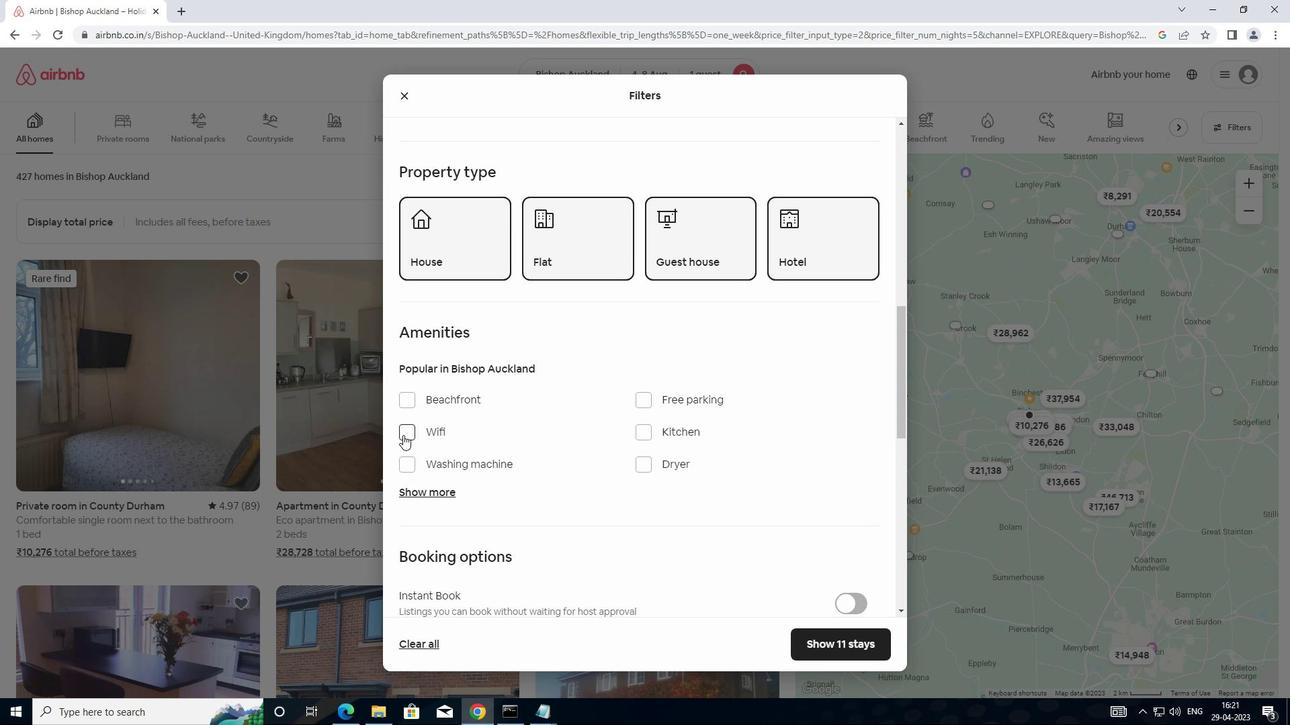 
Action: Mouse moved to (576, 415)
Screenshot: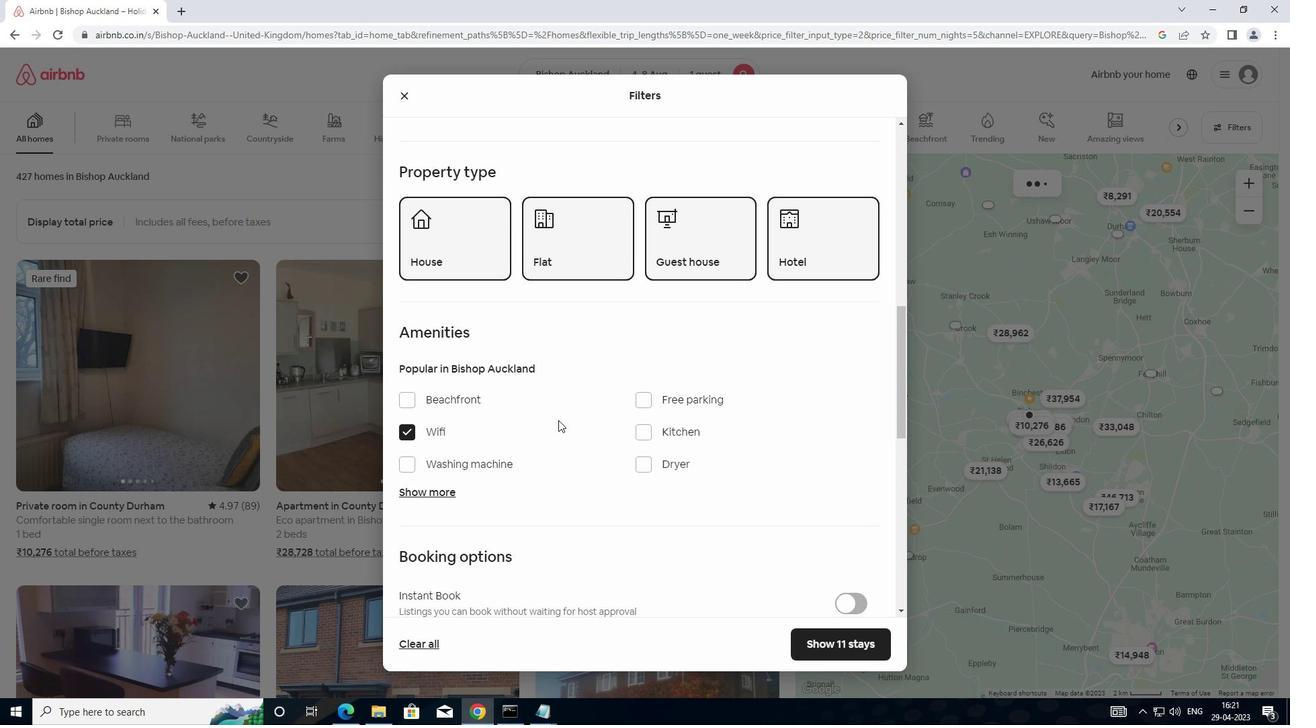 
Action: Mouse scrolled (576, 415) with delta (0, 0)
Screenshot: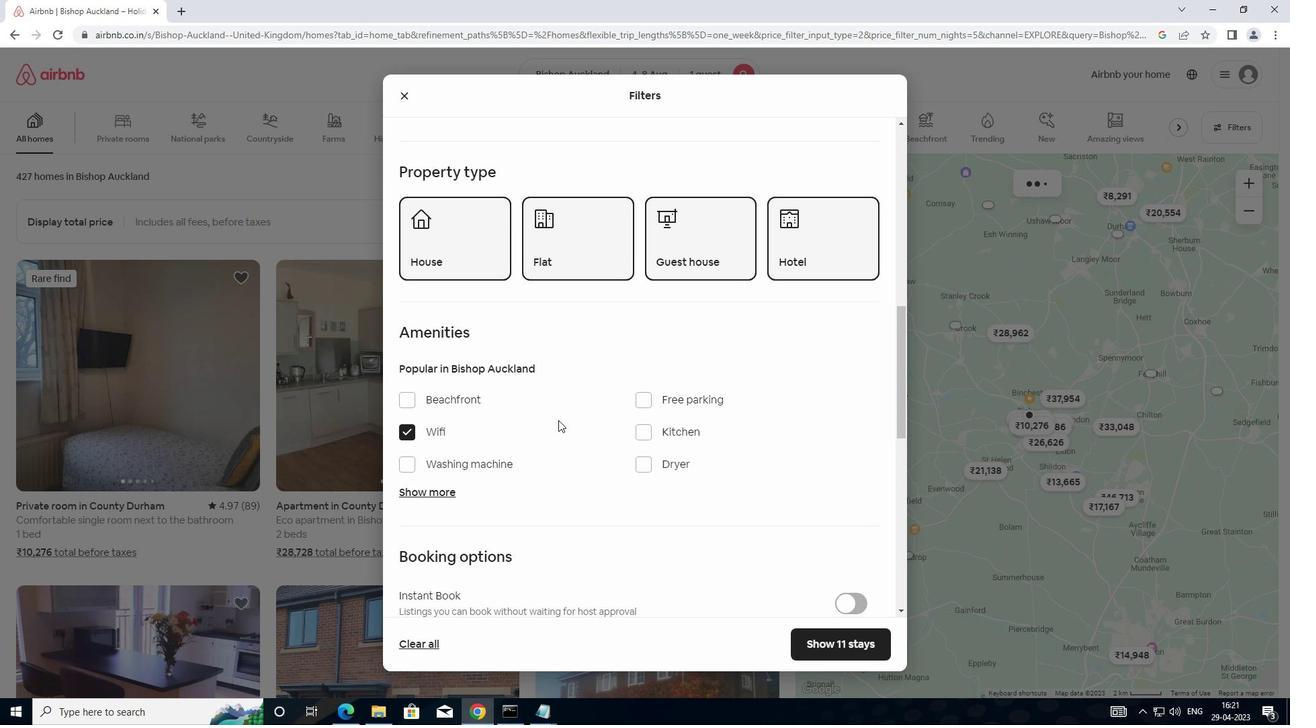 
Action: Mouse moved to (587, 415)
Screenshot: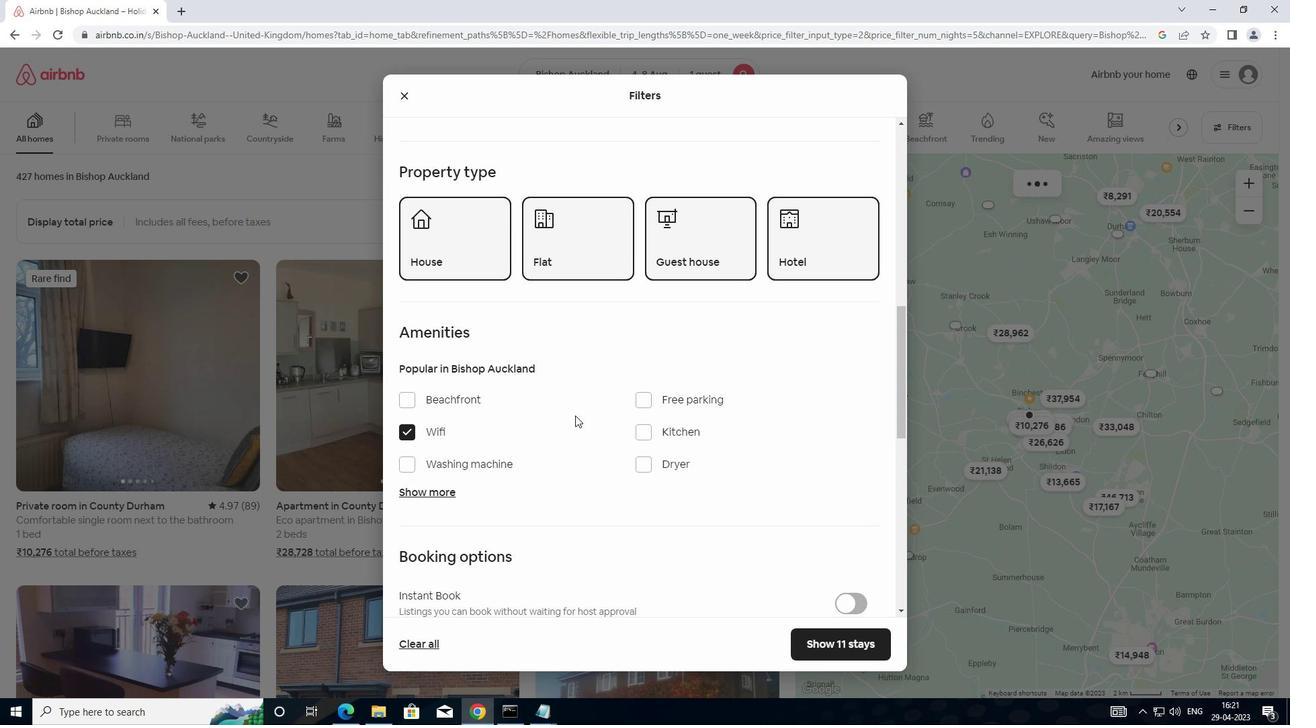 
Action: Mouse scrolled (587, 415) with delta (0, 0)
Screenshot: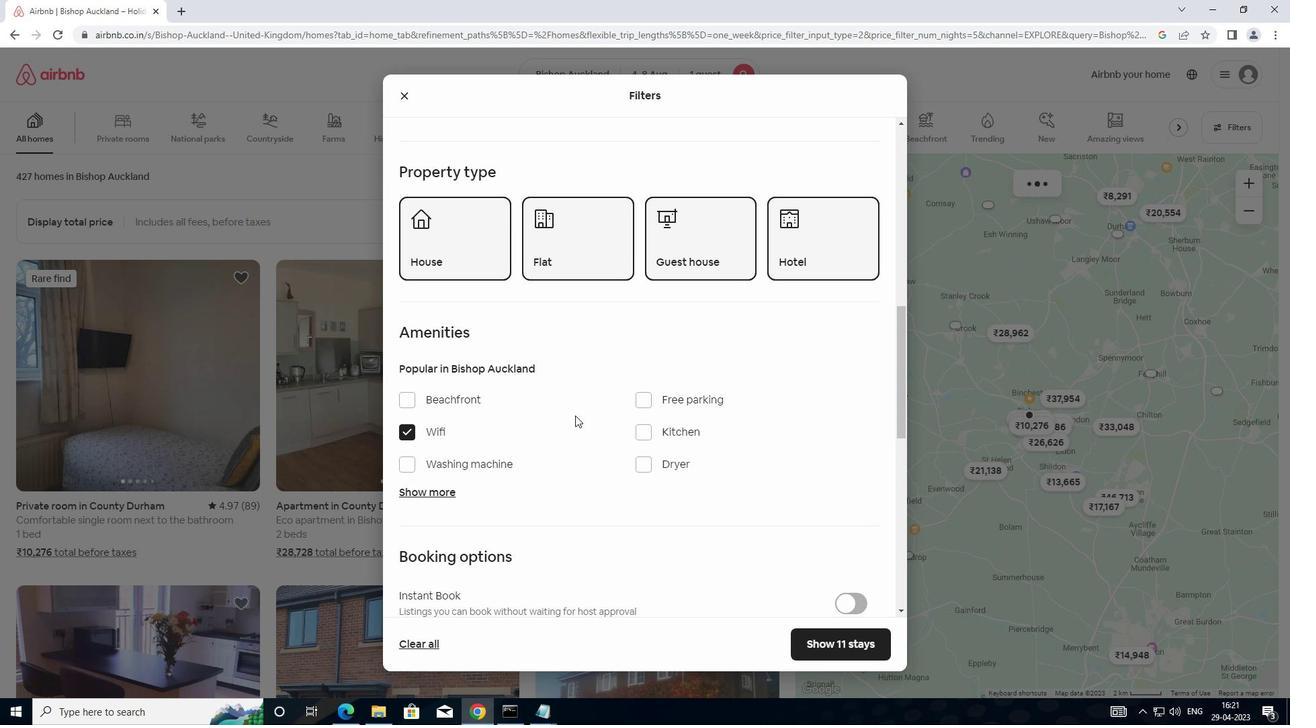
Action: Mouse moved to (622, 416)
Screenshot: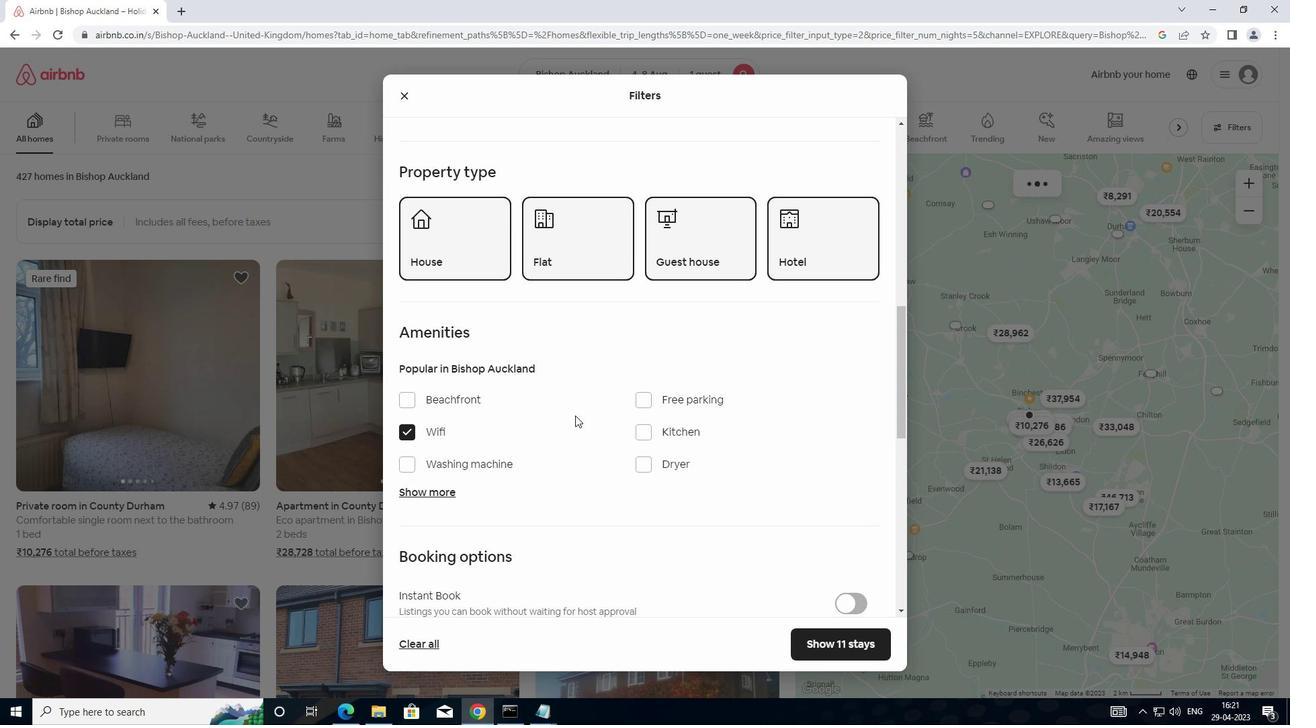 
Action: Mouse scrolled (622, 415) with delta (0, 0)
Screenshot: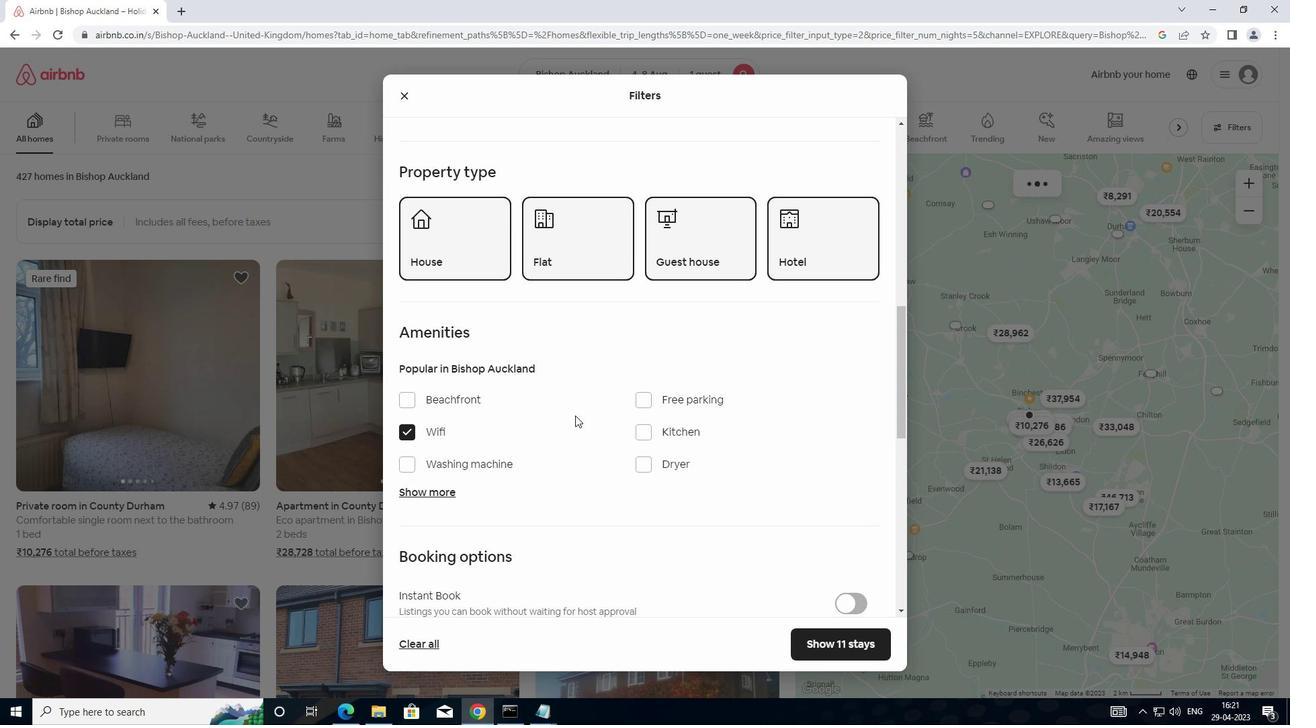 
Action: Mouse moved to (636, 417)
Screenshot: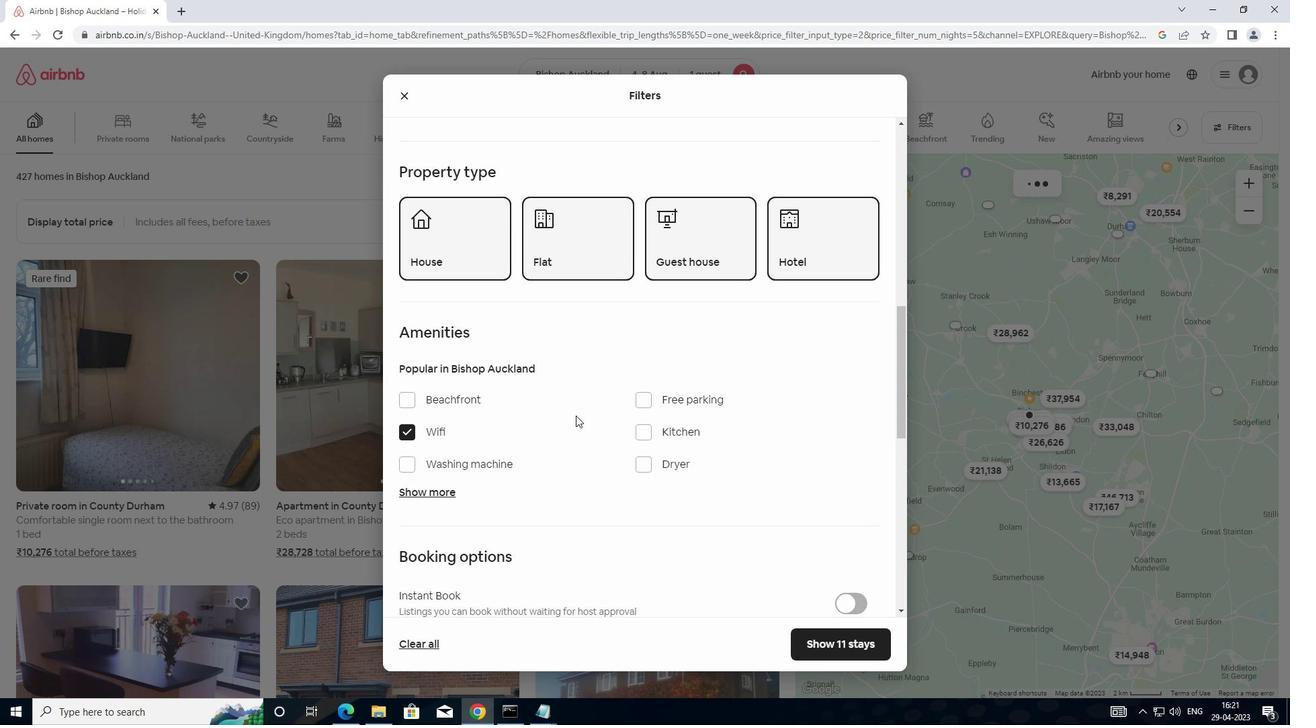 
Action: Mouse scrolled (636, 416) with delta (0, 0)
Screenshot: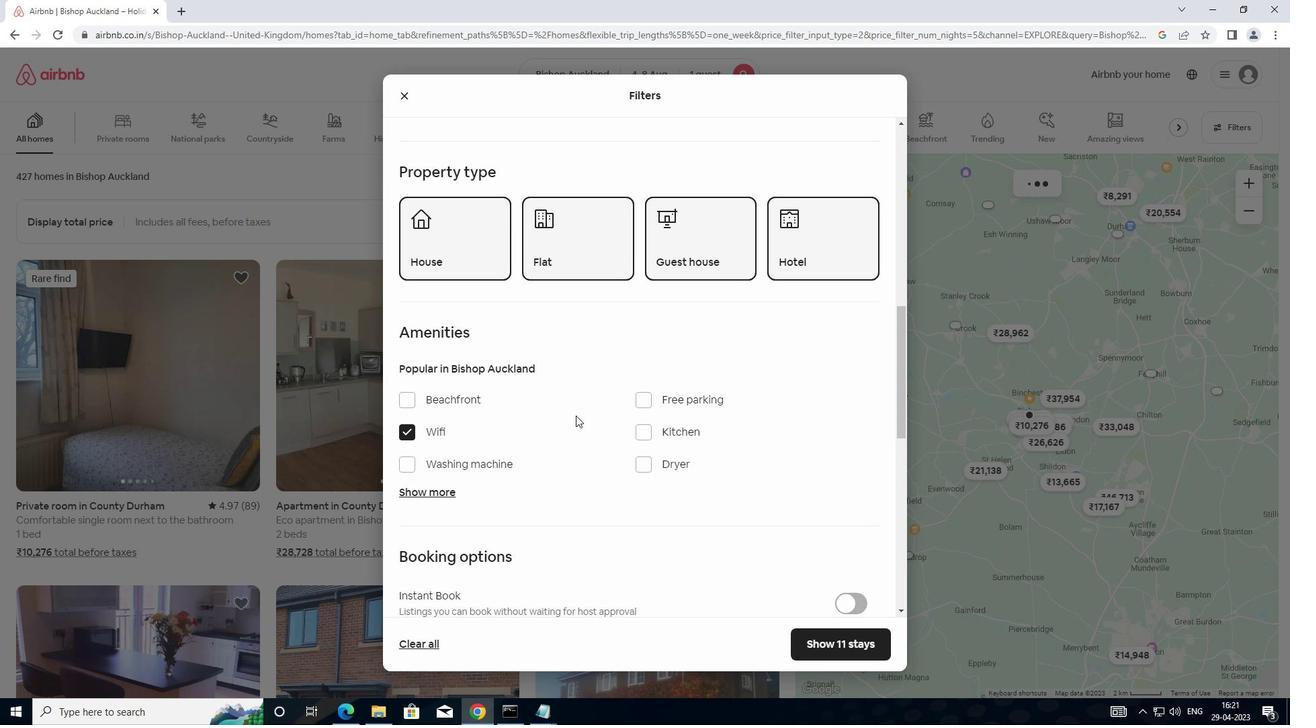 
Action: Mouse moved to (667, 425)
Screenshot: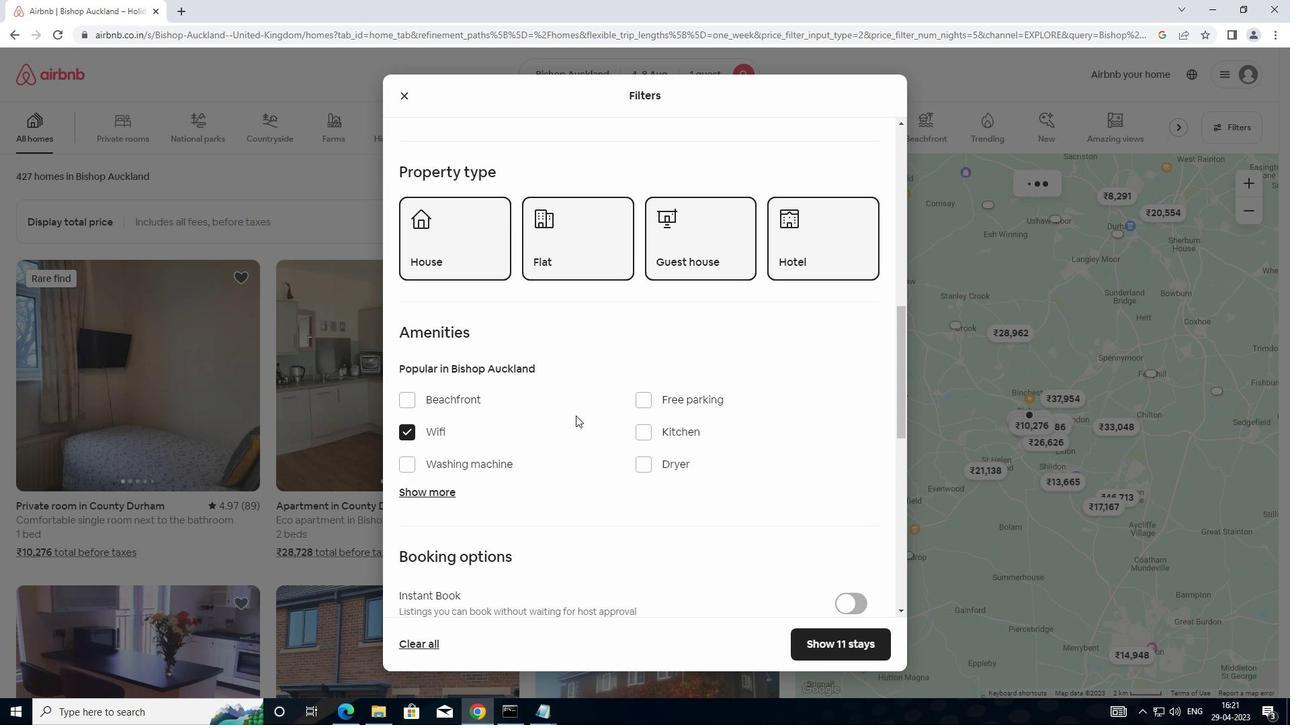 
Action: Mouse scrolled (667, 424) with delta (0, 0)
Screenshot: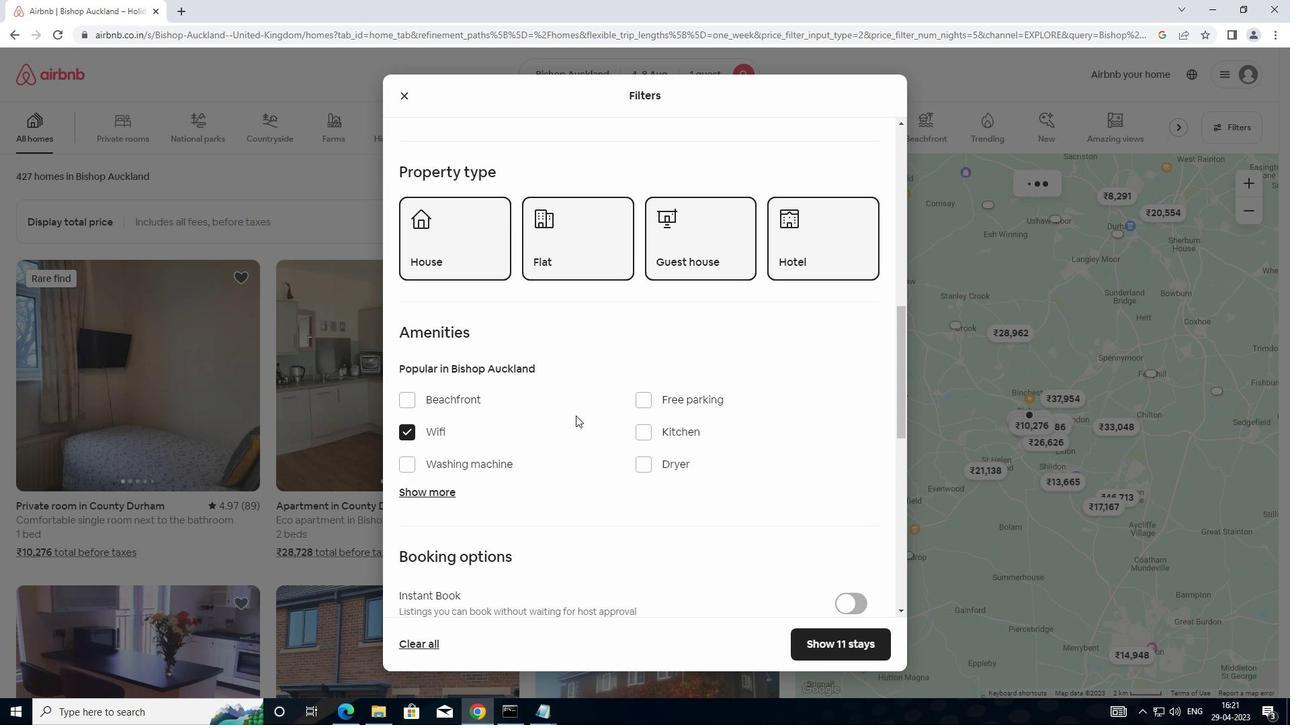 
Action: Mouse moved to (852, 319)
Screenshot: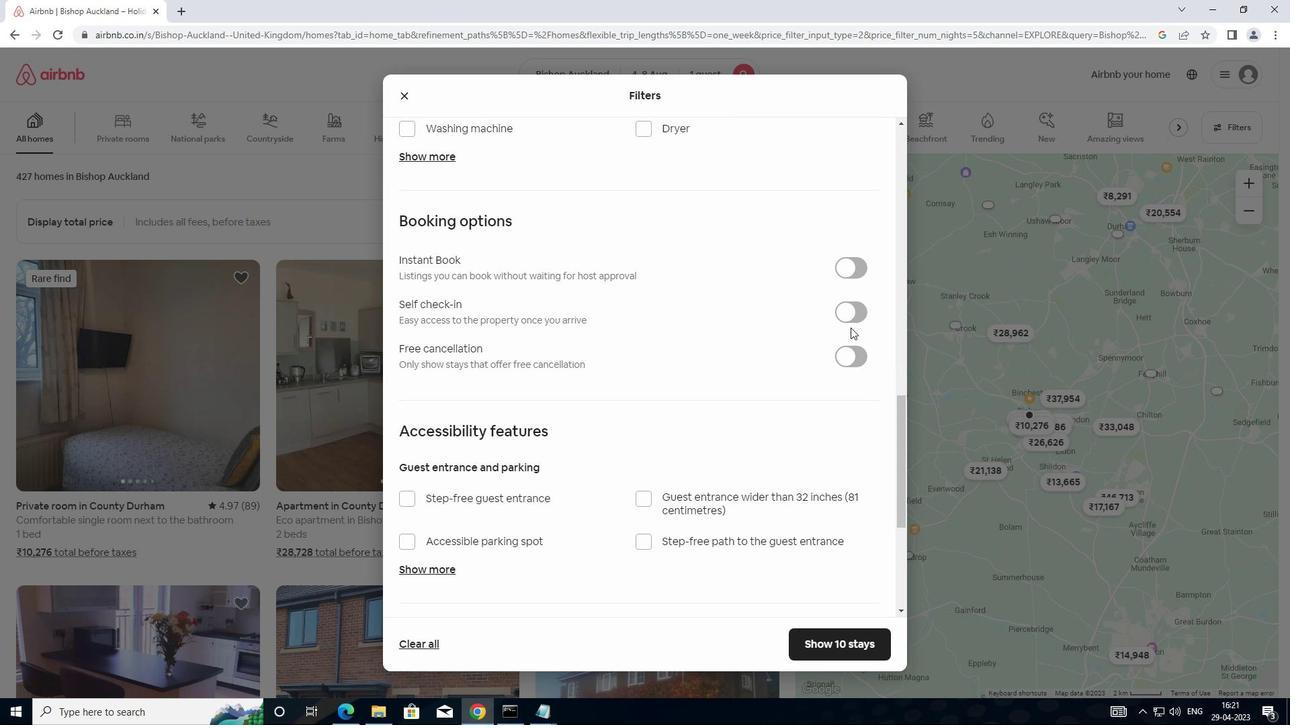 
Action: Mouse pressed left at (852, 319)
Screenshot: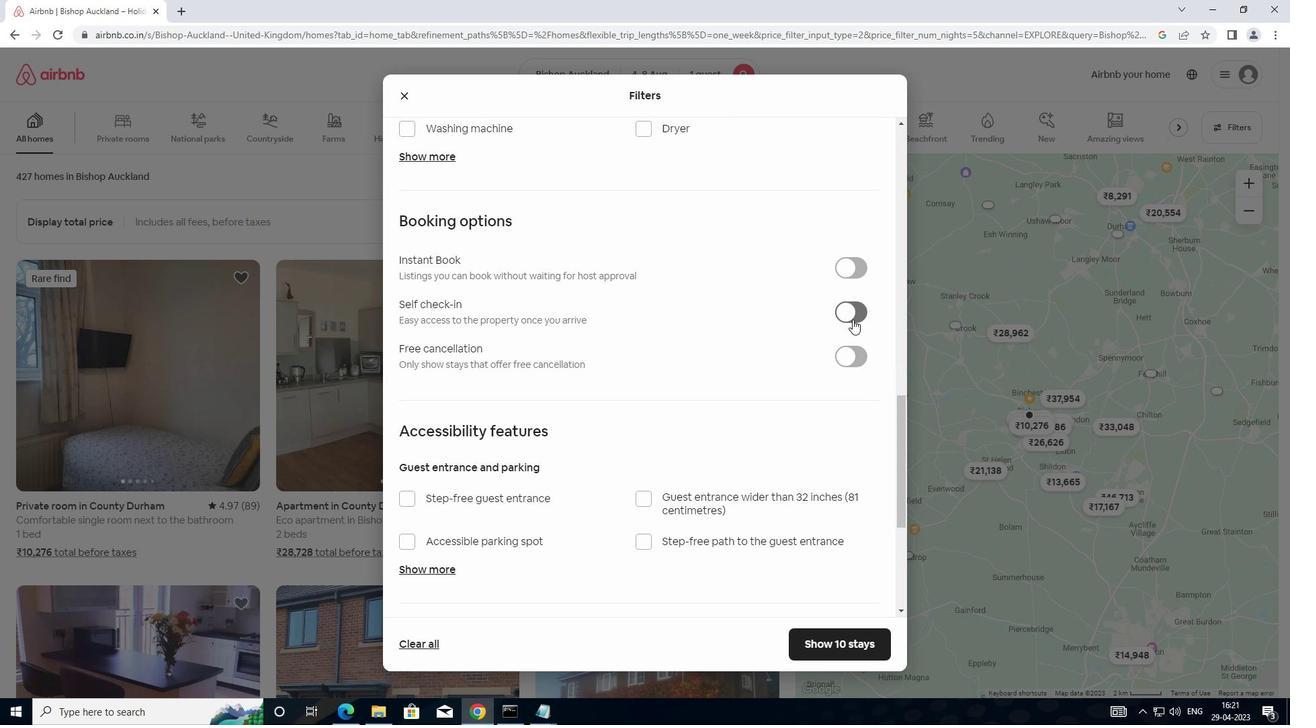 
Action: Mouse moved to (607, 452)
Screenshot: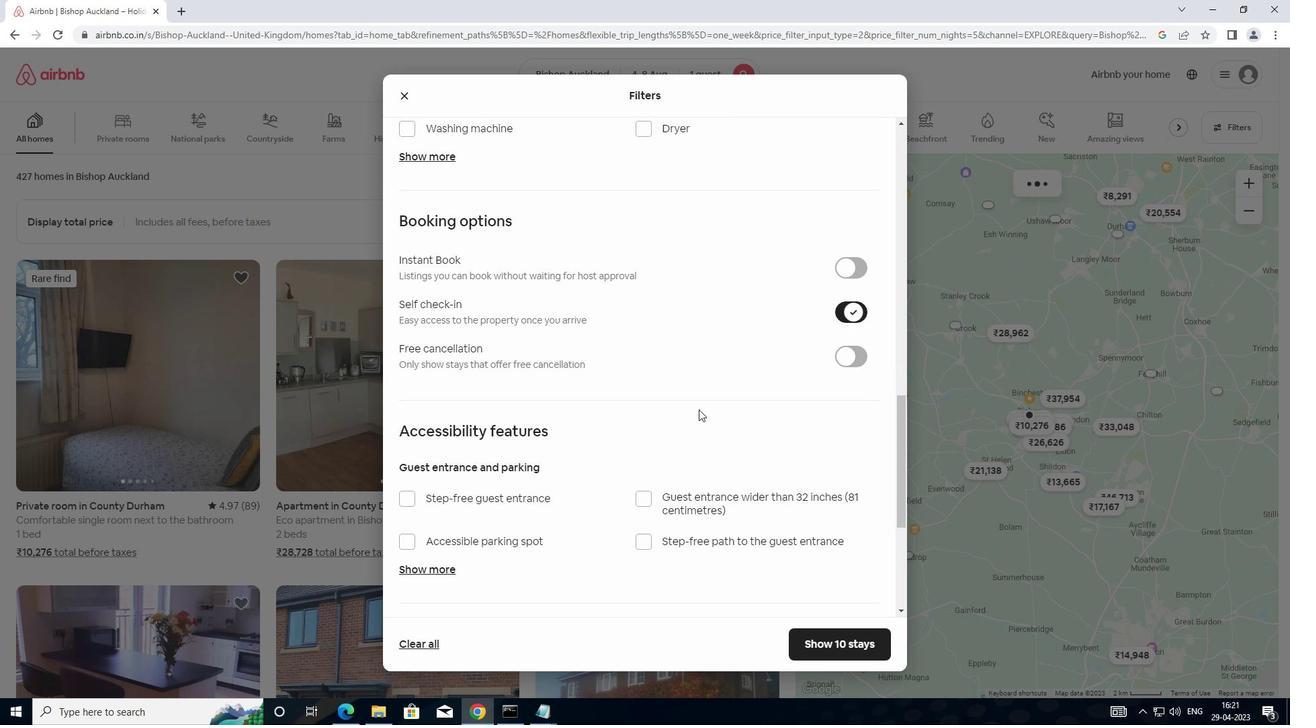 
Action: Mouse scrolled (607, 451) with delta (0, 0)
Screenshot: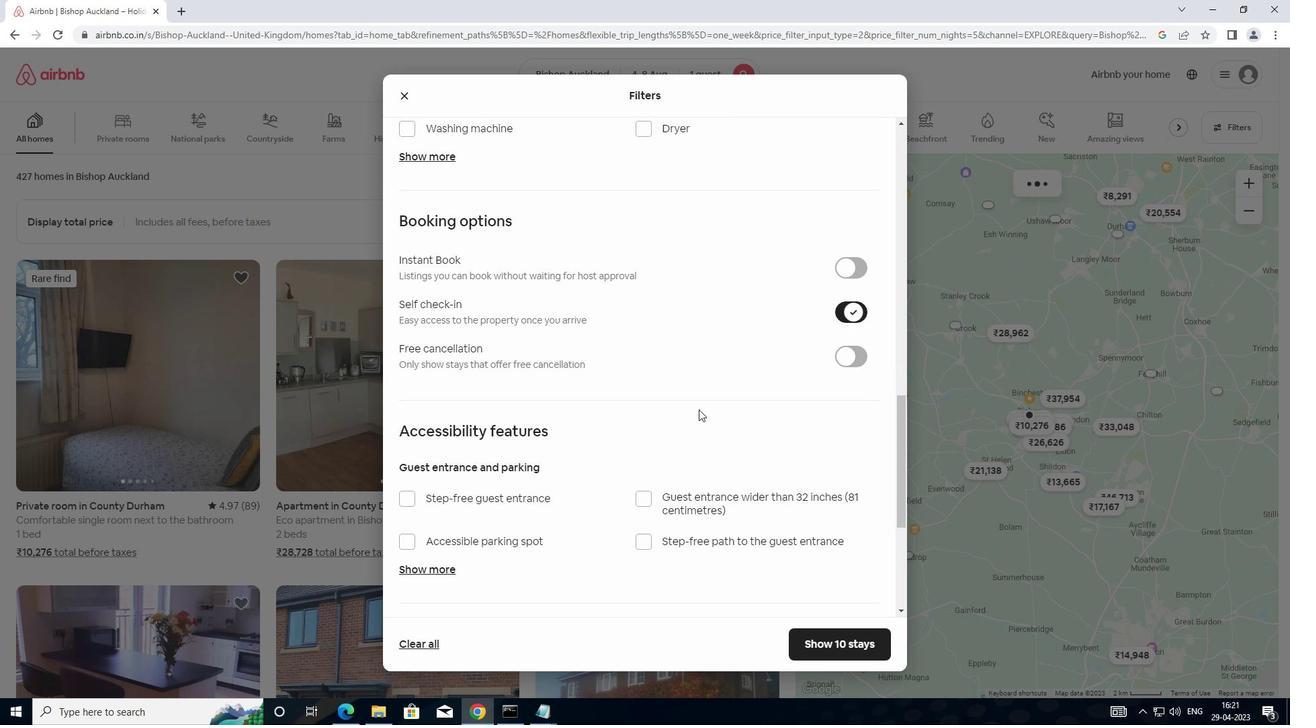 
Action: Mouse moved to (597, 460)
Screenshot: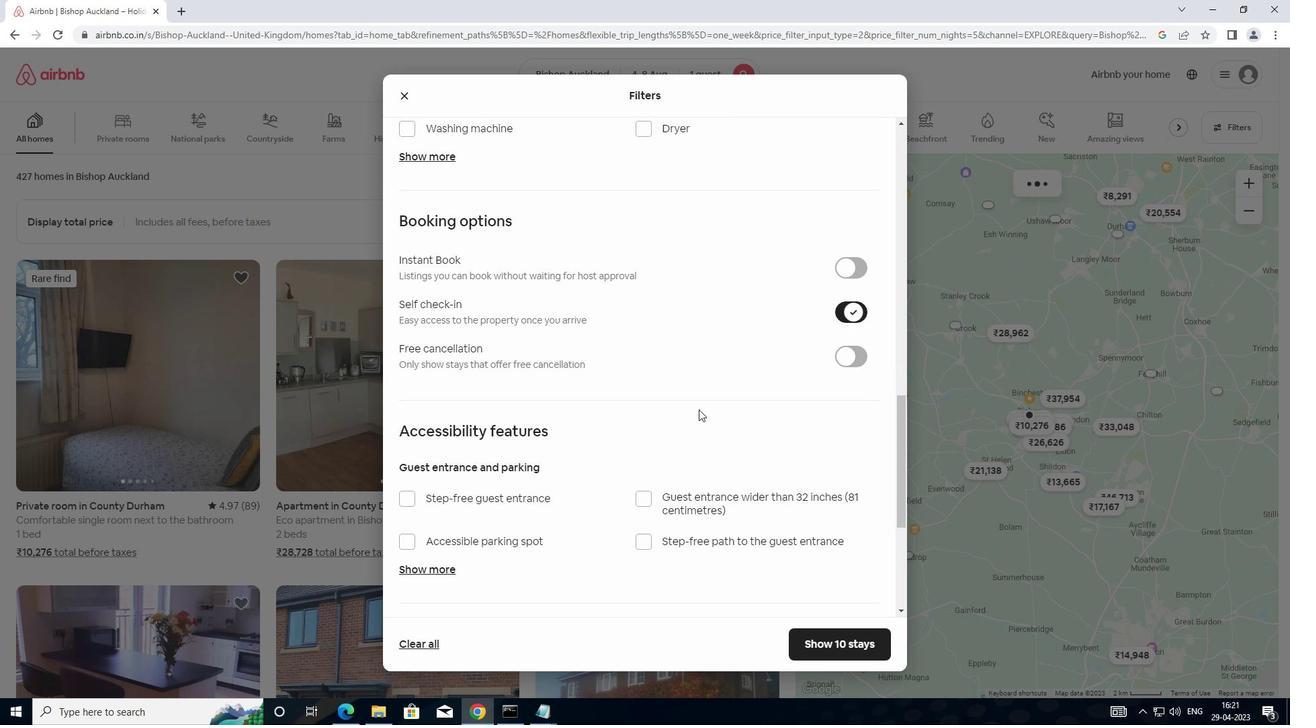 
Action: Mouse scrolled (597, 459) with delta (0, 0)
Screenshot: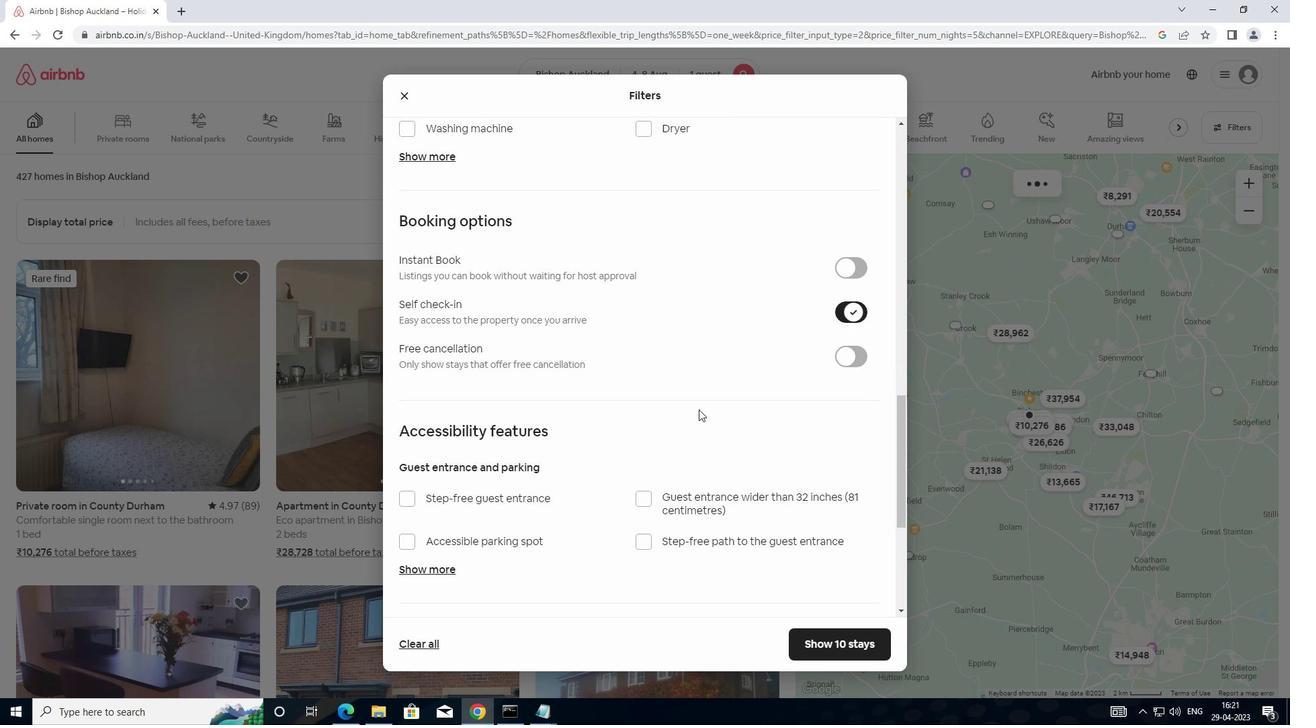
Action: Mouse moved to (582, 469)
Screenshot: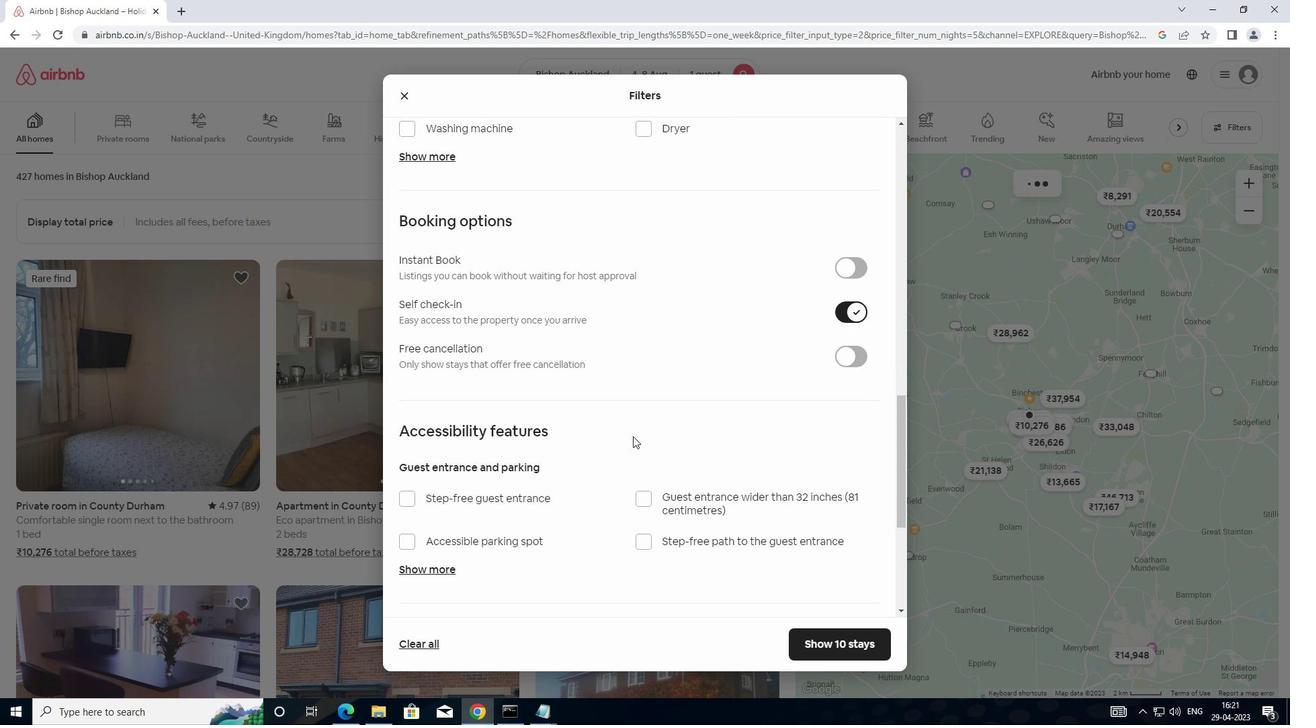 
Action: Mouse scrolled (582, 468) with delta (0, 0)
Screenshot: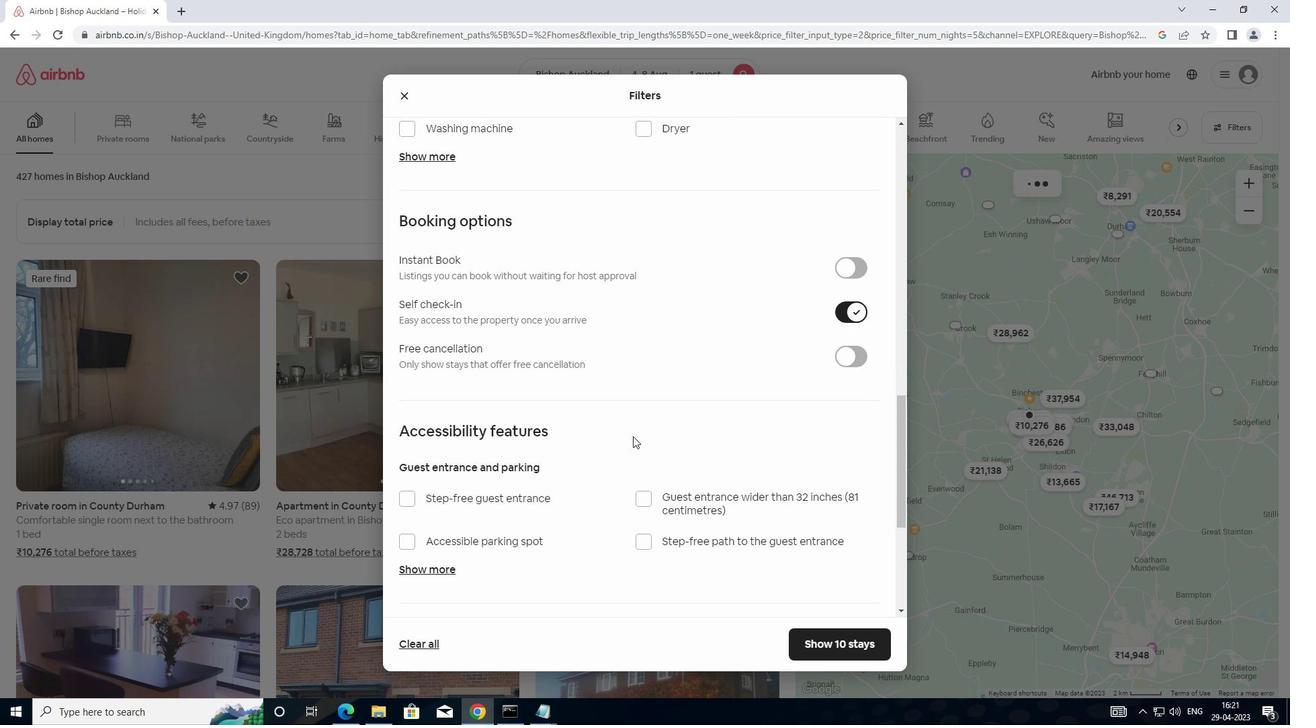
Action: Mouse moved to (488, 529)
Screenshot: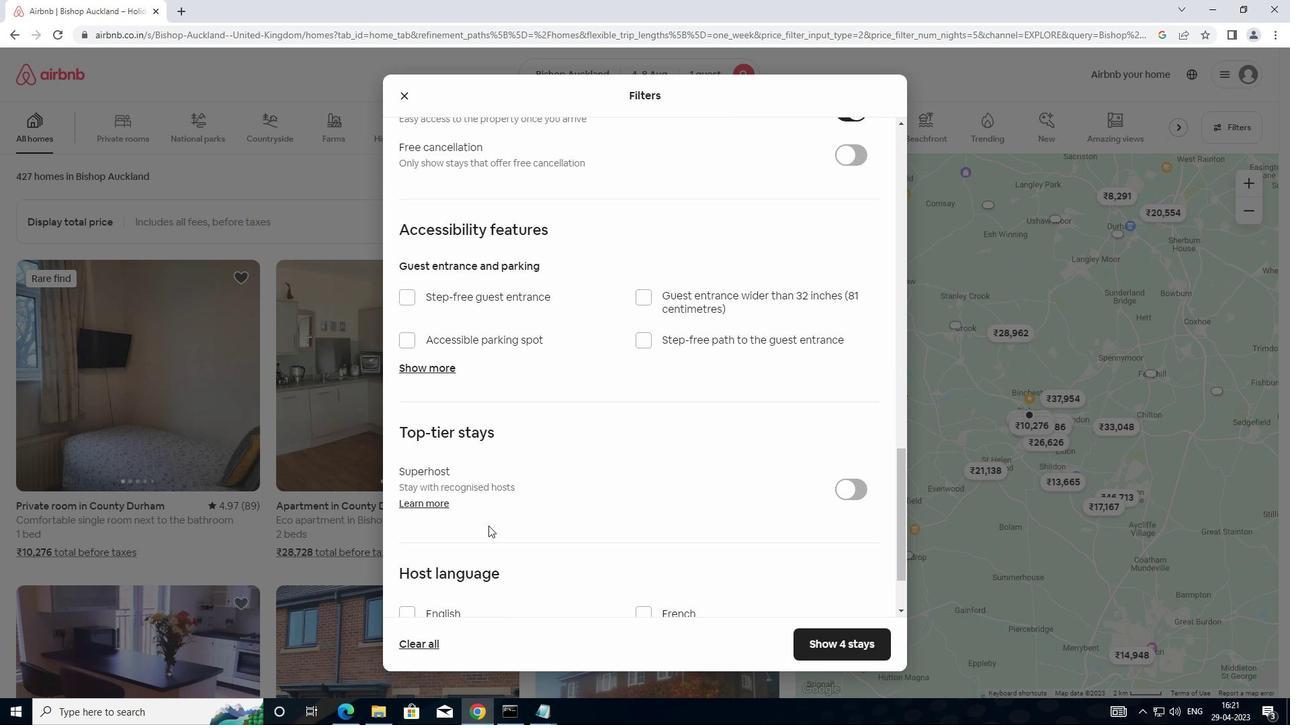 
Action: Mouse scrolled (488, 528) with delta (0, 0)
Screenshot: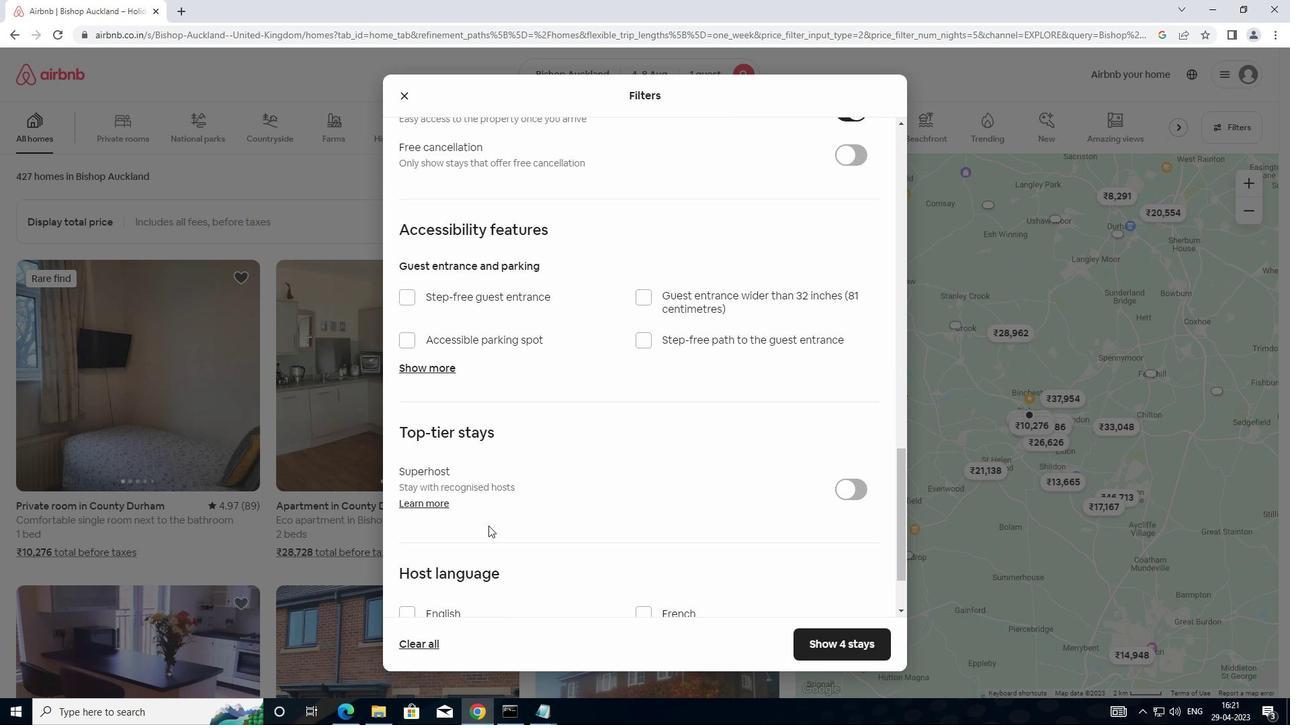 
Action: Mouse moved to (488, 540)
Screenshot: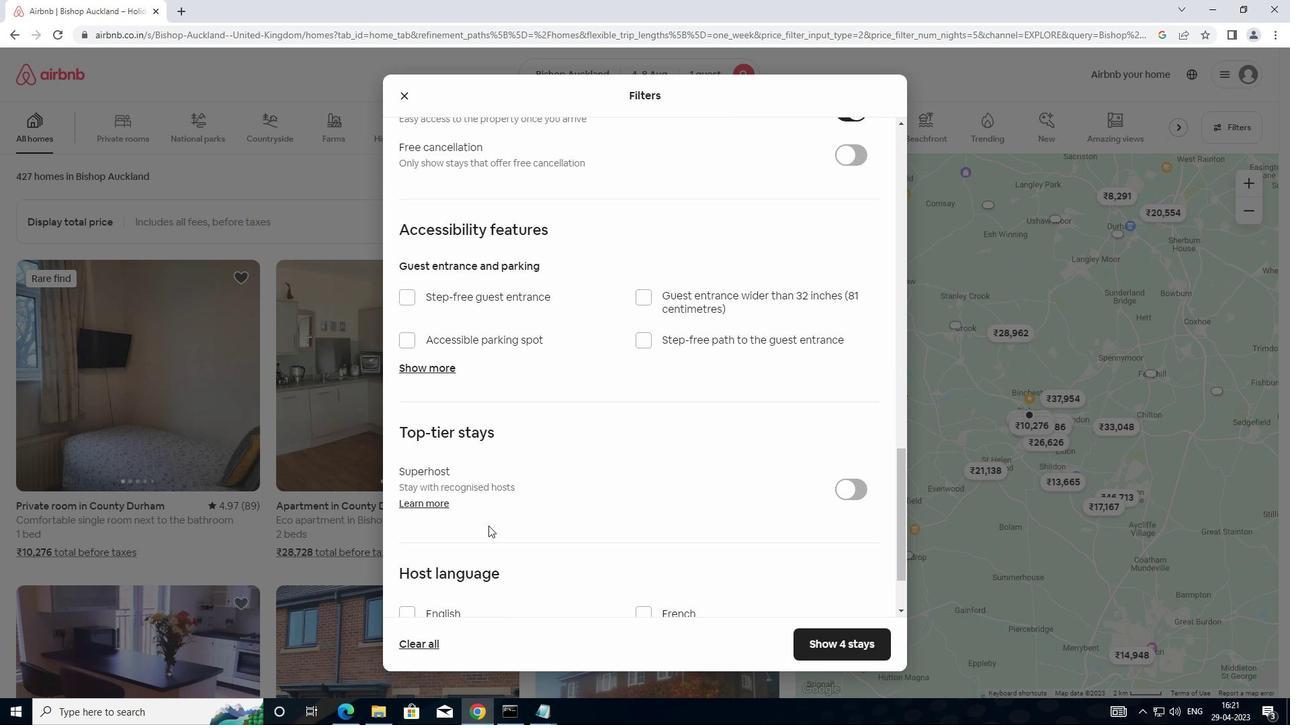 
Action: Mouse scrolled (488, 540) with delta (0, 0)
Screenshot: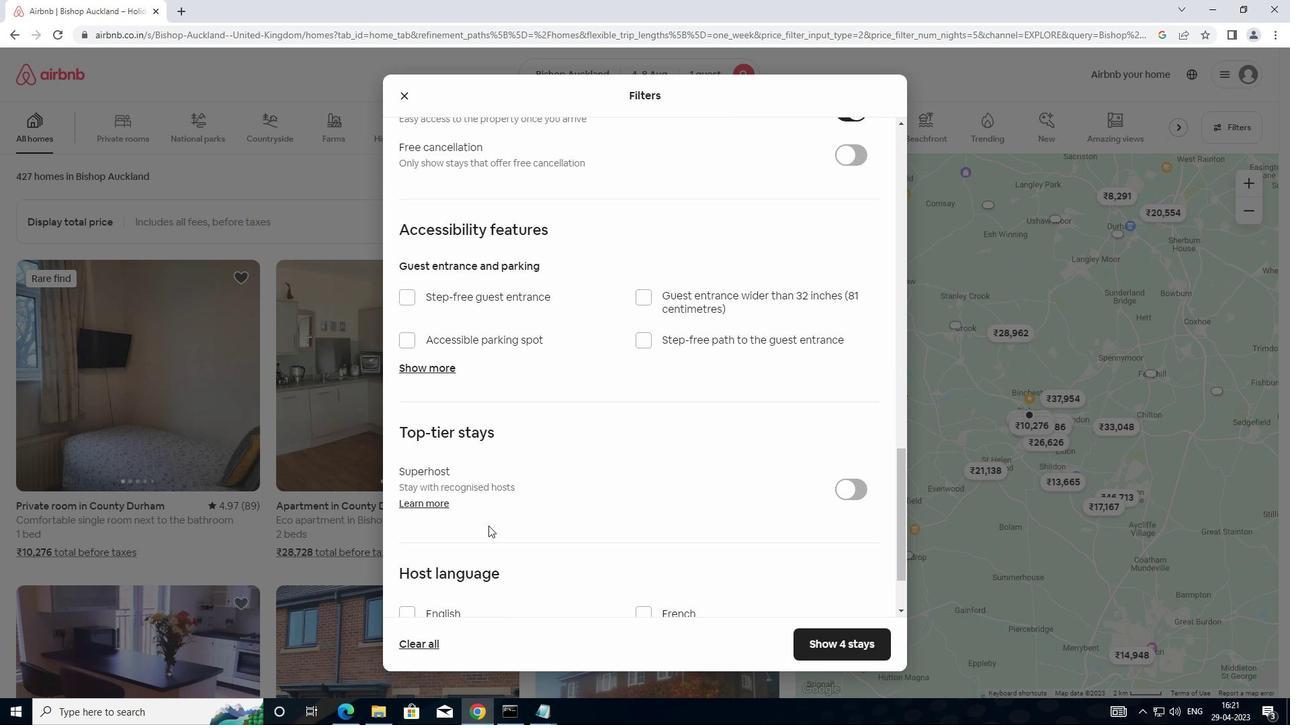 
Action: Mouse moved to (488, 544)
Screenshot: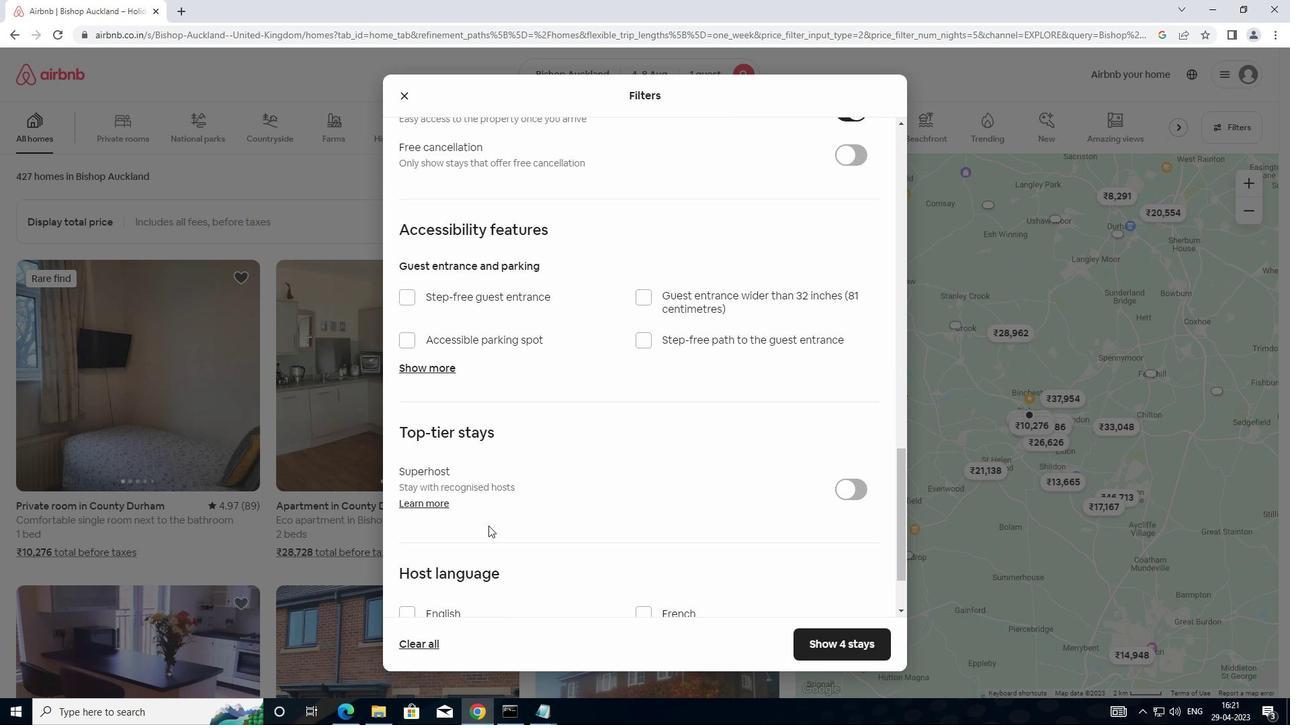
Action: Mouse scrolled (488, 544) with delta (0, 0)
Screenshot: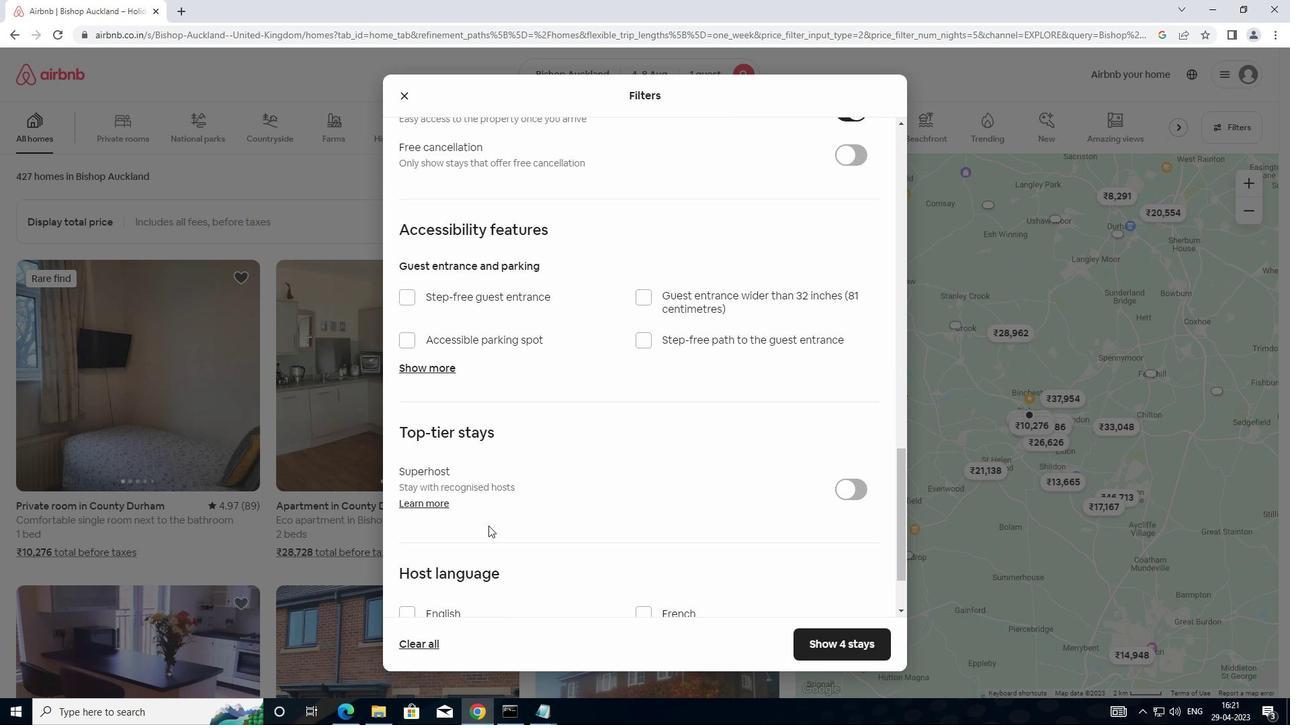 
Action: Mouse moved to (488, 545)
Screenshot: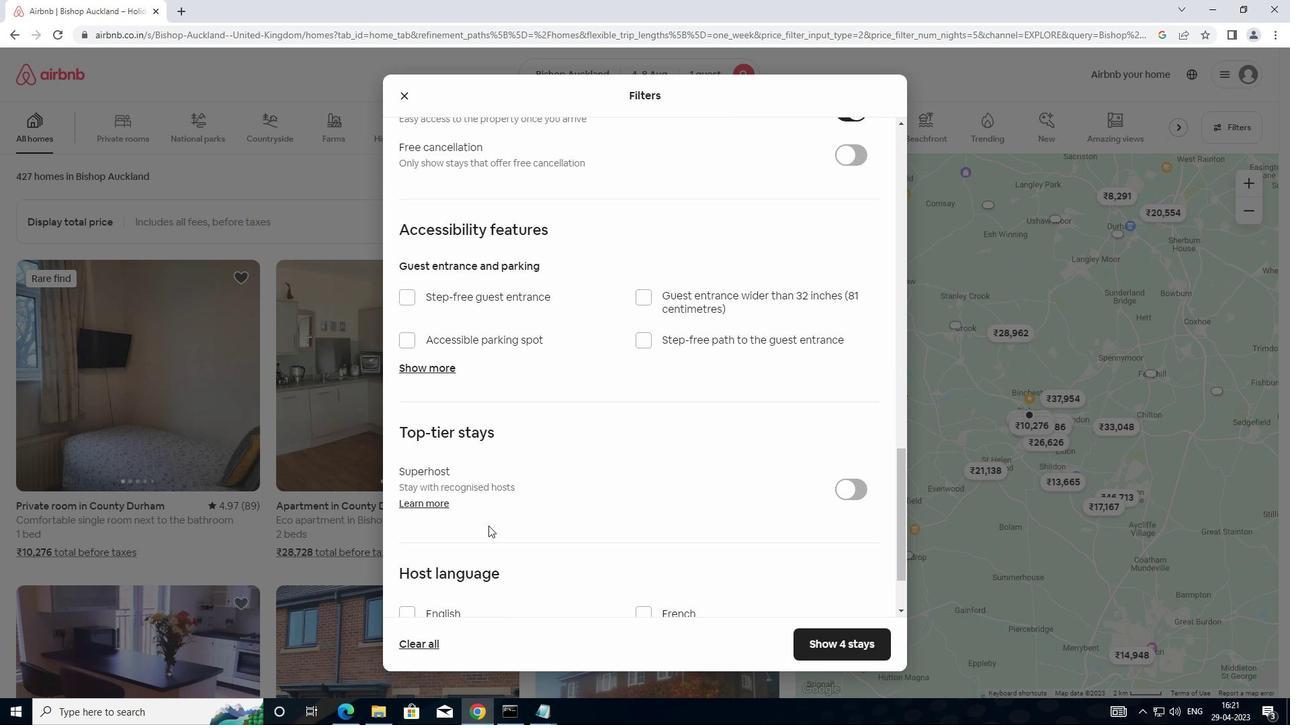 
Action: Mouse scrolled (488, 544) with delta (0, 0)
Screenshot: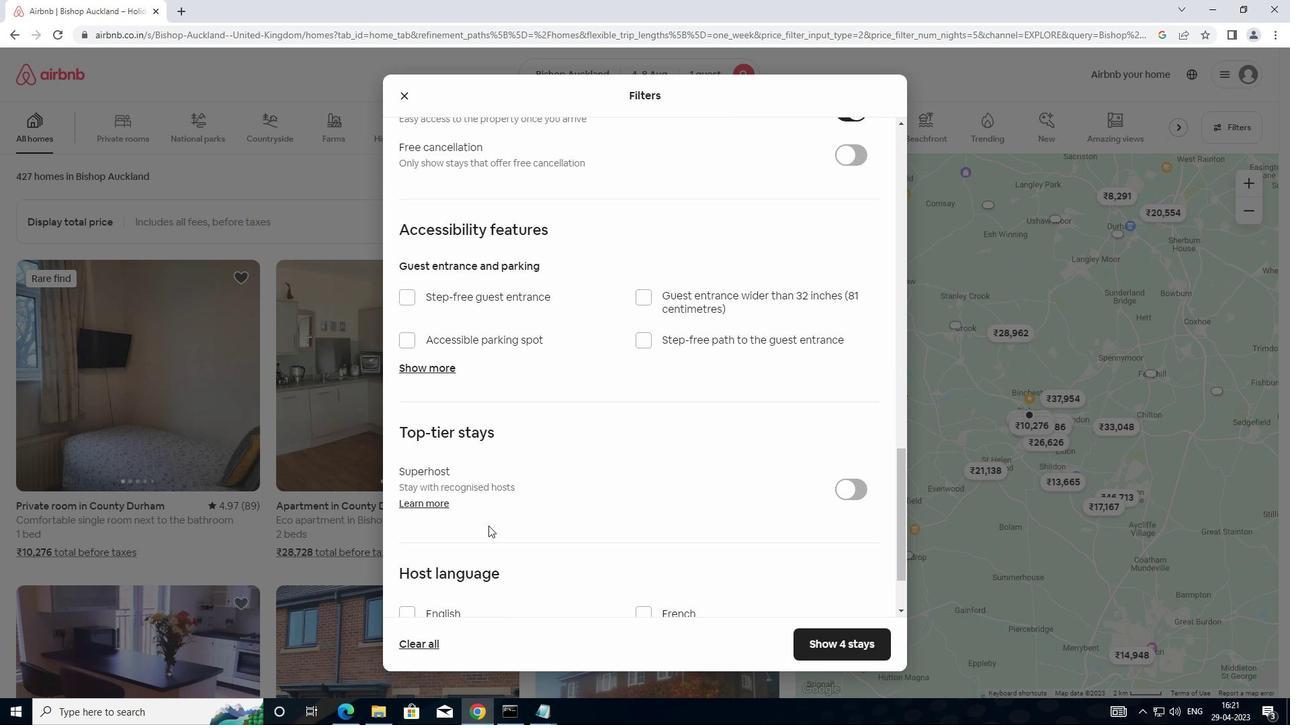 
Action: Mouse moved to (403, 523)
Screenshot: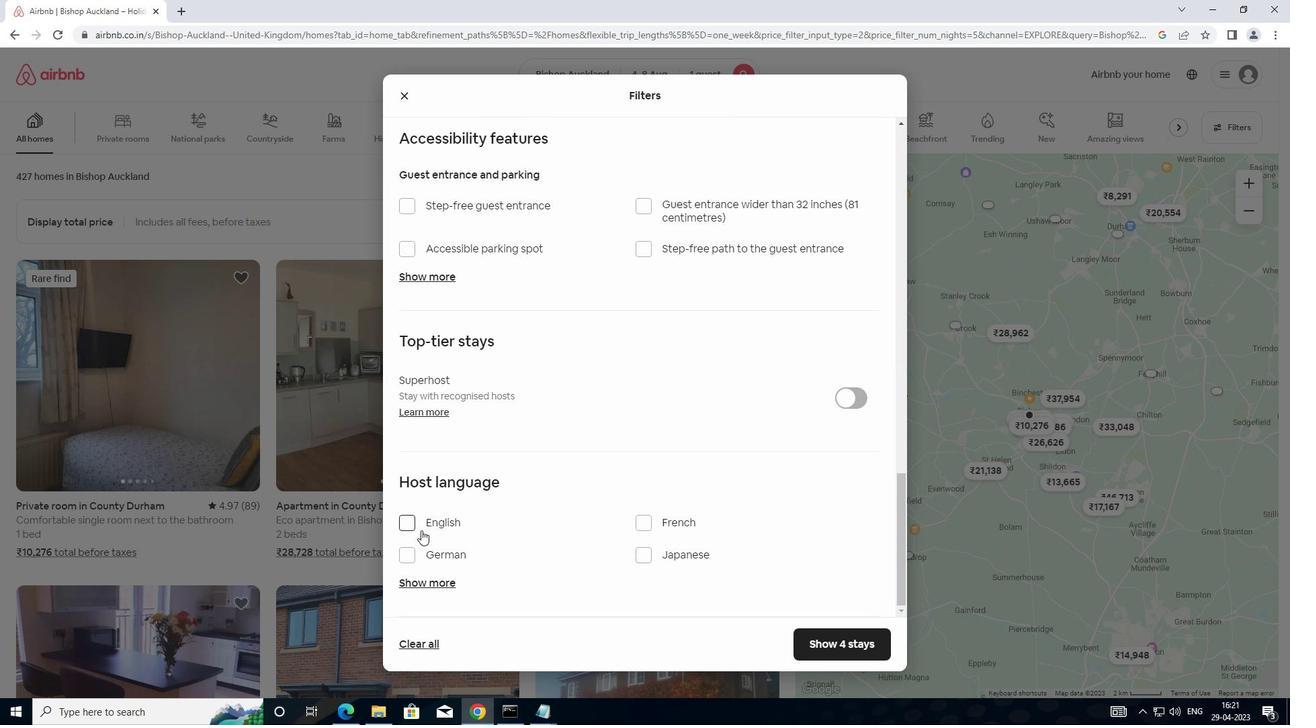 
Action: Mouse pressed left at (403, 523)
Screenshot: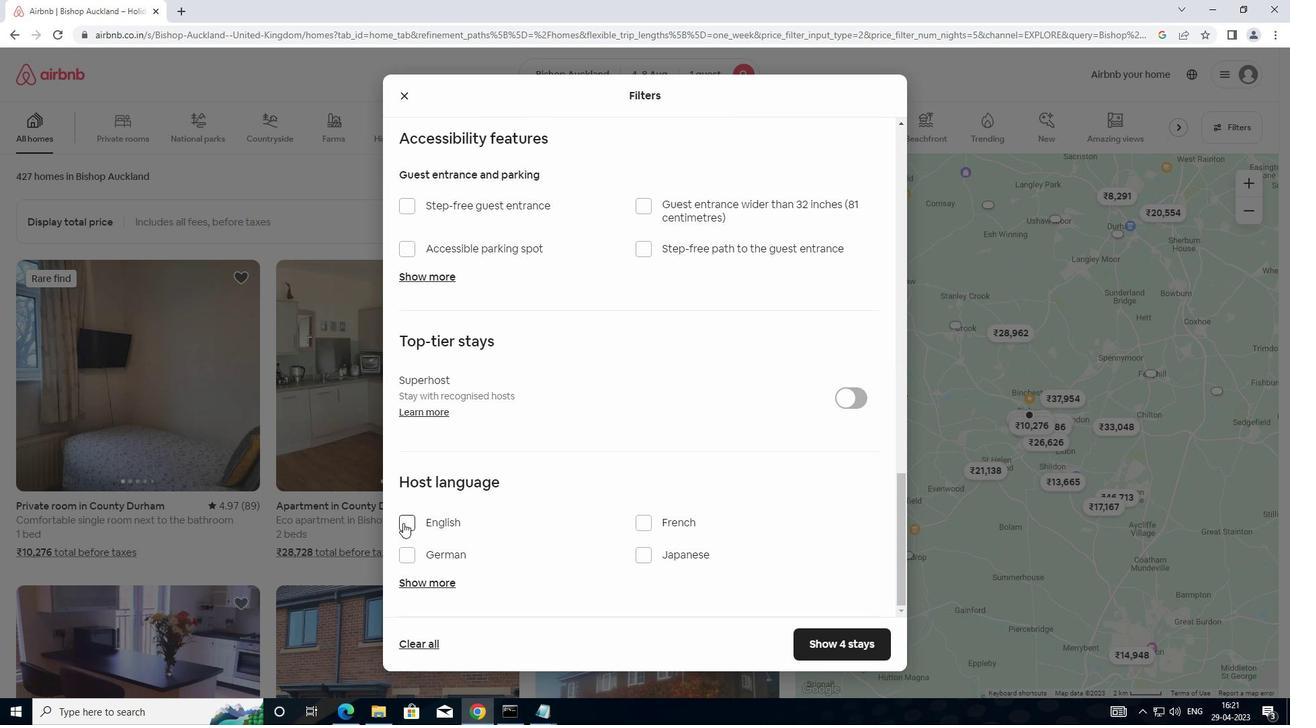 
Action: Mouse moved to (813, 645)
Screenshot: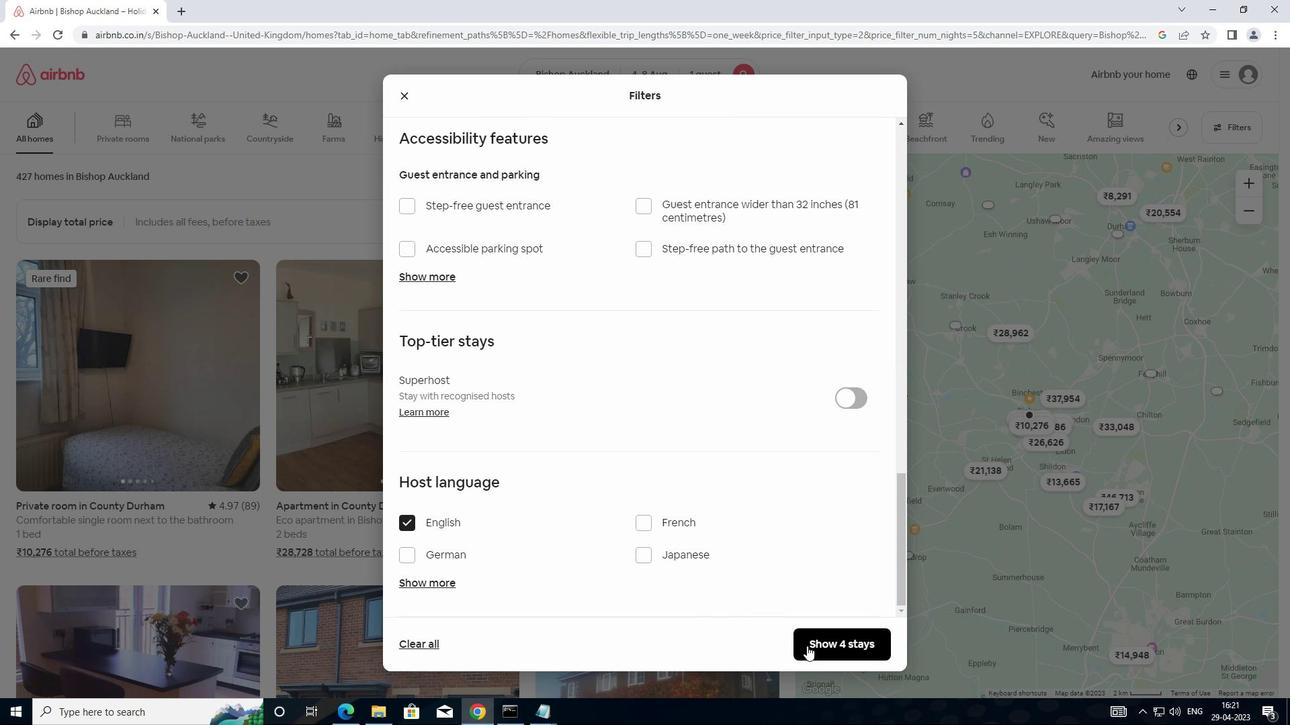 
Action: Mouse pressed left at (813, 645)
Screenshot: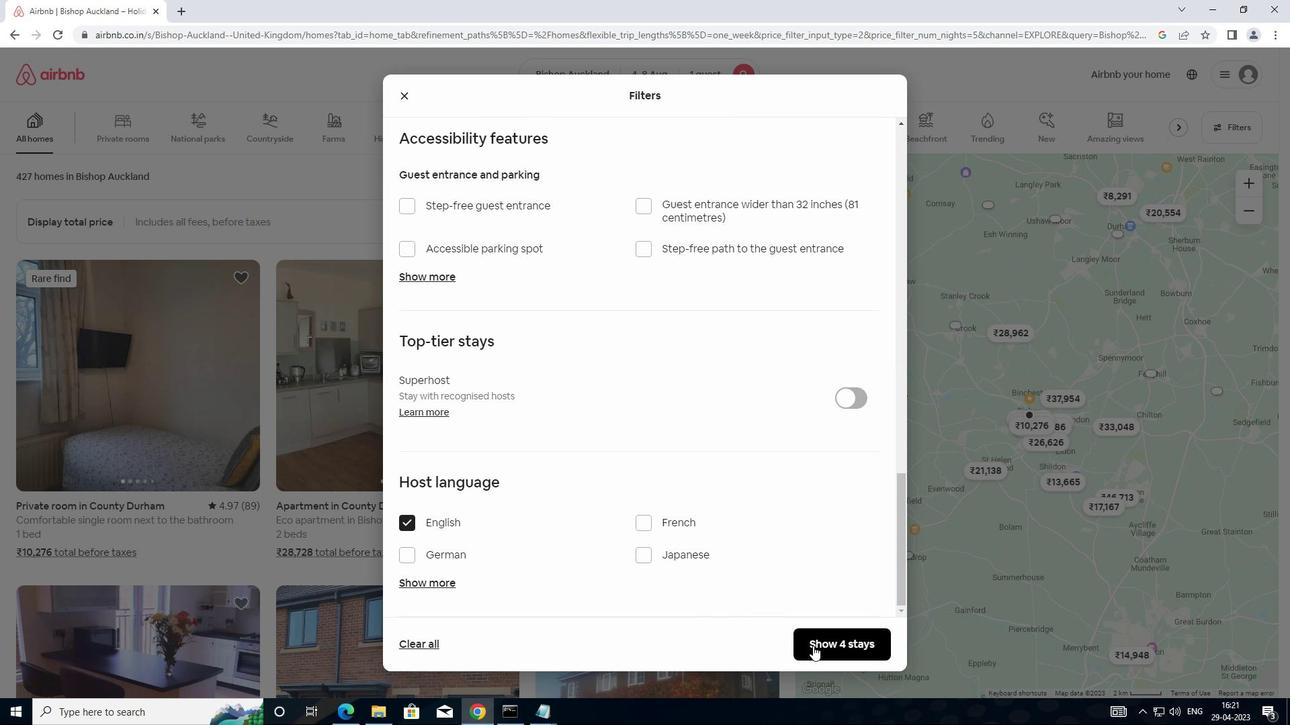 
Action: Mouse moved to (949, 602)
Screenshot: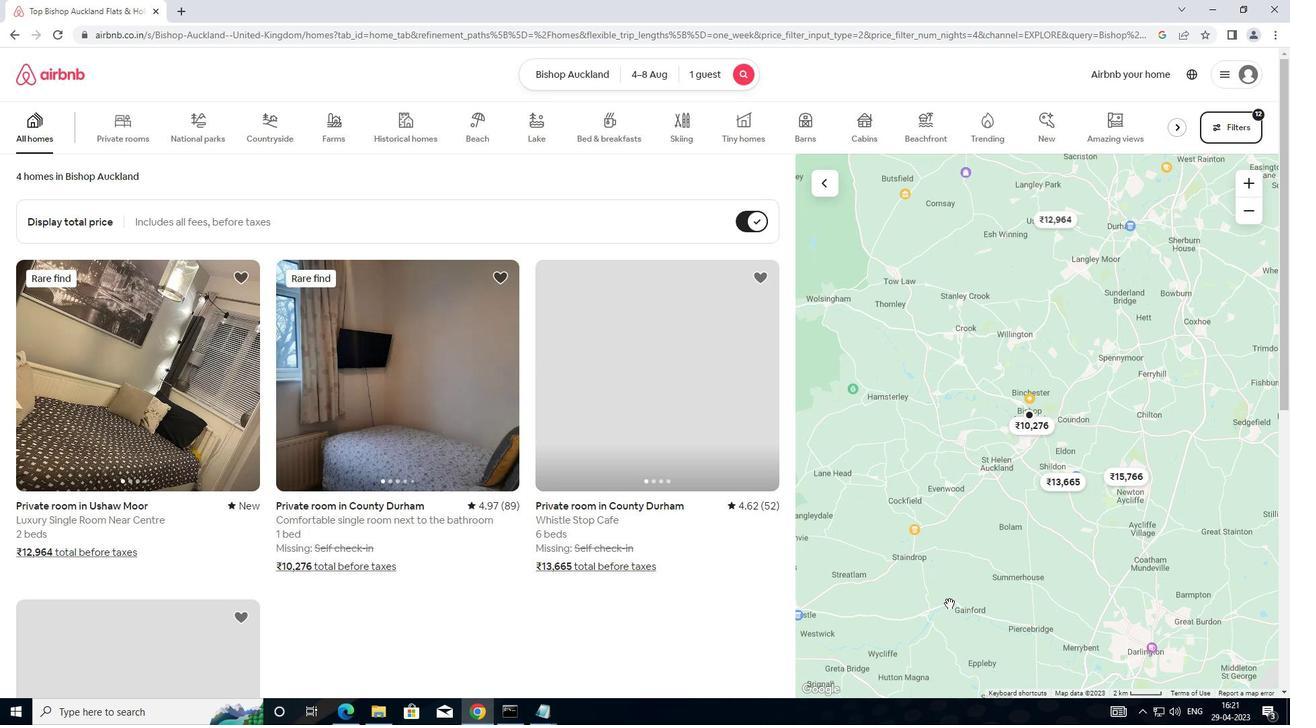 
